 Task: Look for space in São Bento do Sul, Brazil from 15th June, 2023 to 21st June, 2023 for 5 adults in price range Rs.14000 to Rs.25000. Place can be entire place with 3 bedrooms having 3 beds and 3 bathrooms. Property type can be house. Booking option can be shelf check-in. Required host language is Spanish.
Action: Mouse moved to (420, 191)
Screenshot: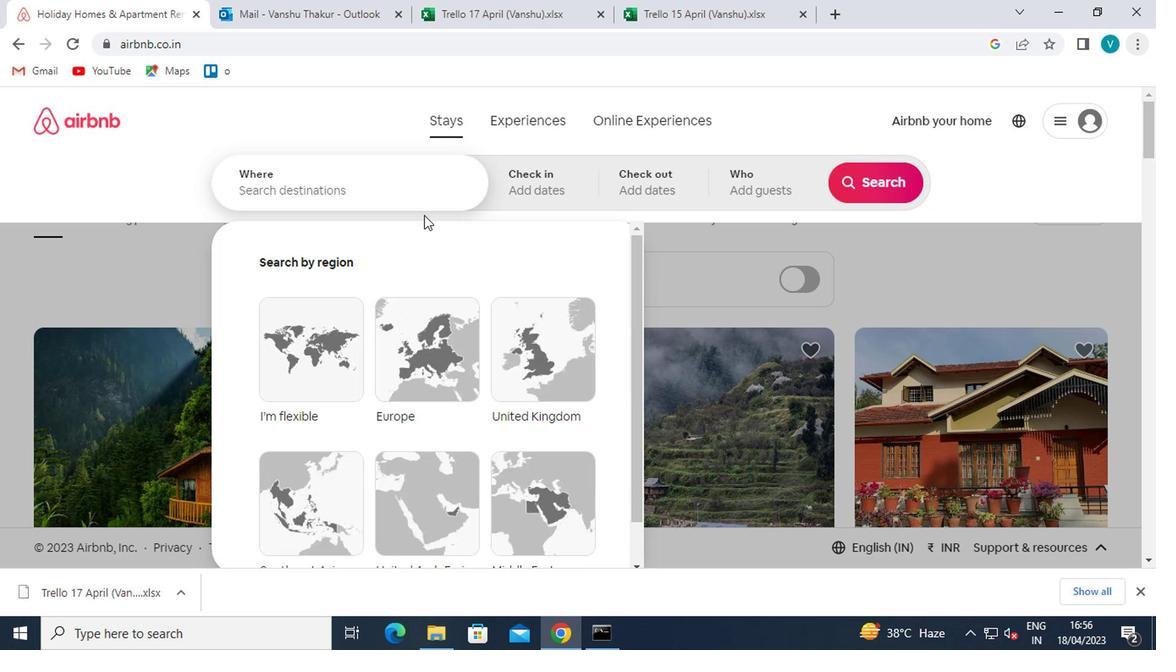 
Action: Mouse pressed left at (420, 191)
Screenshot: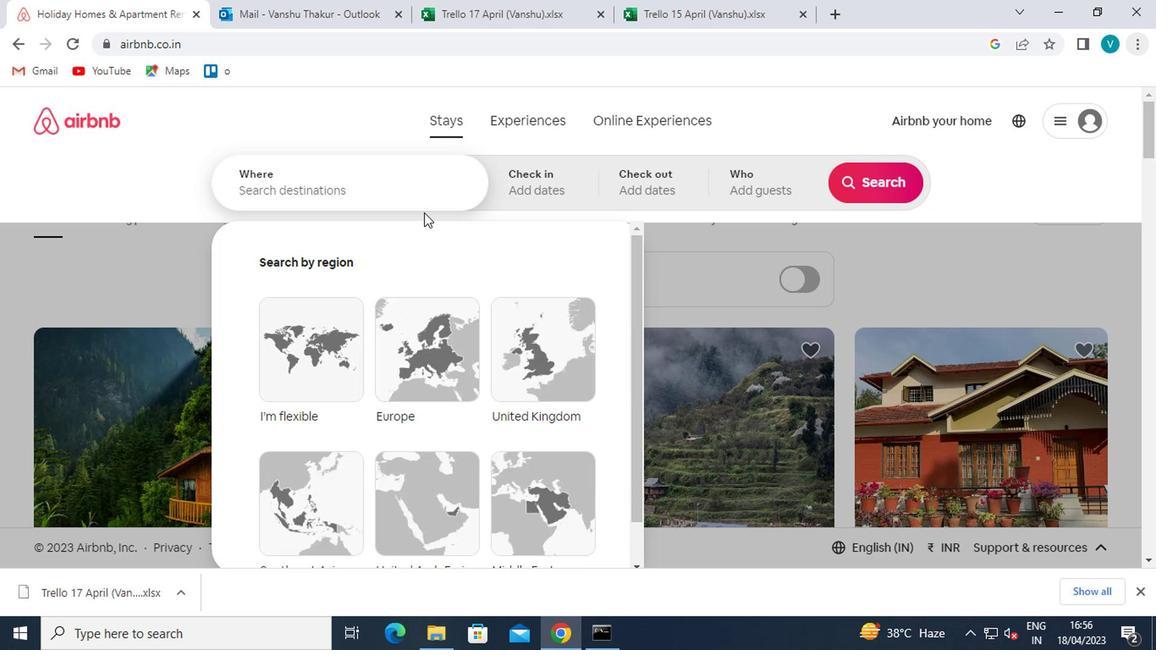 
Action: Mouse moved to (418, 192)
Screenshot: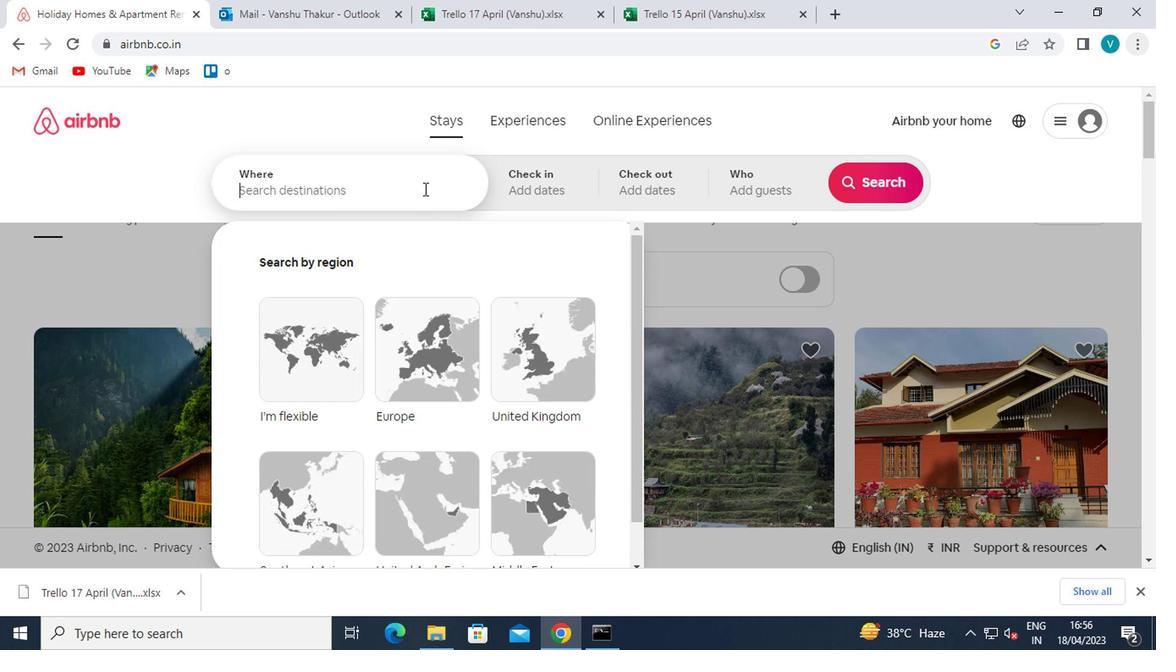 
Action: Key pressed <Key.shift>SAO<Key.space><Key.shift>N<Key.backspace><Key.shift>BEM<Key.backspace>NTO<Key.space>
Screenshot: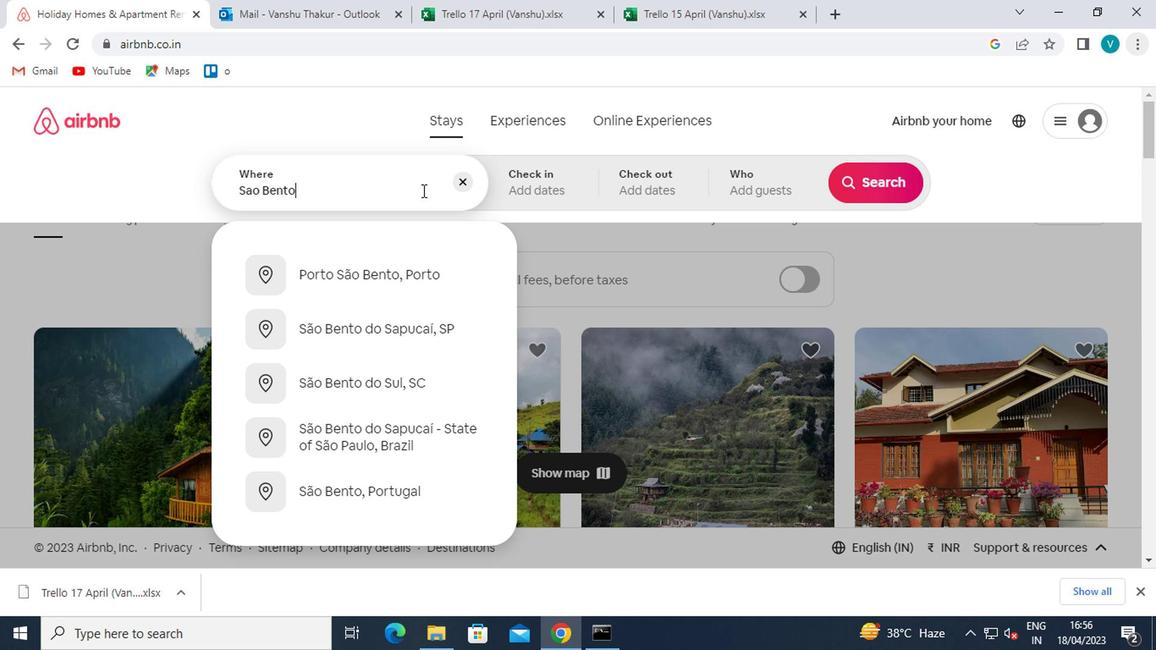 
Action: Mouse moved to (429, 331)
Screenshot: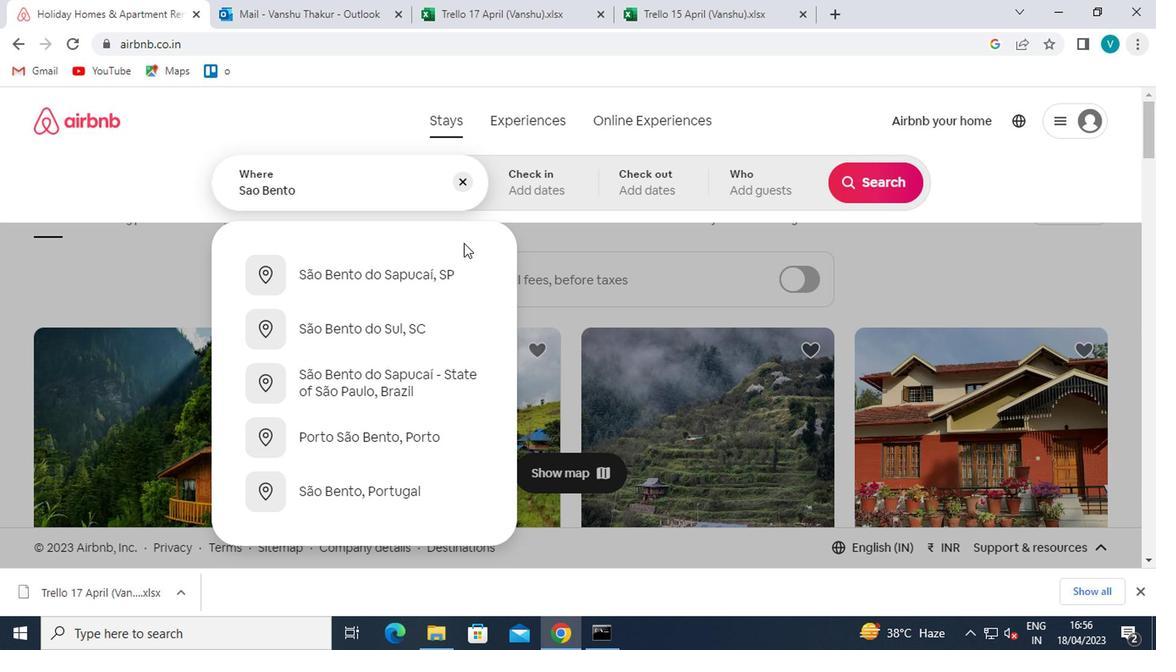 
Action: Mouse pressed left at (429, 331)
Screenshot: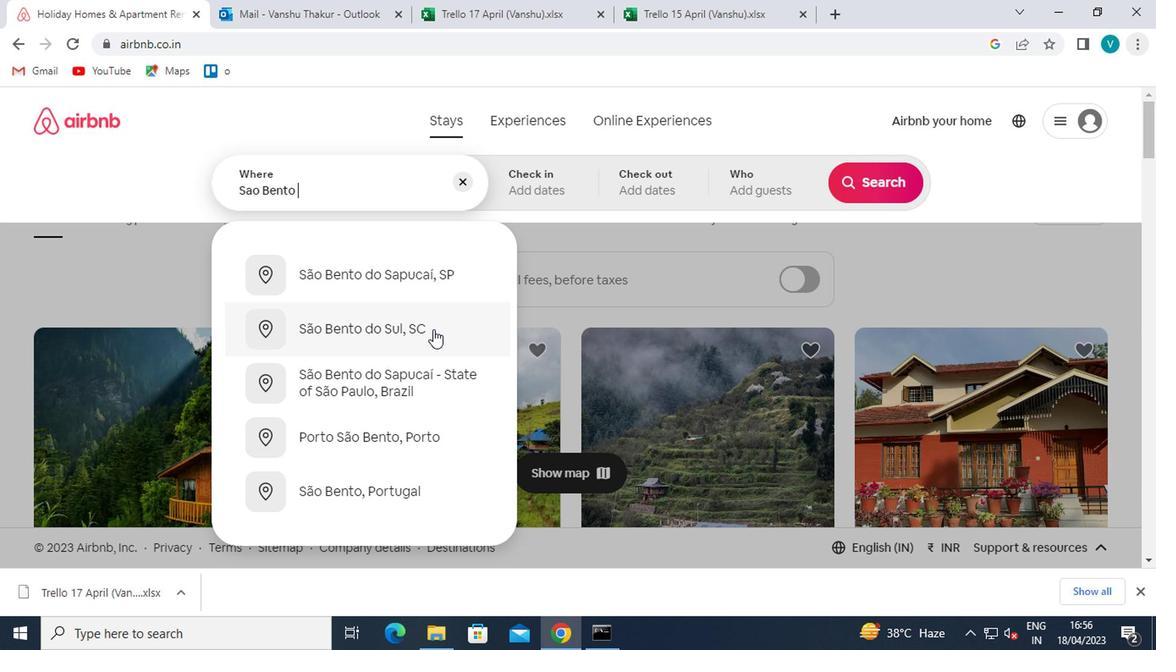 
Action: Mouse moved to (860, 315)
Screenshot: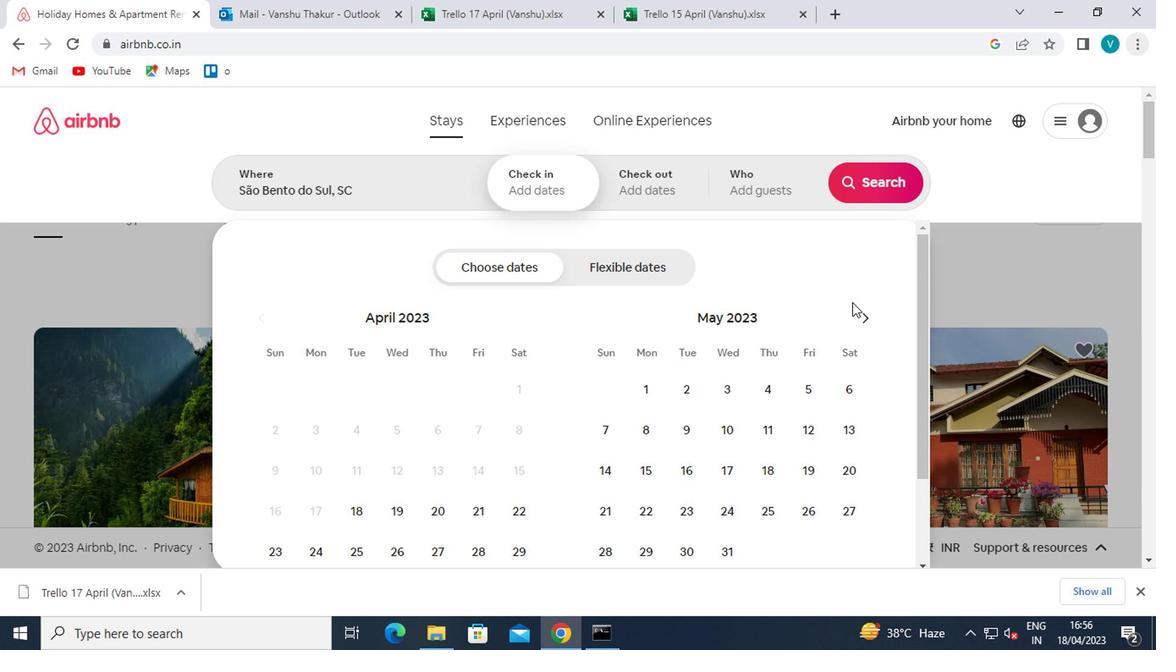 
Action: Mouse pressed left at (860, 315)
Screenshot: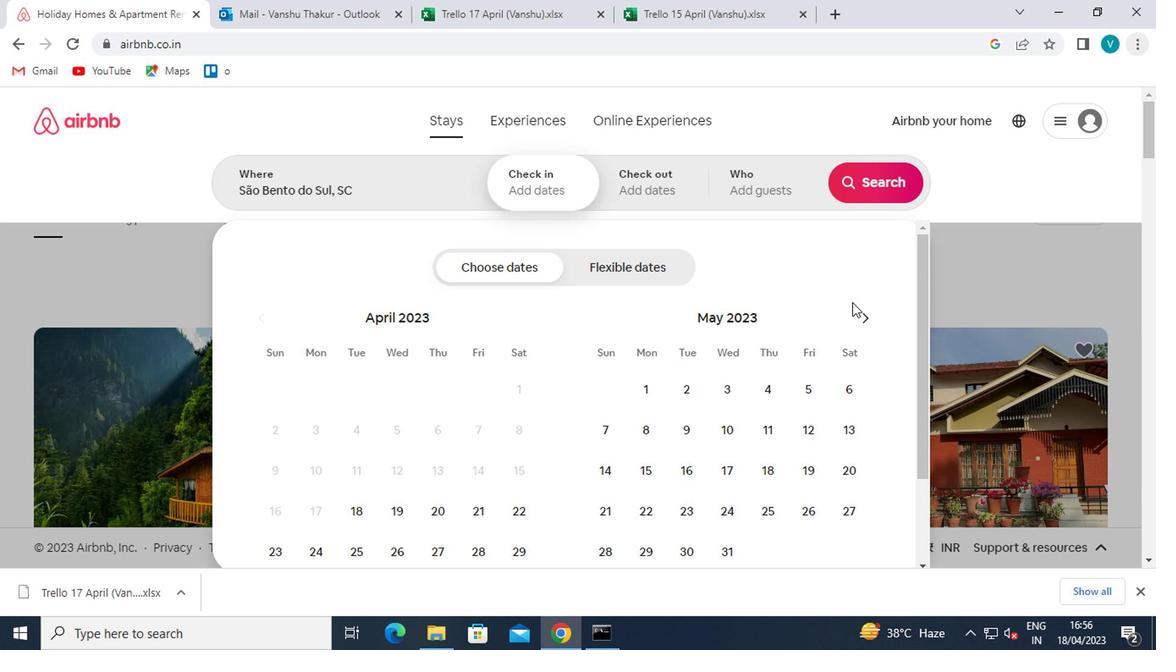 
Action: Mouse moved to (762, 466)
Screenshot: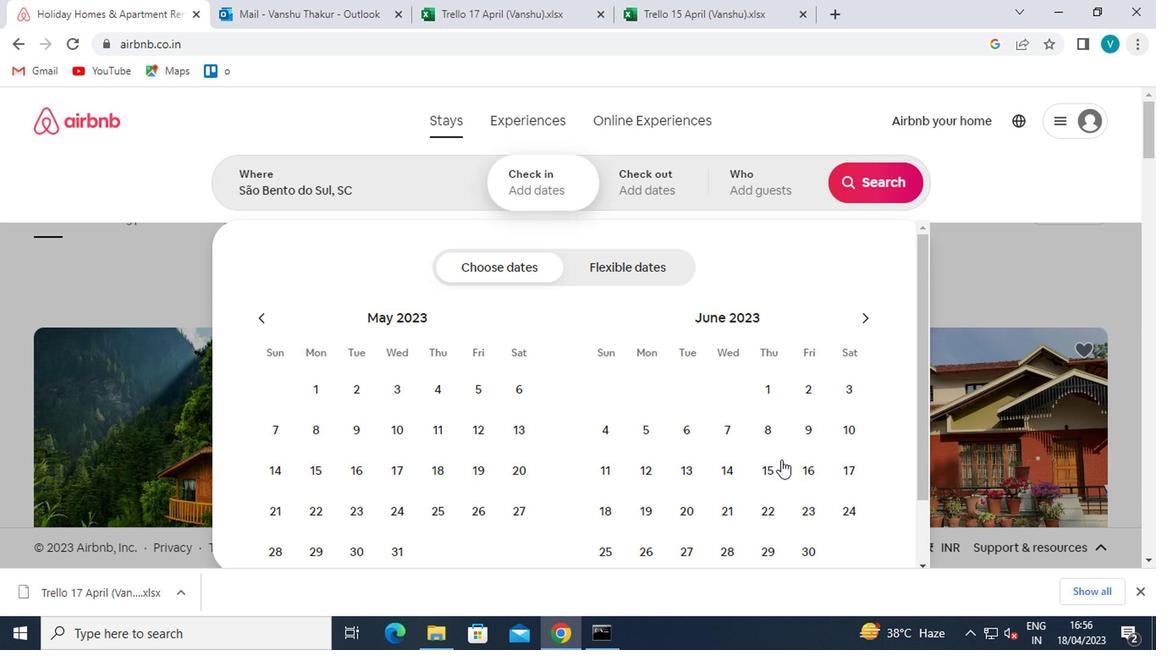 
Action: Mouse pressed left at (762, 466)
Screenshot: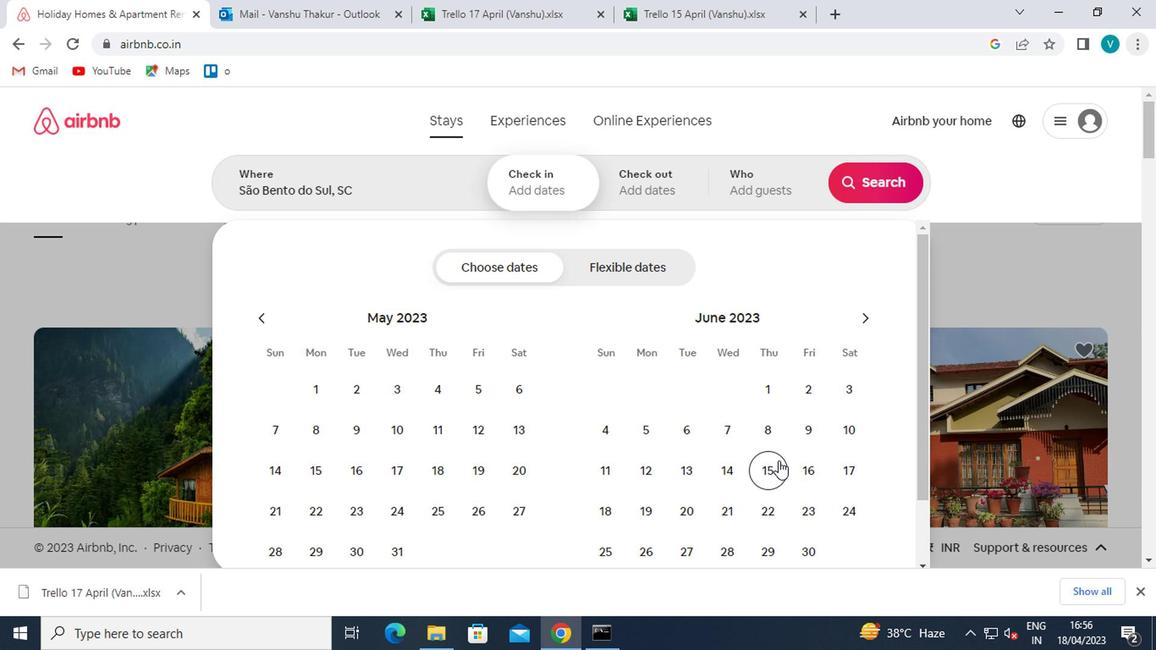 
Action: Mouse moved to (737, 506)
Screenshot: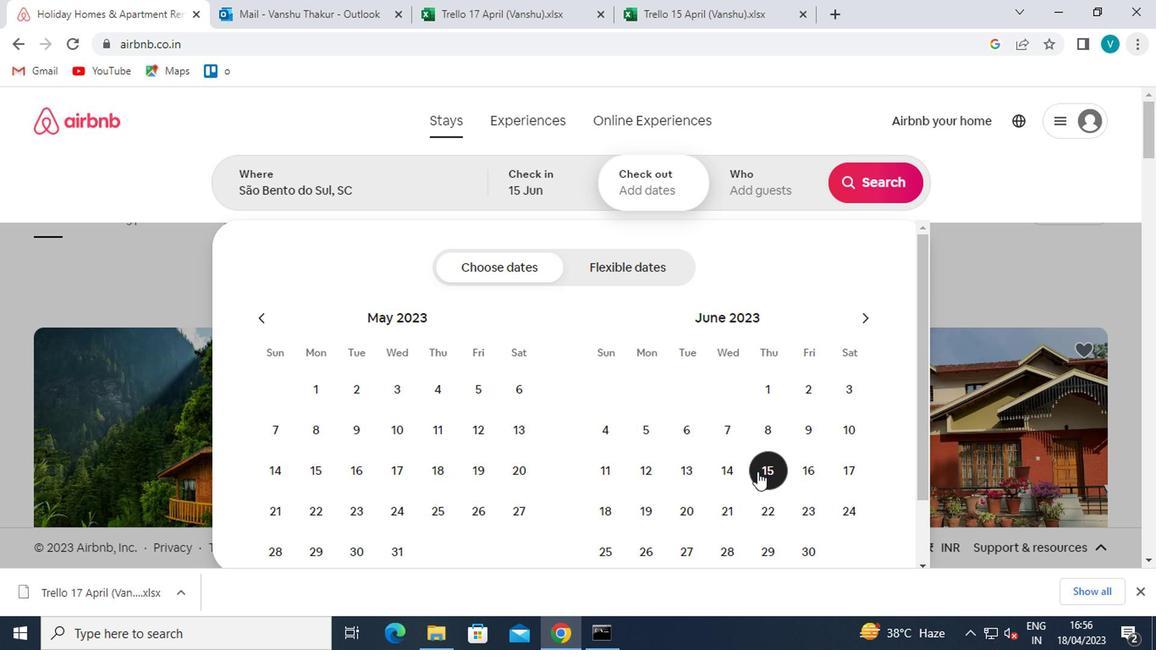 
Action: Mouse pressed left at (737, 506)
Screenshot: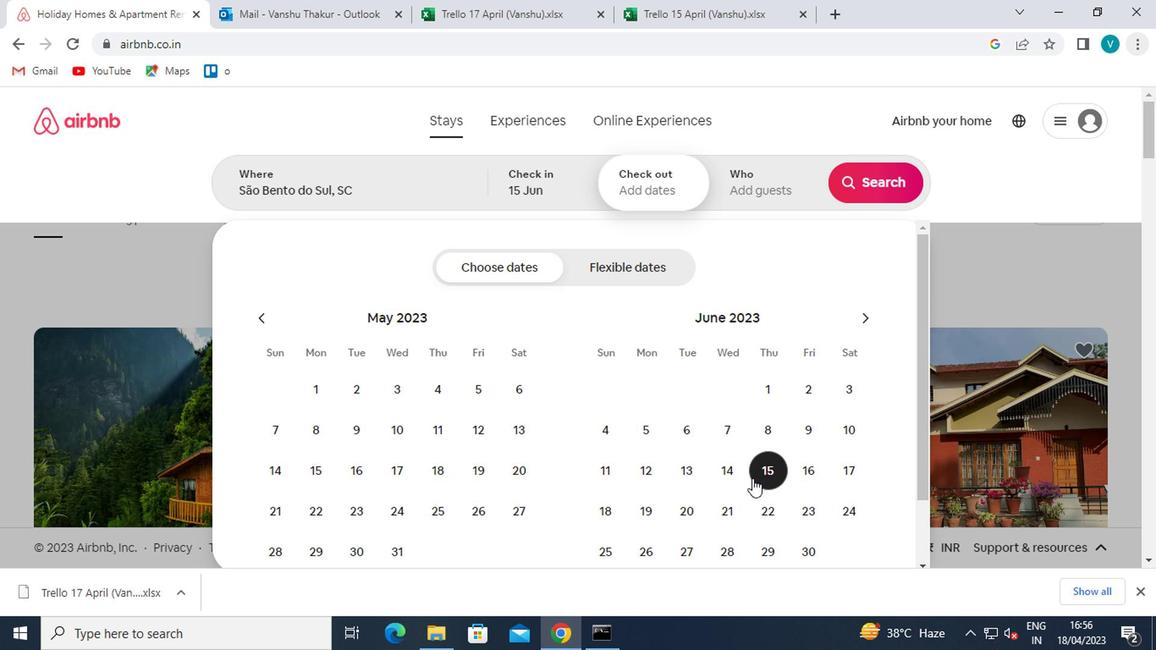 
Action: Mouse moved to (777, 179)
Screenshot: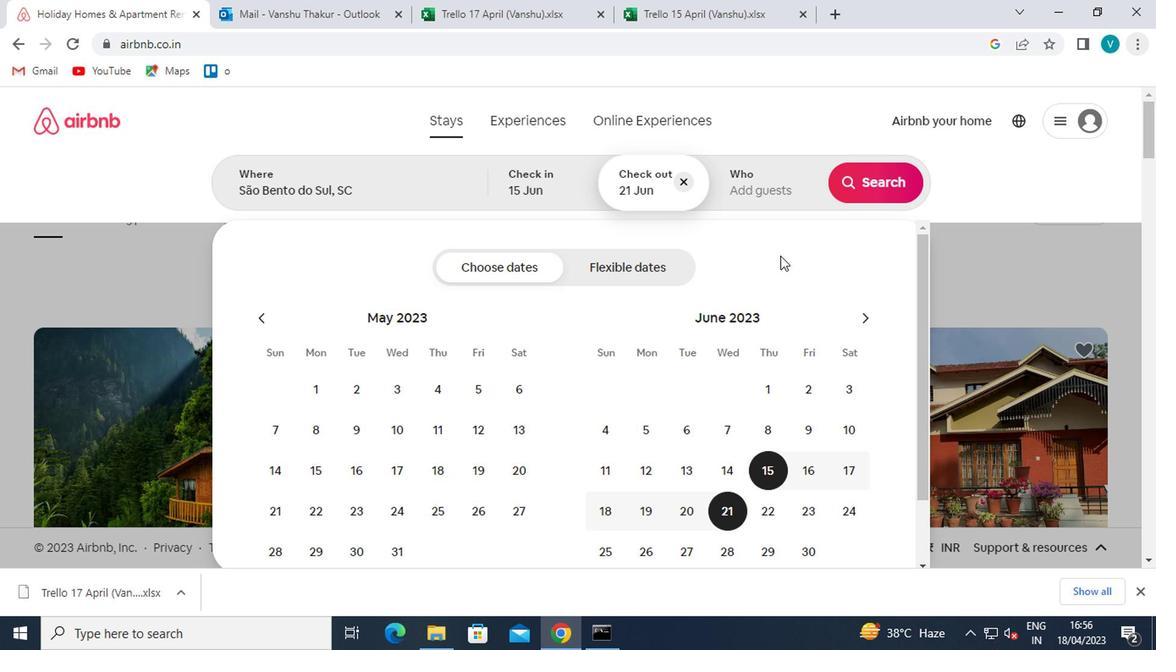 
Action: Mouse pressed left at (777, 179)
Screenshot: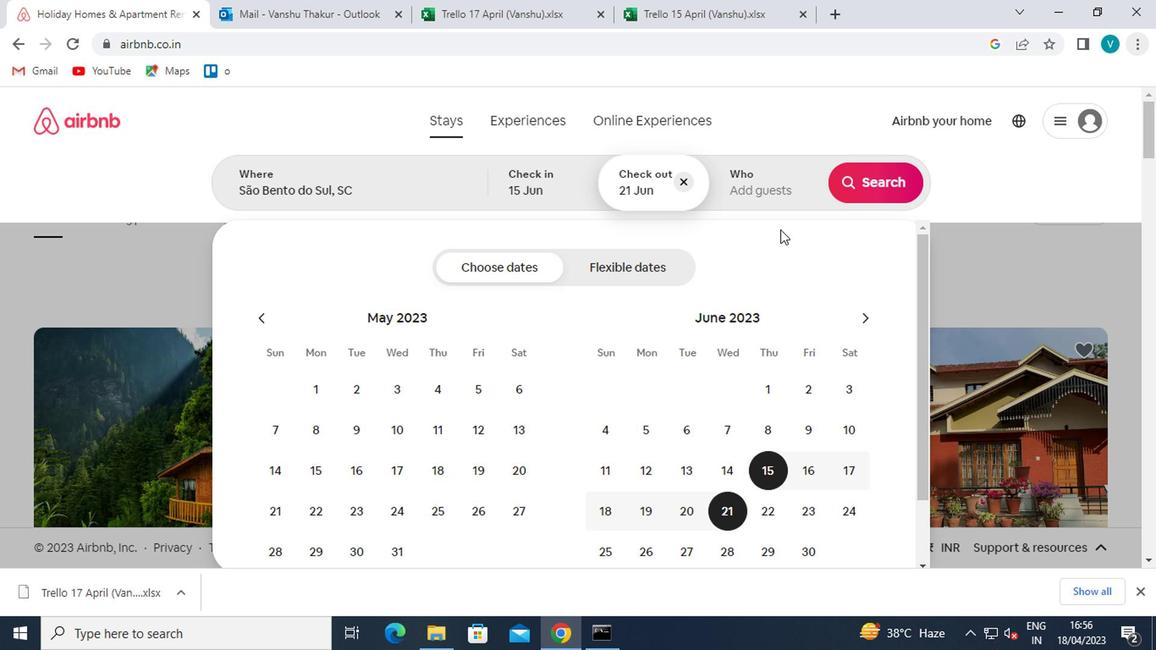 
Action: Mouse moved to (887, 265)
Screenshot: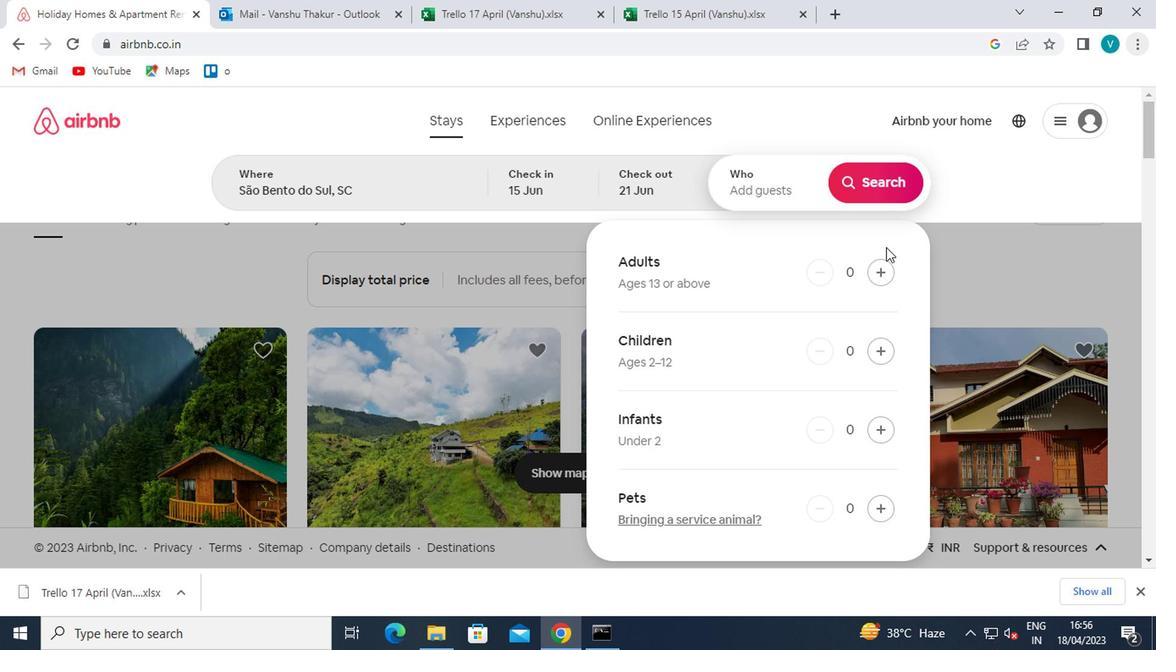 
Action: Mouse pressed left at (887, 265)
Screenshot: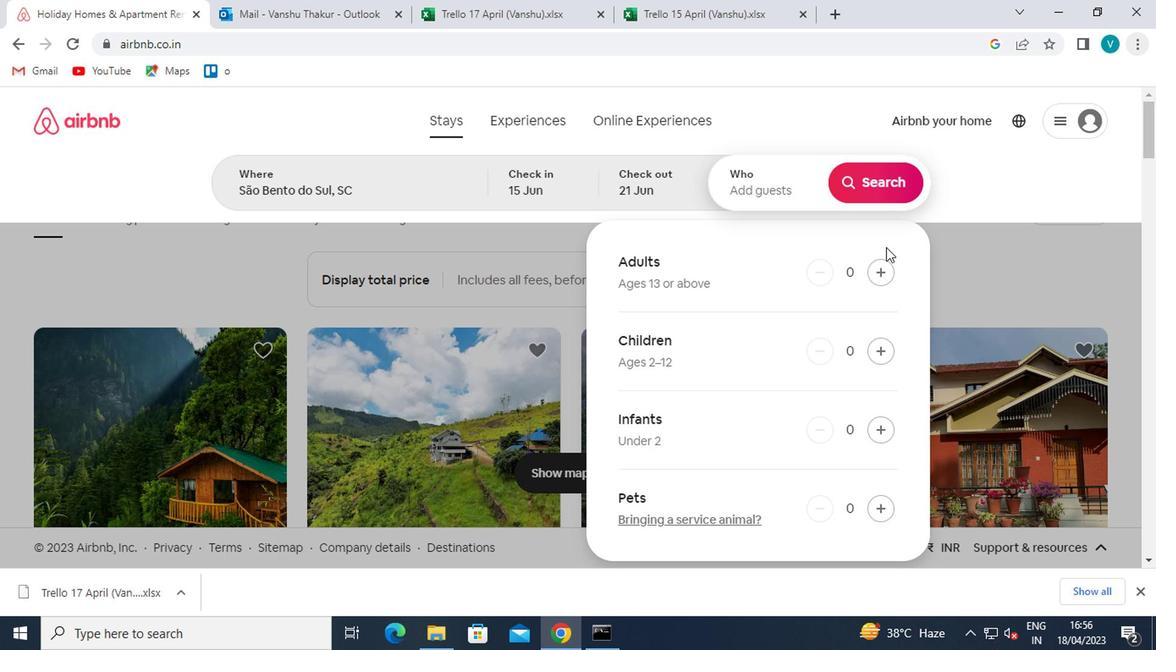
Action: Mouse moved to (885, 266)
Screenshot: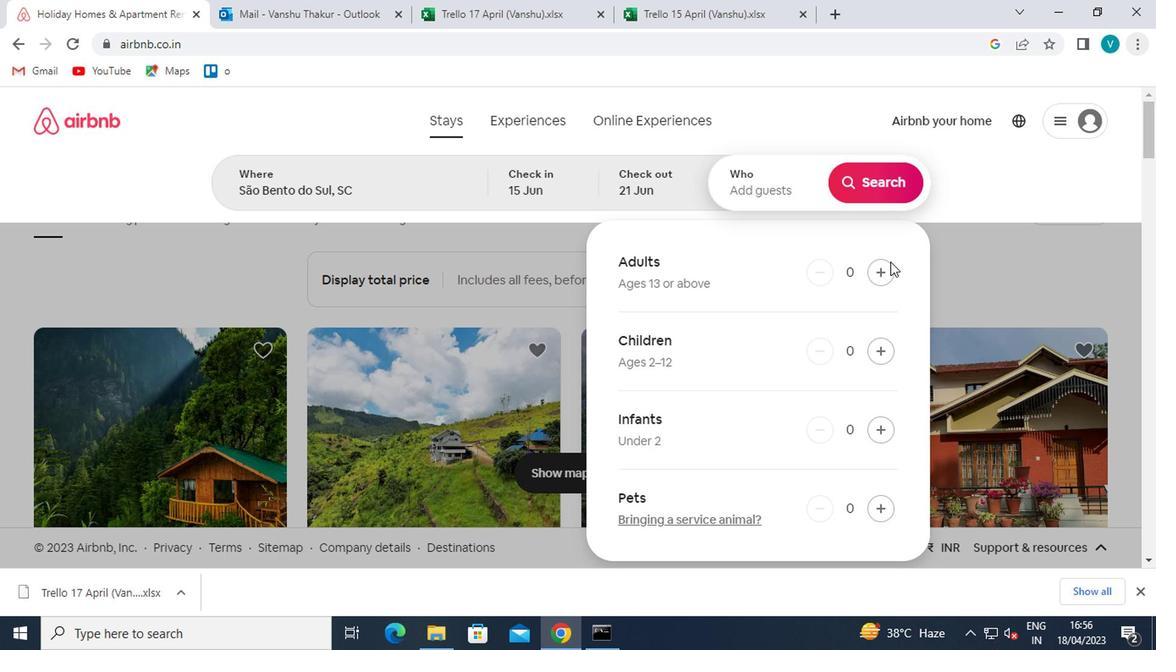 
Action: Mouse pressed left at (885, 266)
Screenshot: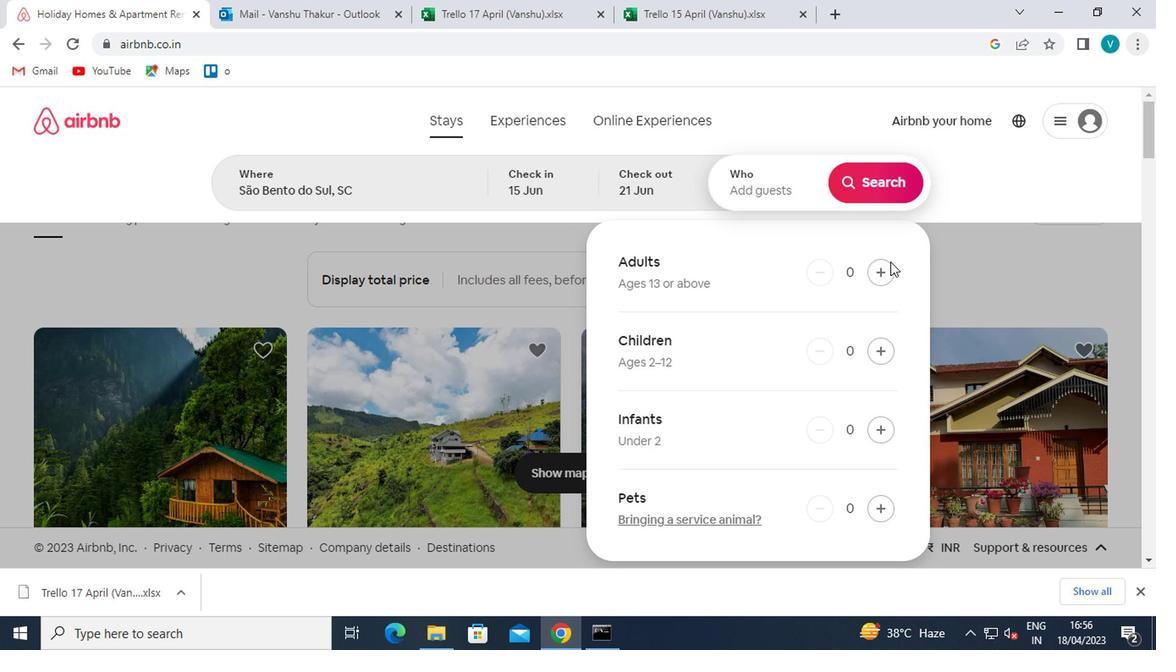 
Action: Mouse pressed left at (885, 266)
Screenshot: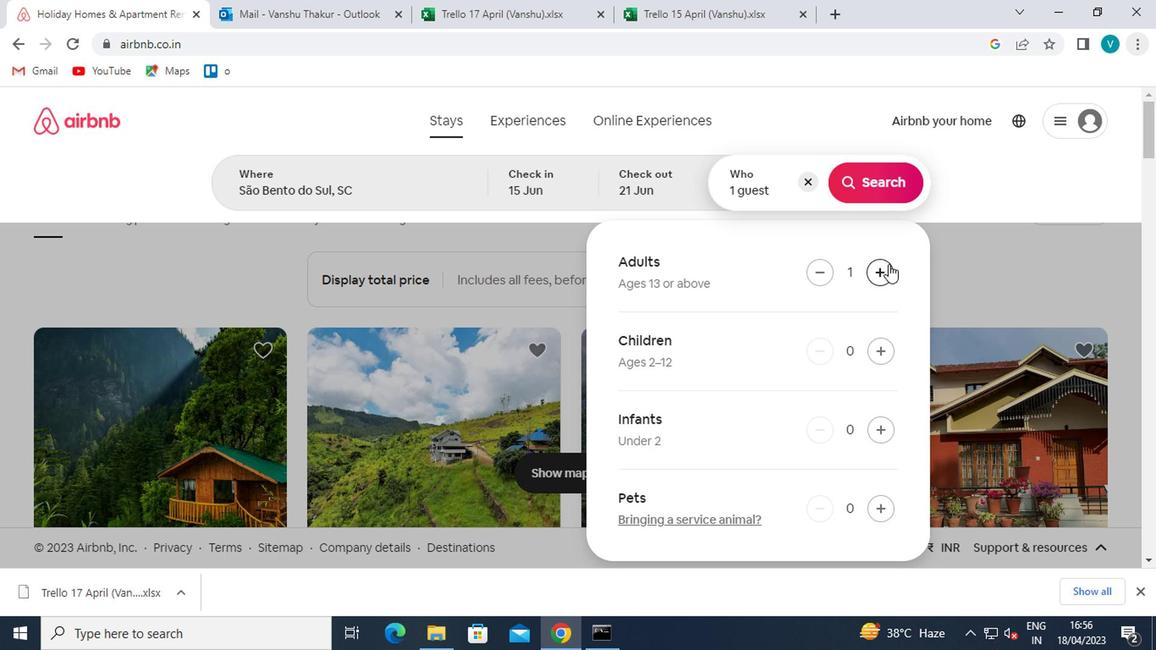 
Action: Mouse pressed left at (885, 266)
Screenshot: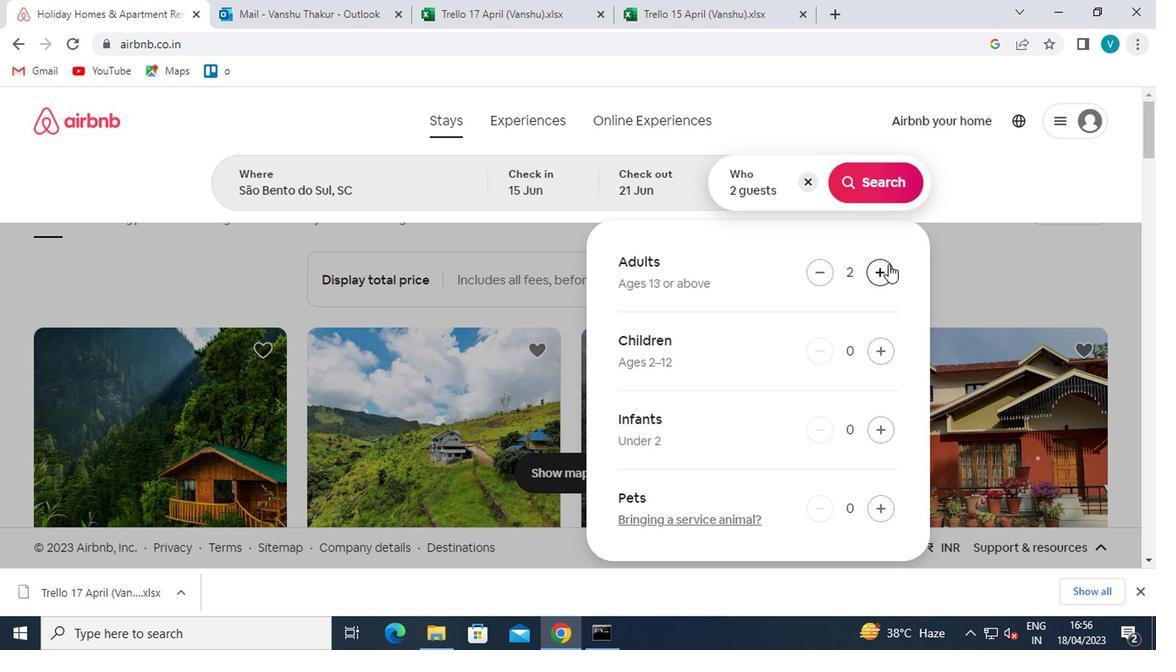 
Action: Mouse pressed left at (885, 266)
Screenshot: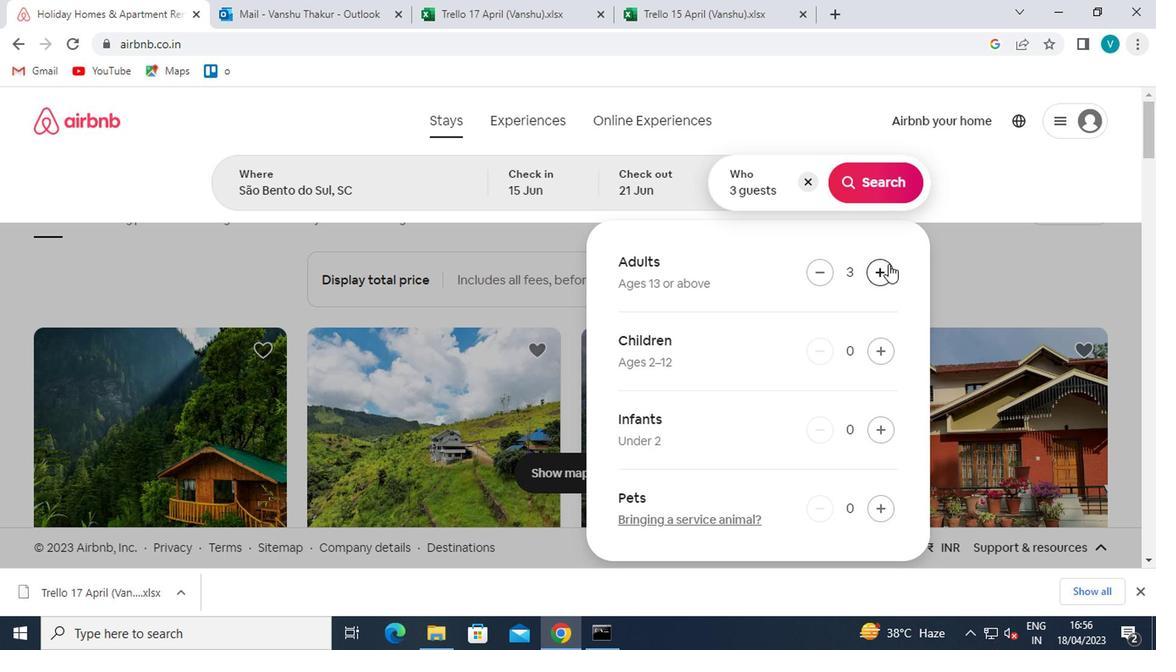 
Action: Mouse moved to (884, 179)
Screenshot: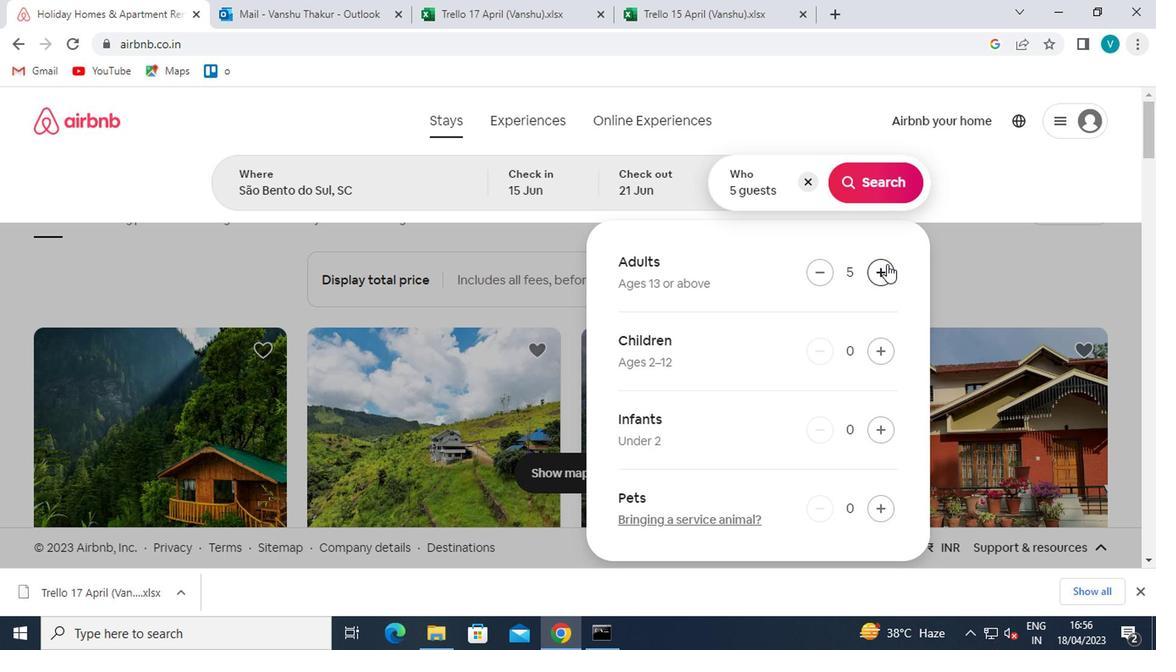
Action: Mouse pressed left at (884, 179)
Screenshot: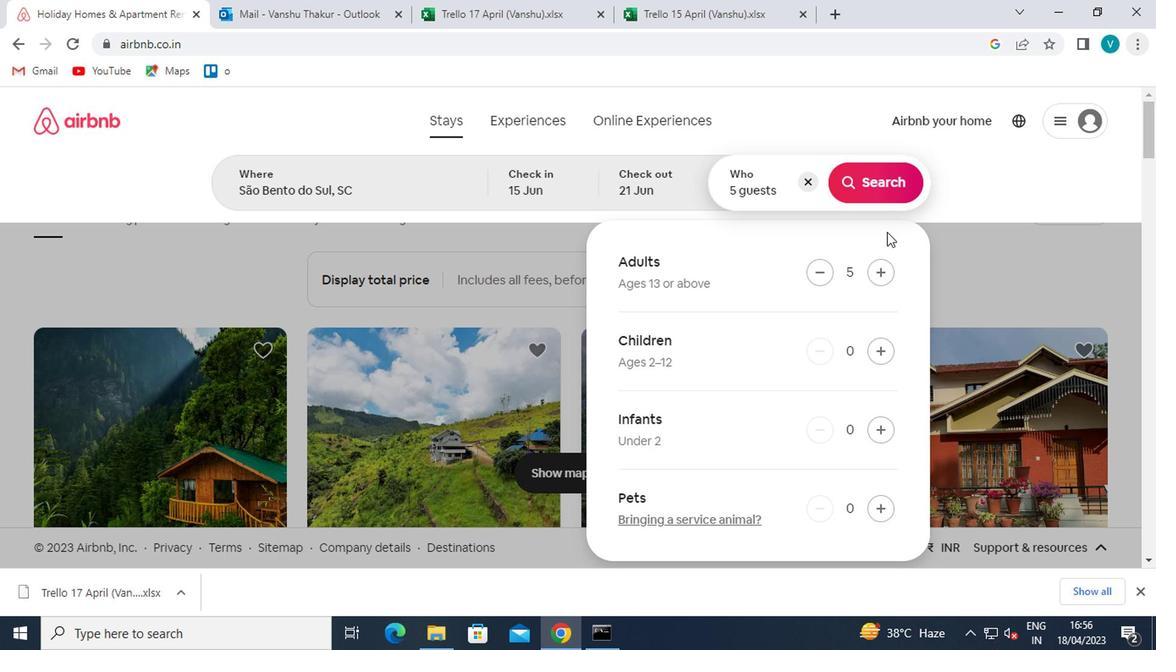 
Action: Mouse moved to (1071, 188)
Screenshot: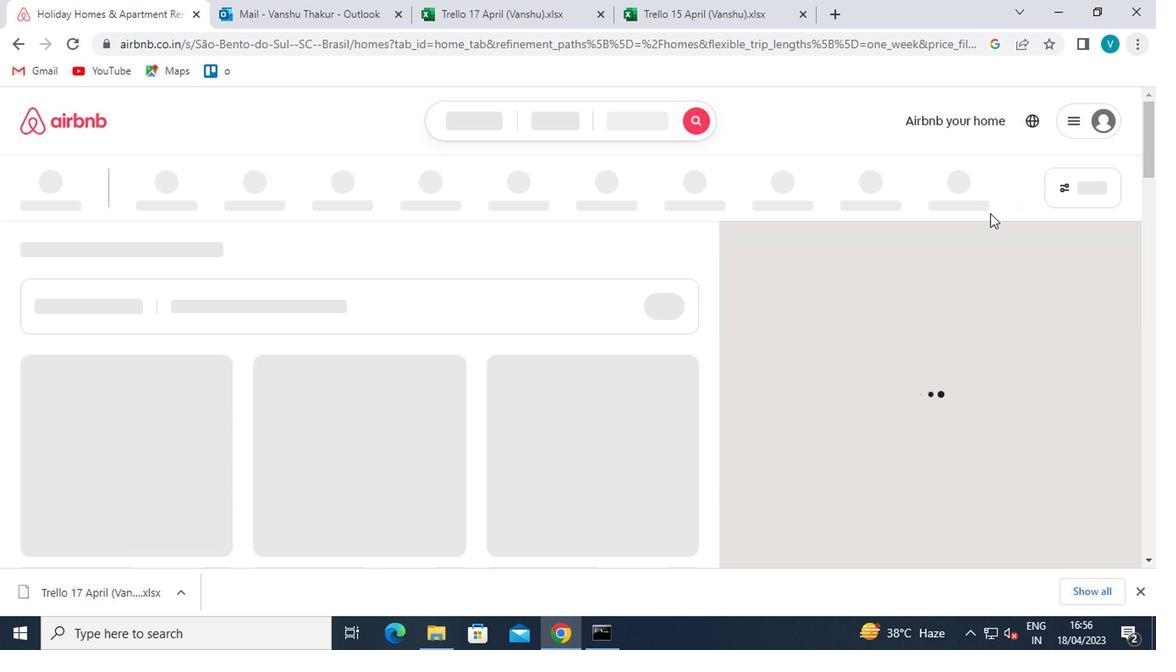 
Action: Mouse pressed left at (1071, 188)
Screenshot: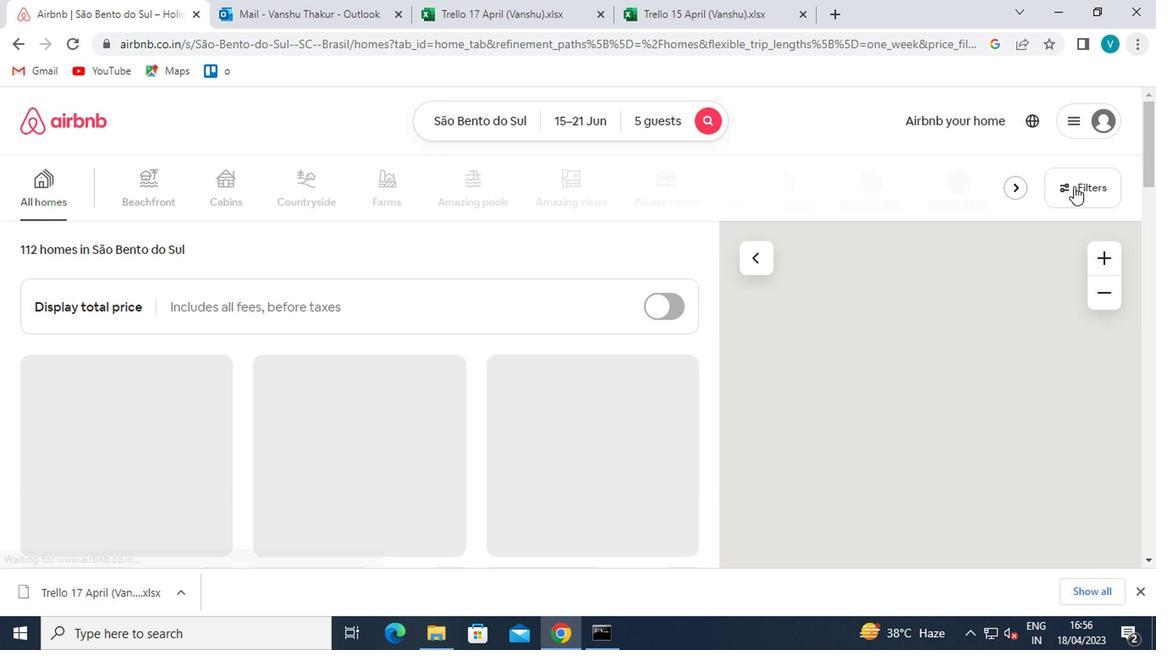 
Action: Mouse moved to (405, 397)
Screenshot: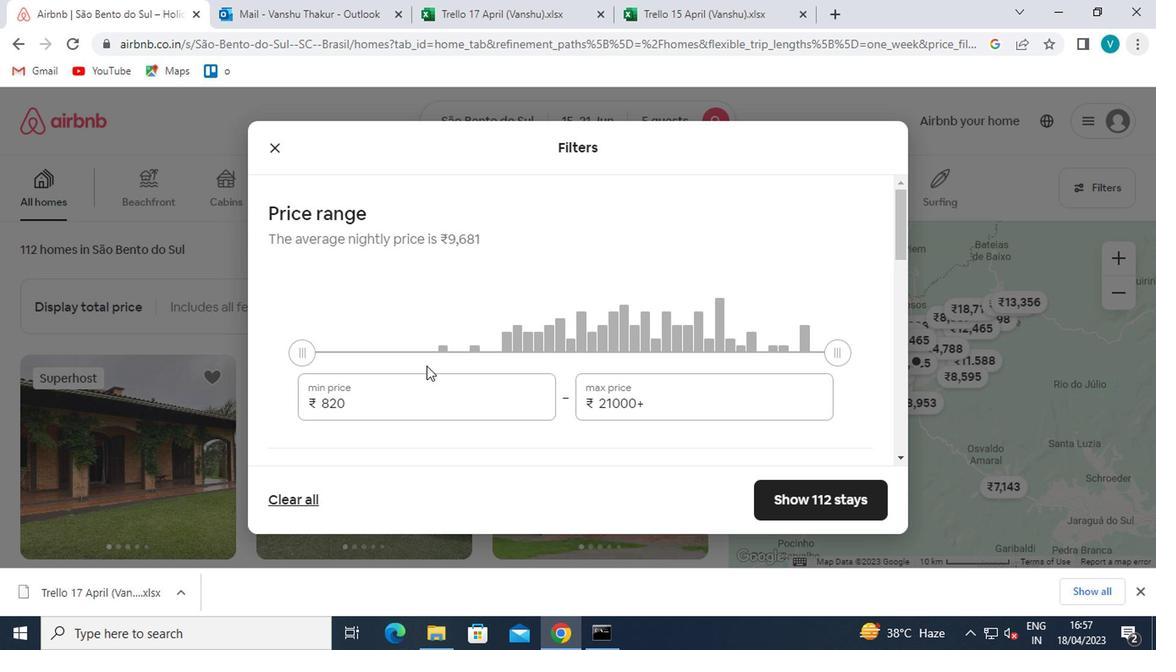 
Action: Mouse pressed left at (405, 397)
Screenshot: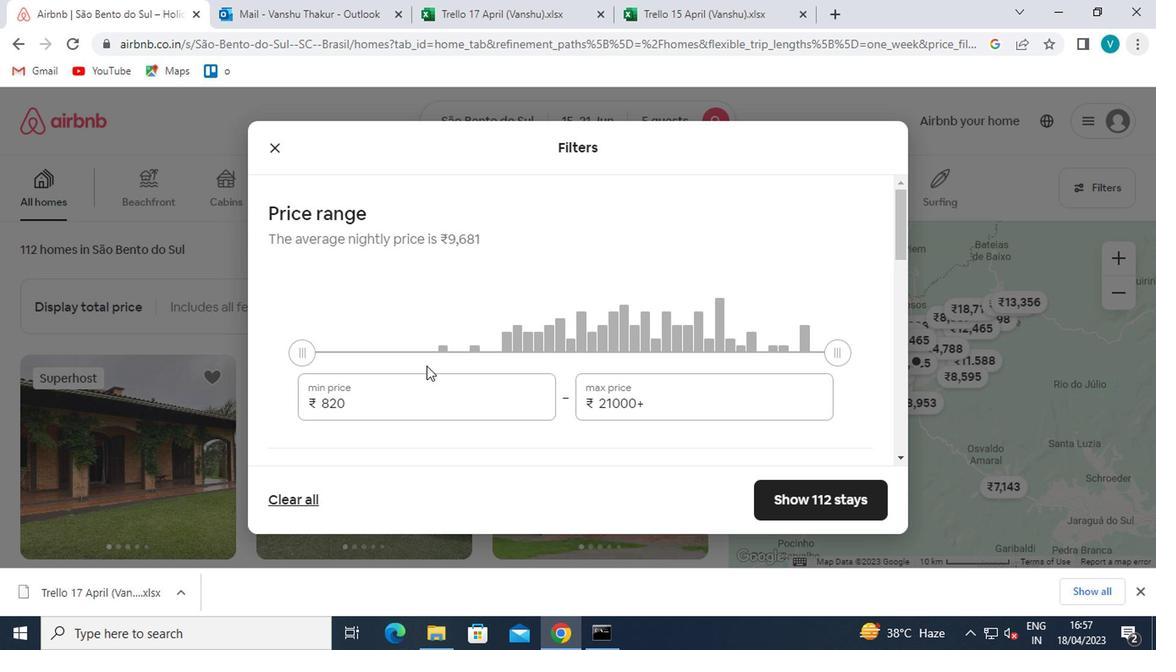 
Action: Mouse moved to (400, 403)
Screenshot: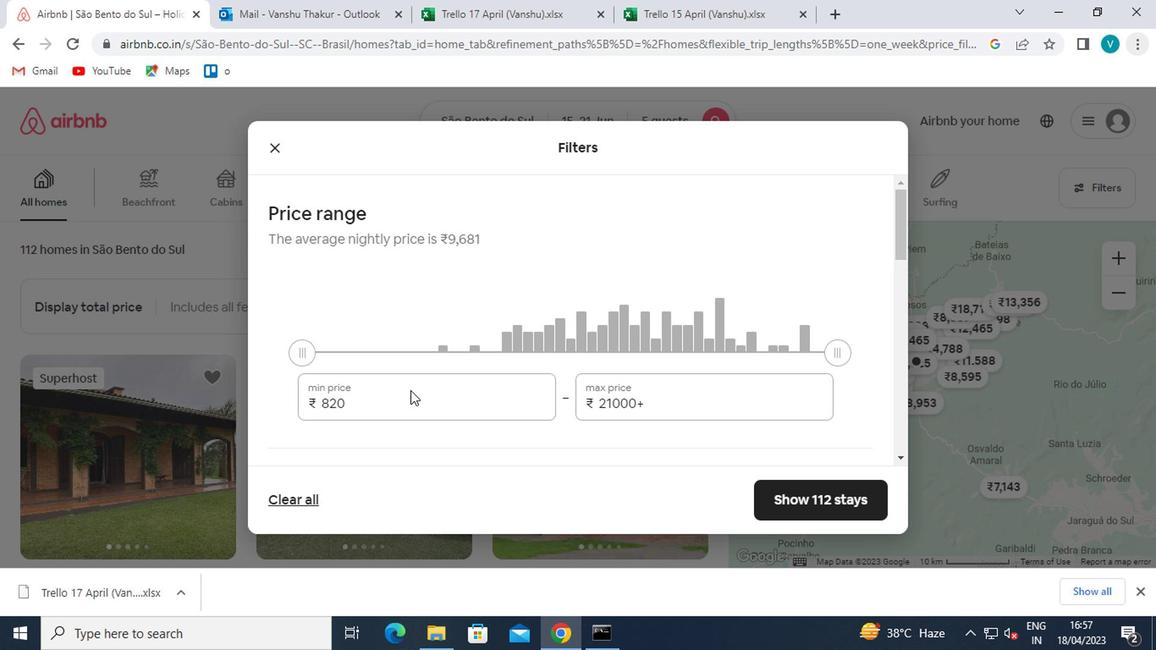 
Action: Key pressed <Key.backspace><Key.backspace><Key.backspace>14000
Screenshot: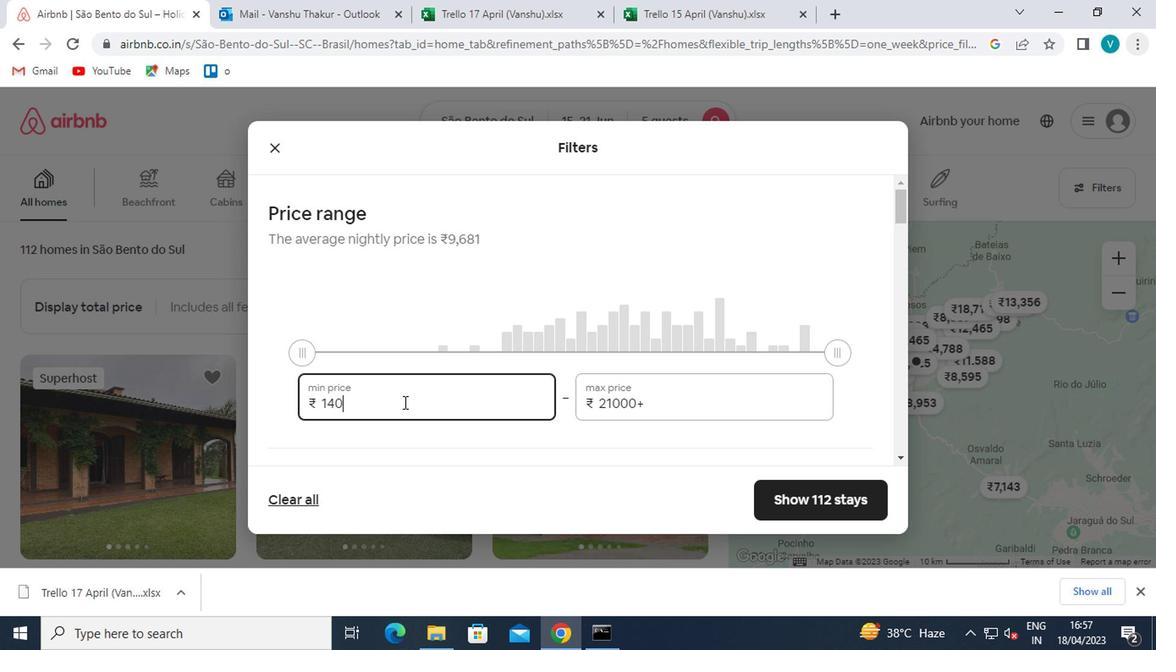 
Action: Mouse moved to (650, 414)
Screenshot: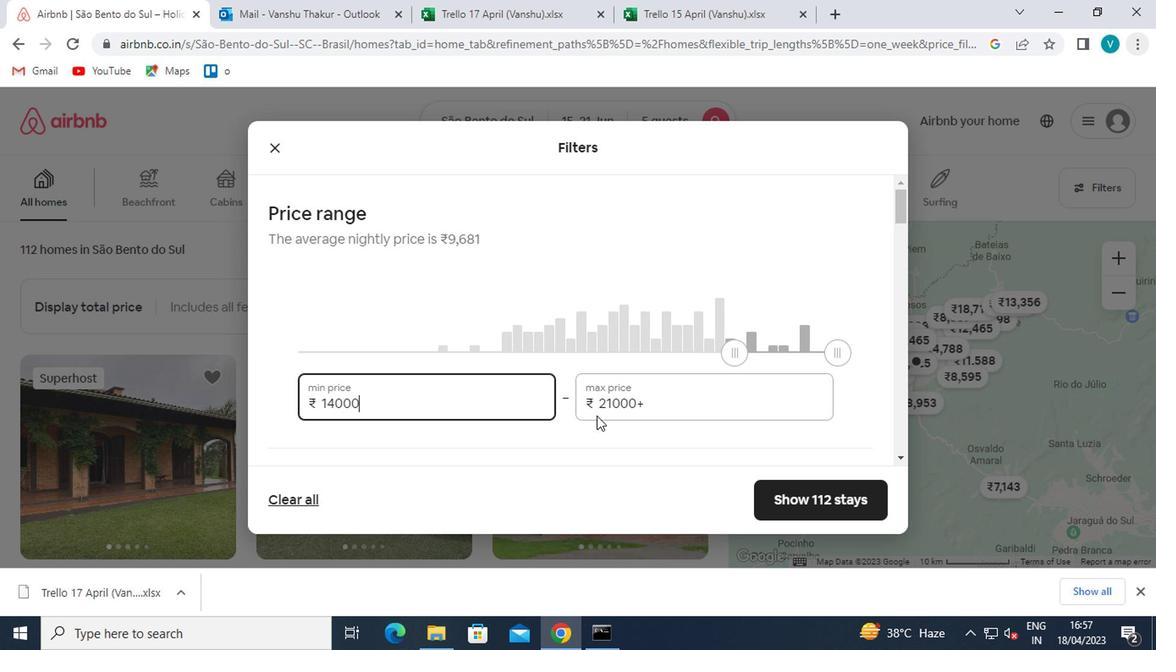 
Action: Mouse pressed left at (650, 414)
Screenshot: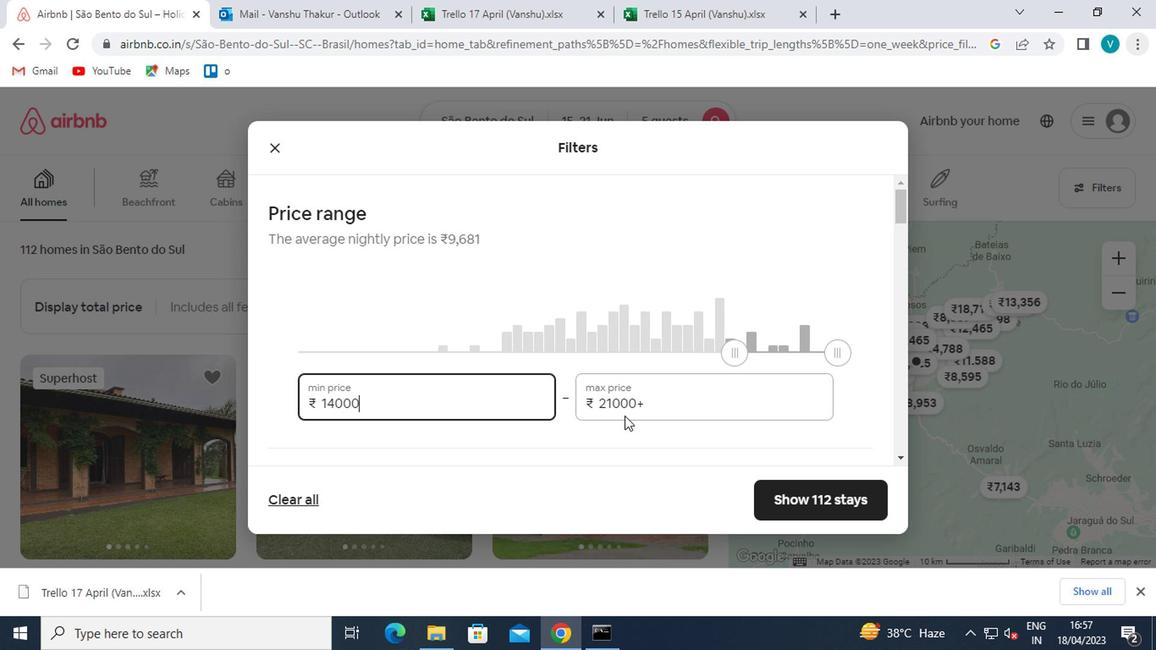 
Action: Mouse moved to (632, 401)
Screenshot: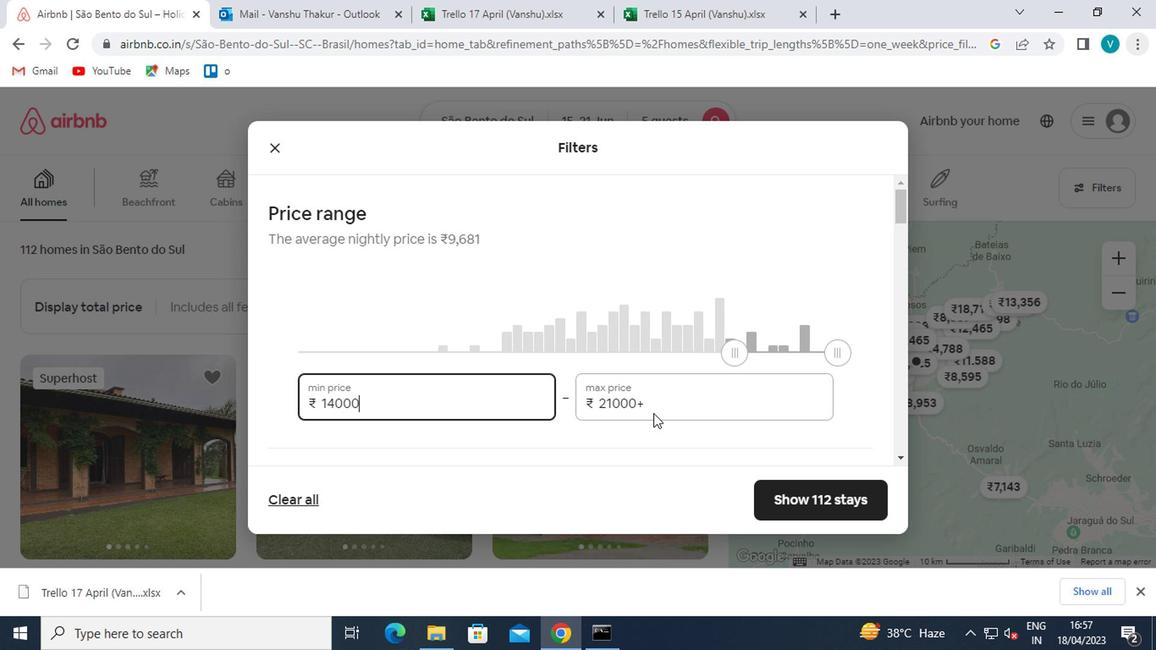 
Action: Key pressed <Key.backspace><Key.backspace><Key.backspace><Key.backspace><Key.backspace><Key.backspace>3<Key.backspace>25000
Screenshot: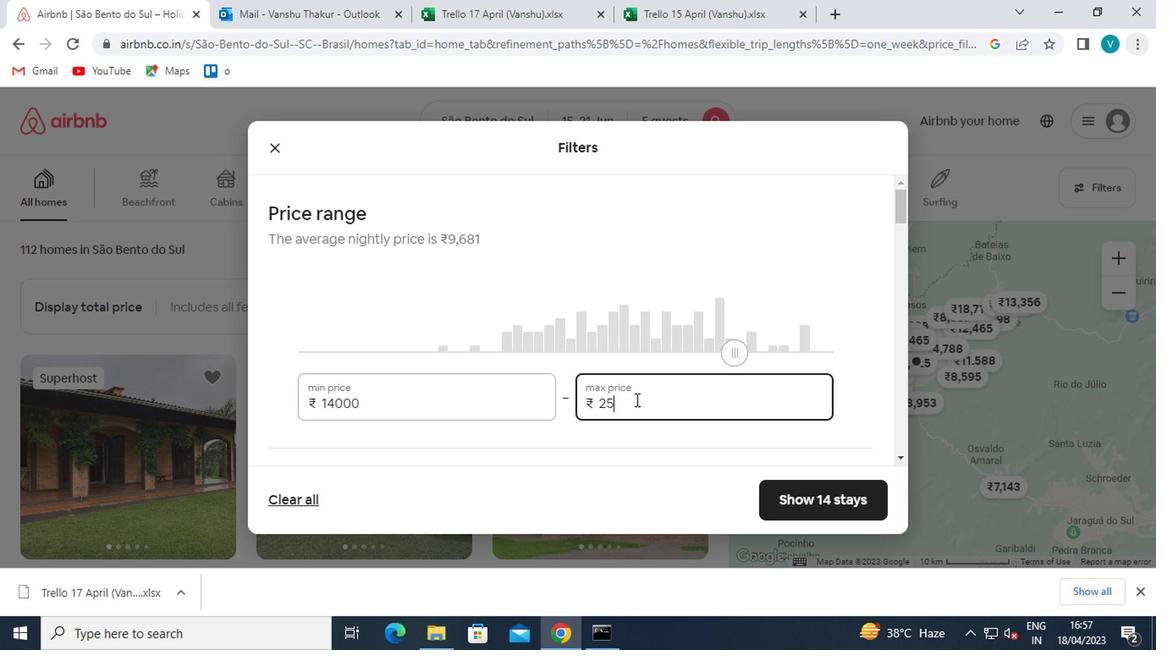 
Action: Mouse moved to (683, 439)
Screenshot: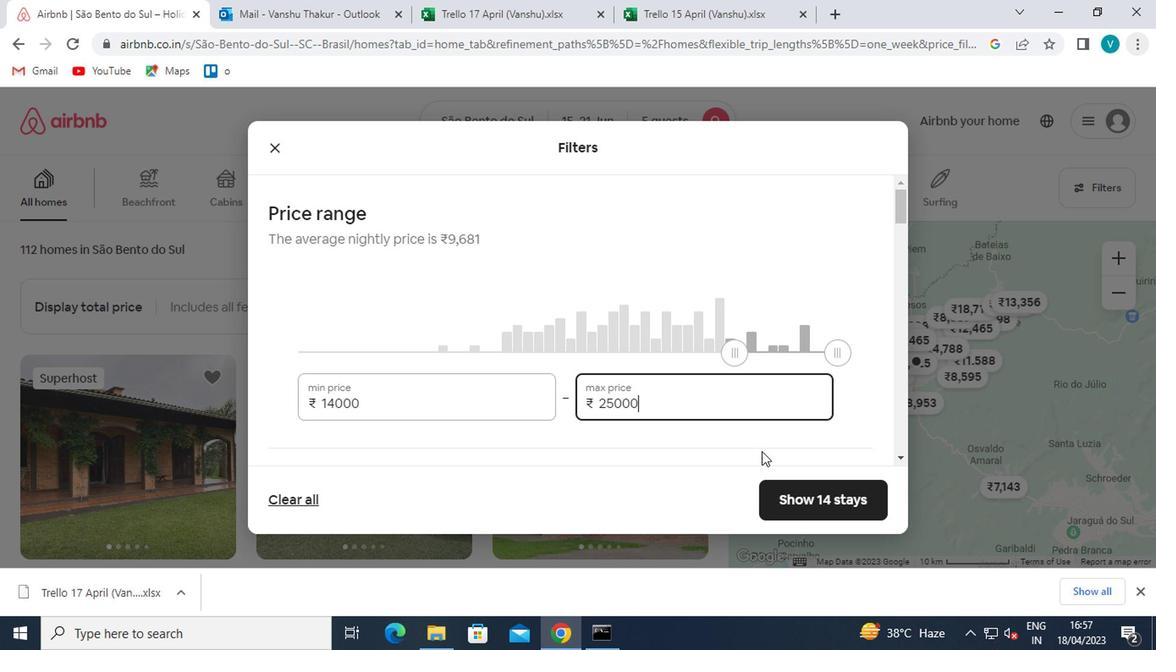 
Action: Mouse scrolled (683, 439) with delta (0, 0)
Screenshot: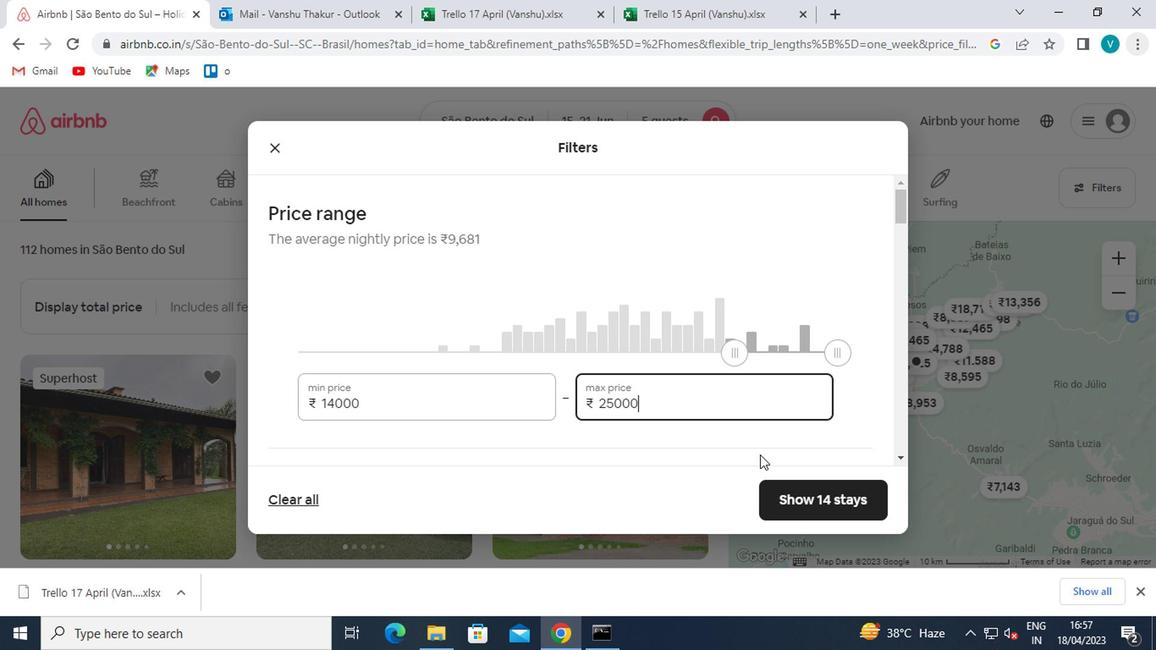 
Action: Mouse scrolled (683, 439) with delta (0, 0)
Screenshot: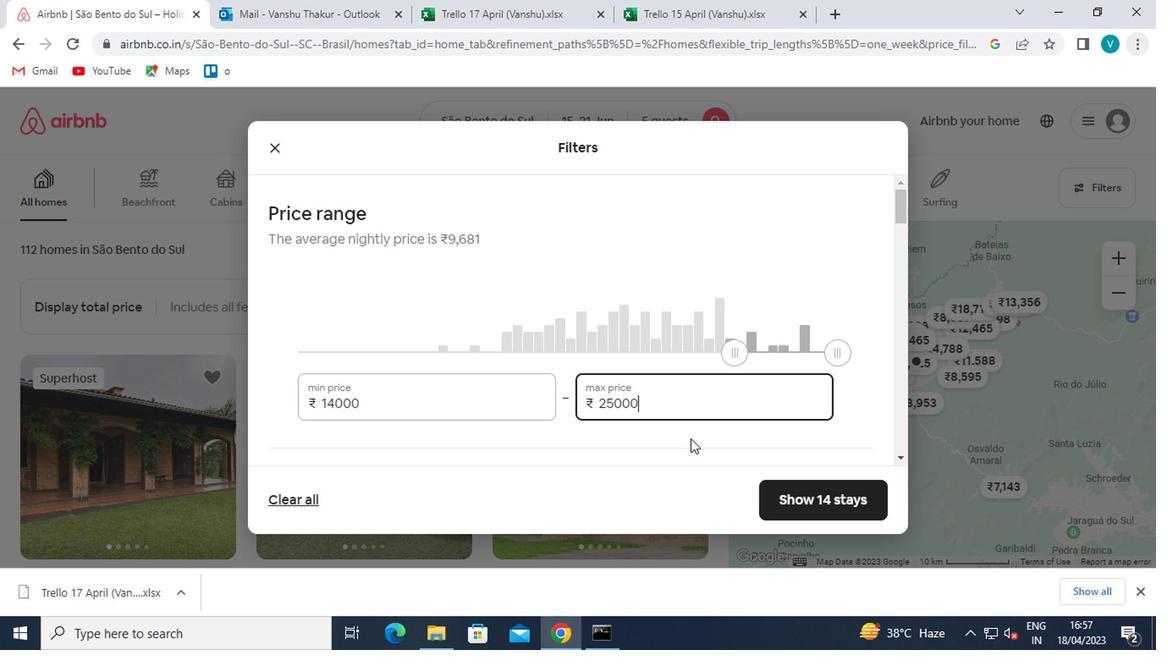 
Action: Mouse moved to (270, 369)
Screenshot: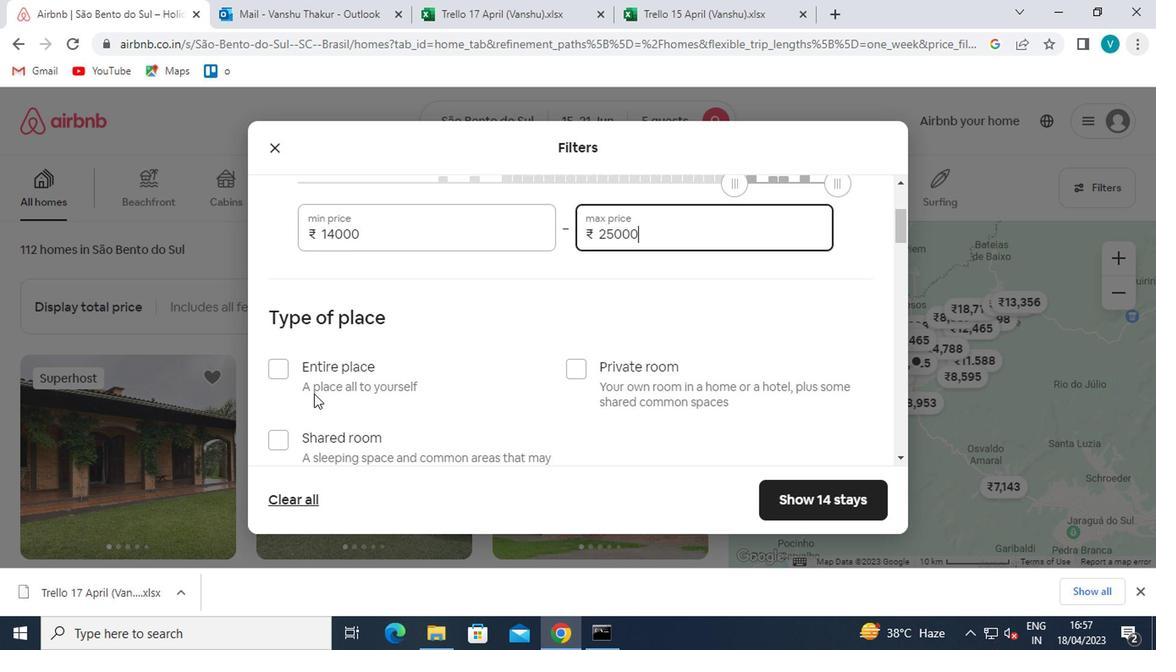 
Action: Mouse pressed left at (270, 369)
Screenshot: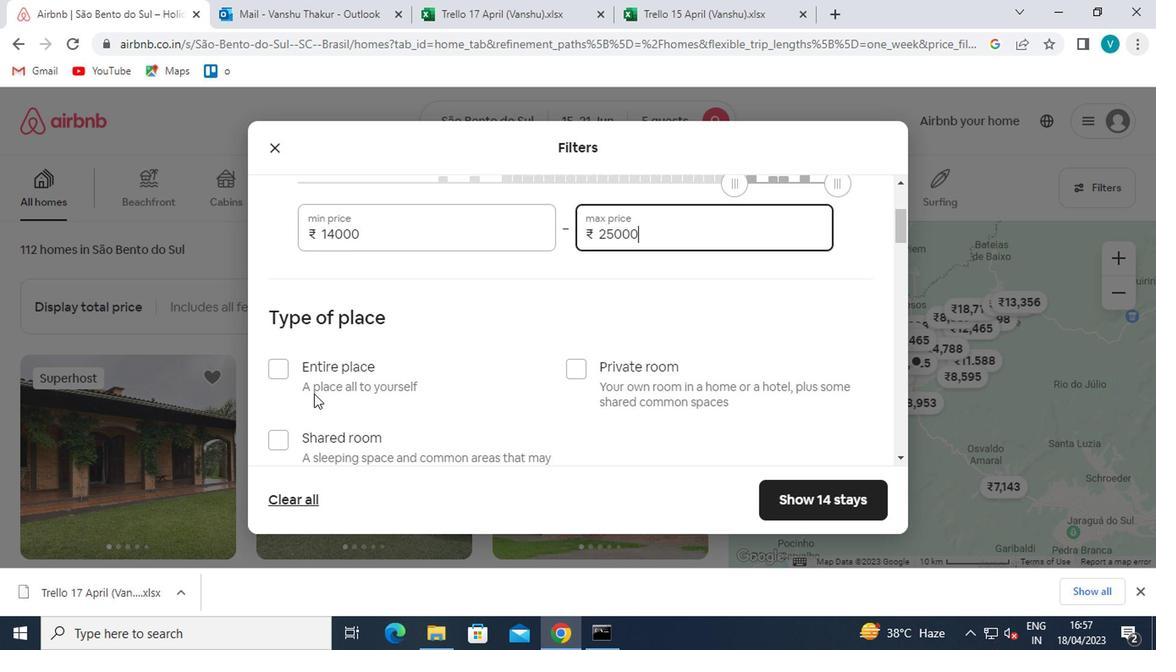 
Action: Mouse moved to (285, 372)
Screenshot: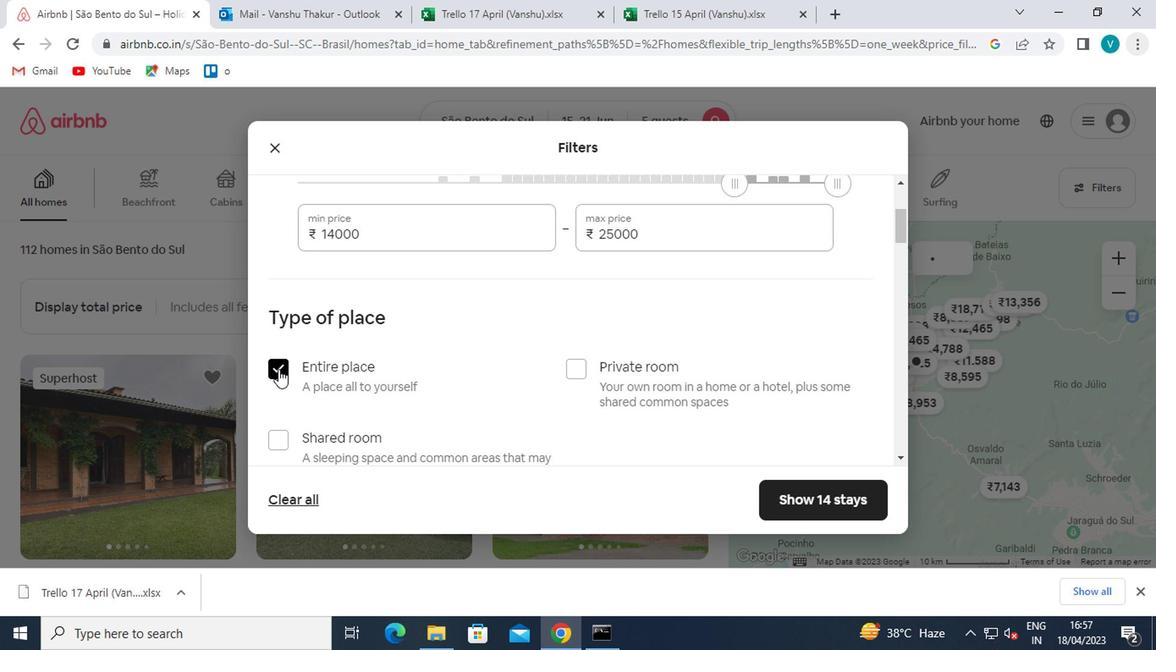 
Action: Mouse scrolled (285, 371) with delta (0, 0)
Screenshot: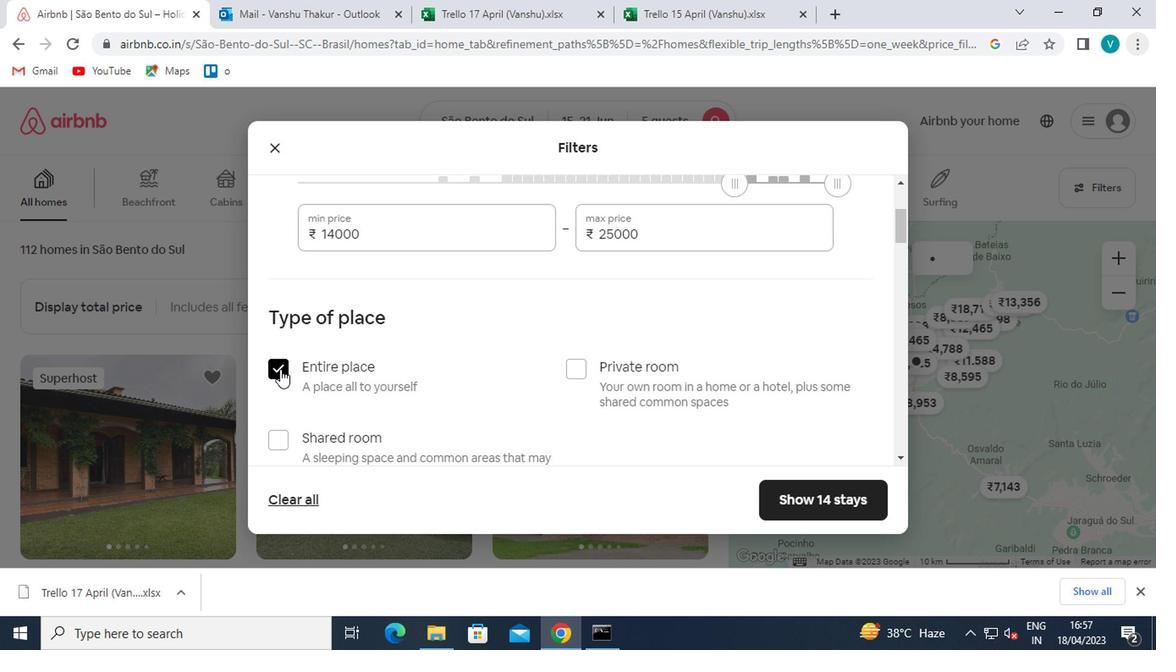 
Action: Mouse moved to (286, 373)
Screenshot: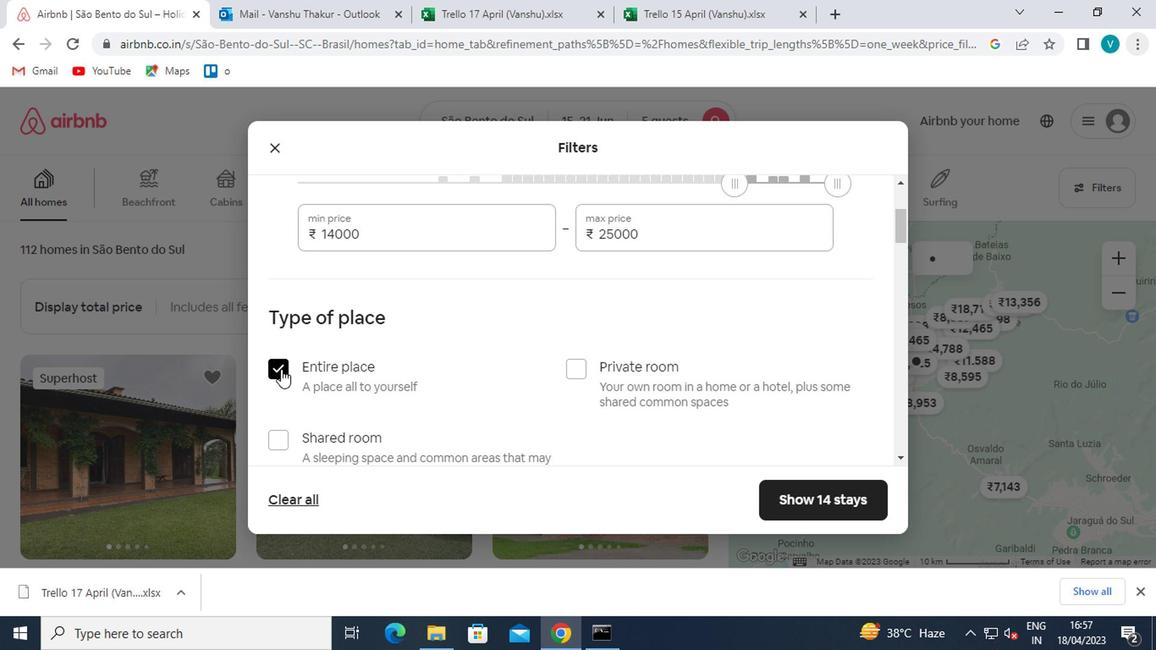 
Action: Mouse scrolled (286, 372) with delta (0, -1)
Screenshot: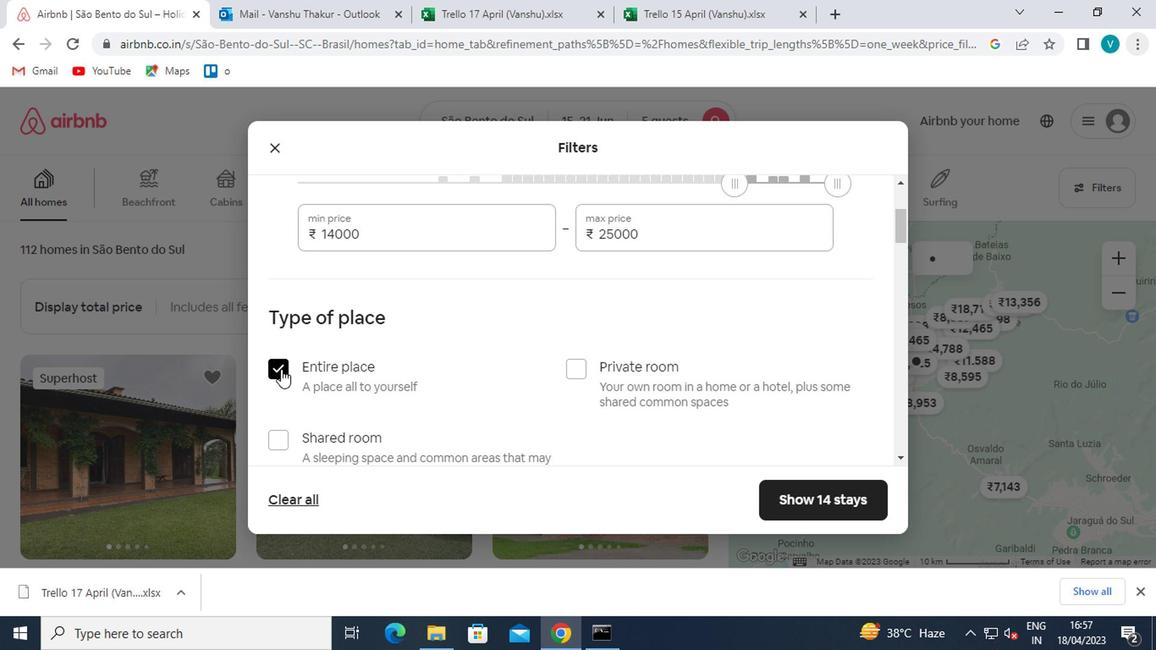 
Action: Mouse moved to (328, 385)
Screenshot: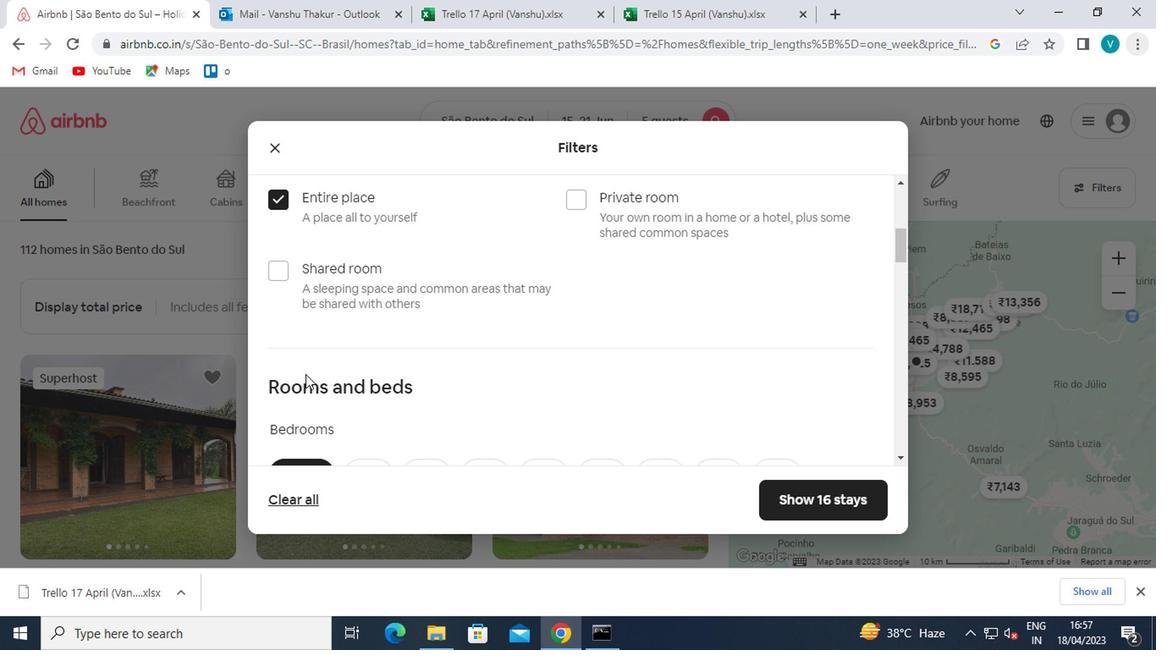 
Action: Mouse scrolled (328, 384) with delta (0, 0)
Screenshot: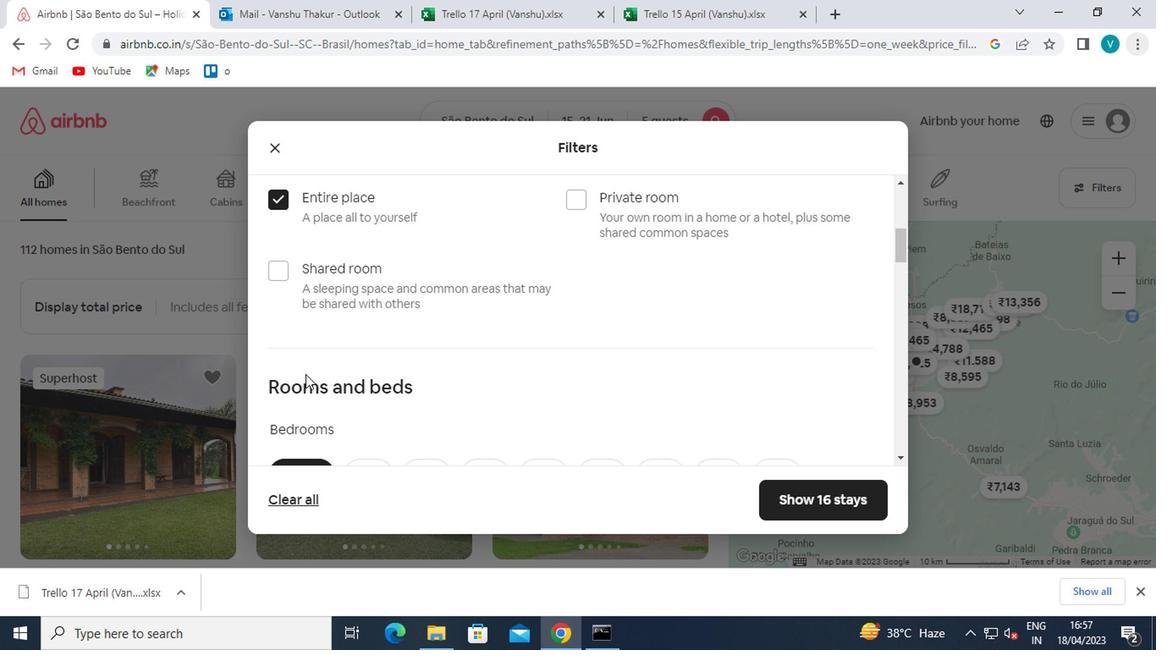 
Action: Mouse moved to (329, 386)
Screenshot: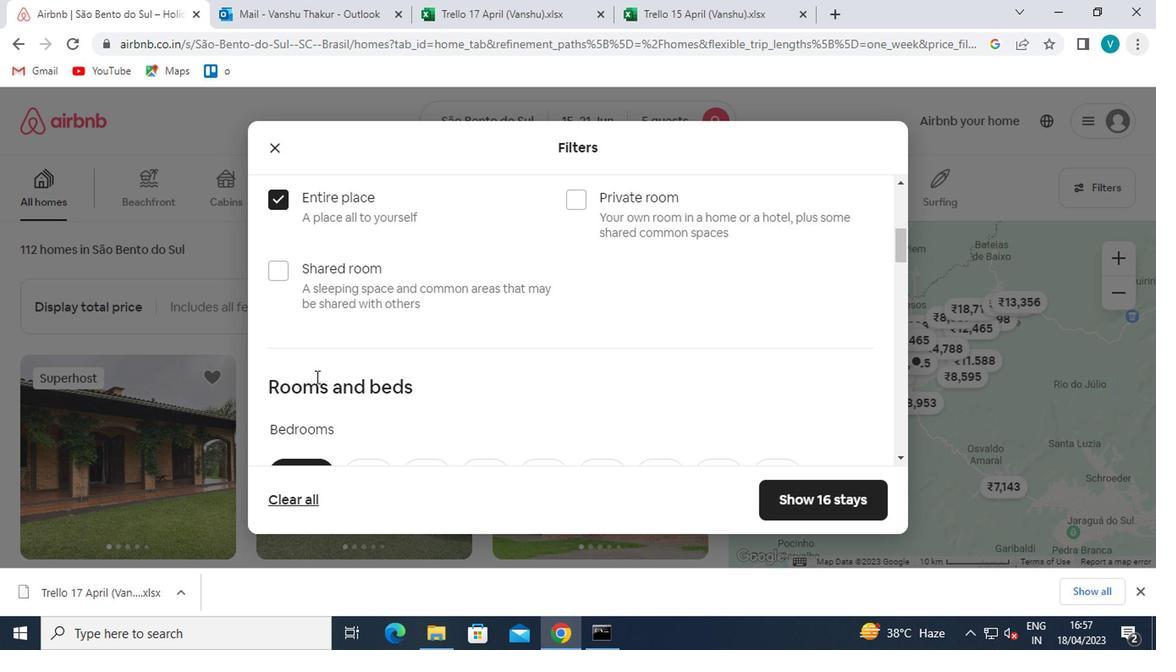 
Action: Mouse scrolled (329, 385) with delta (0, -1)
Screenshot: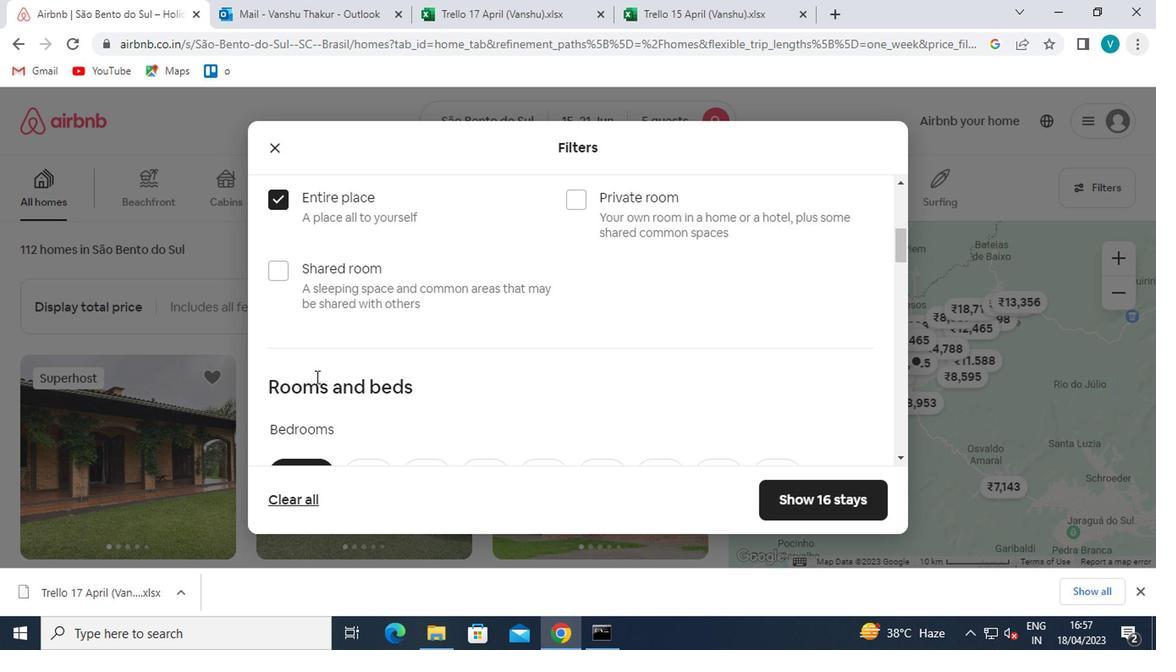 
Action: Mouse moved to (492, 307)
Screenshot: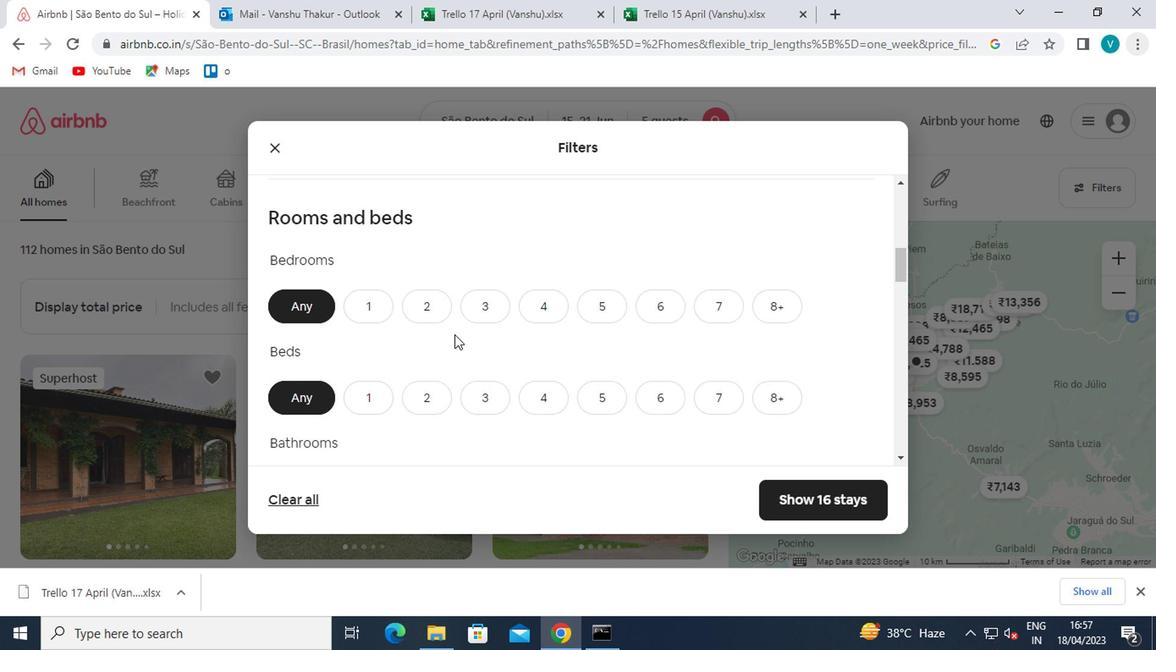 
Action: Mouse pressed left at (492, 307)
Screenshot: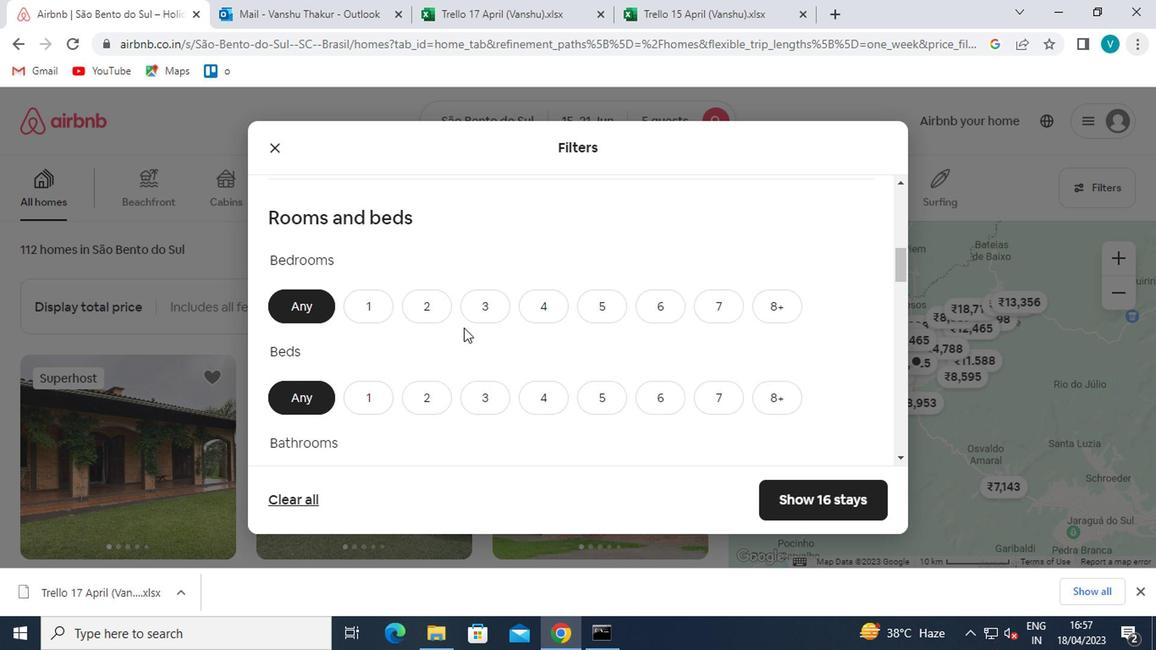 
Action: Mouse moved to (474, 389)
Screenshot: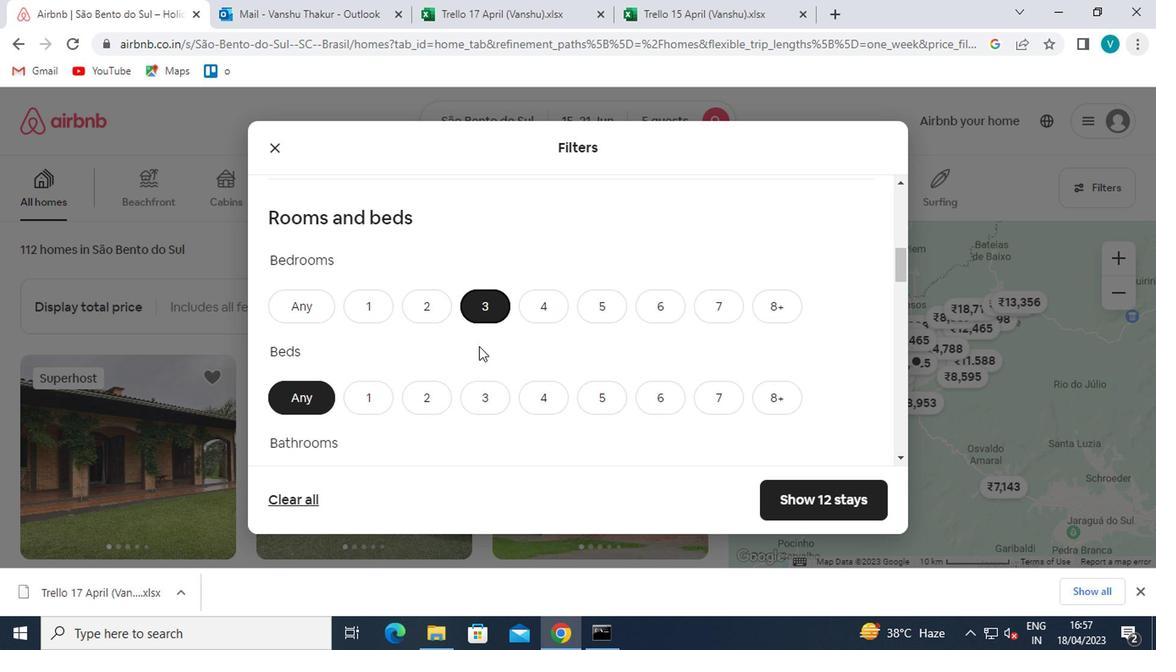 
Action: Mouse pressed left at (474, 389)
Screenshot: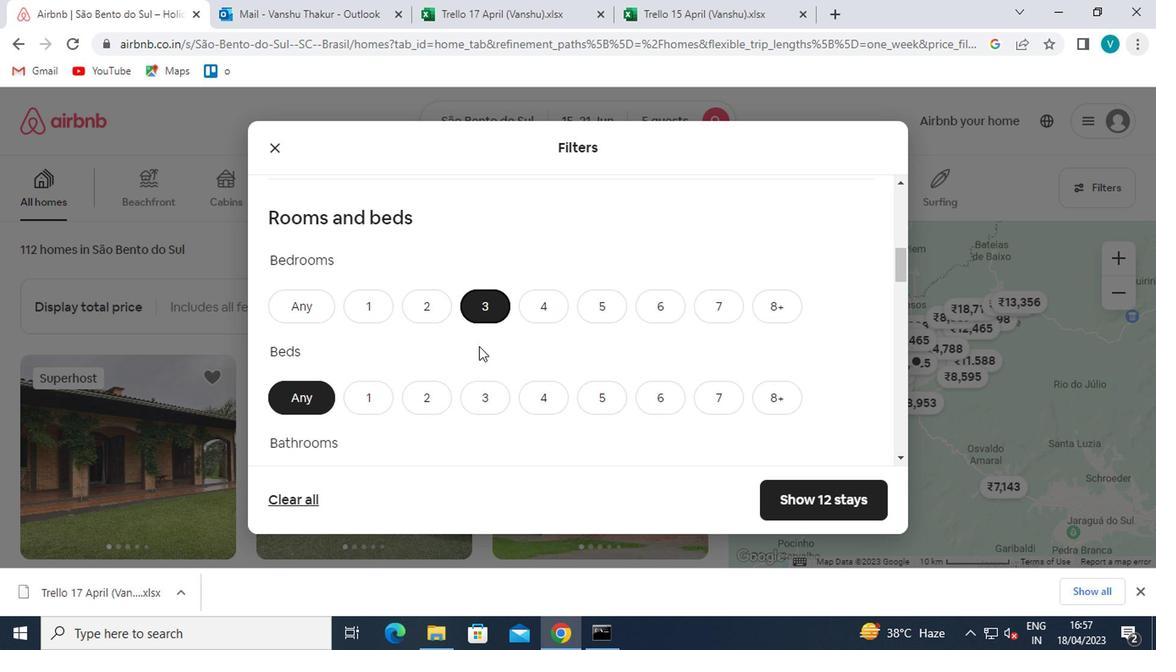 
Action: Mouse scrolled (474, 388) with delta (0, 0)
Screenshot: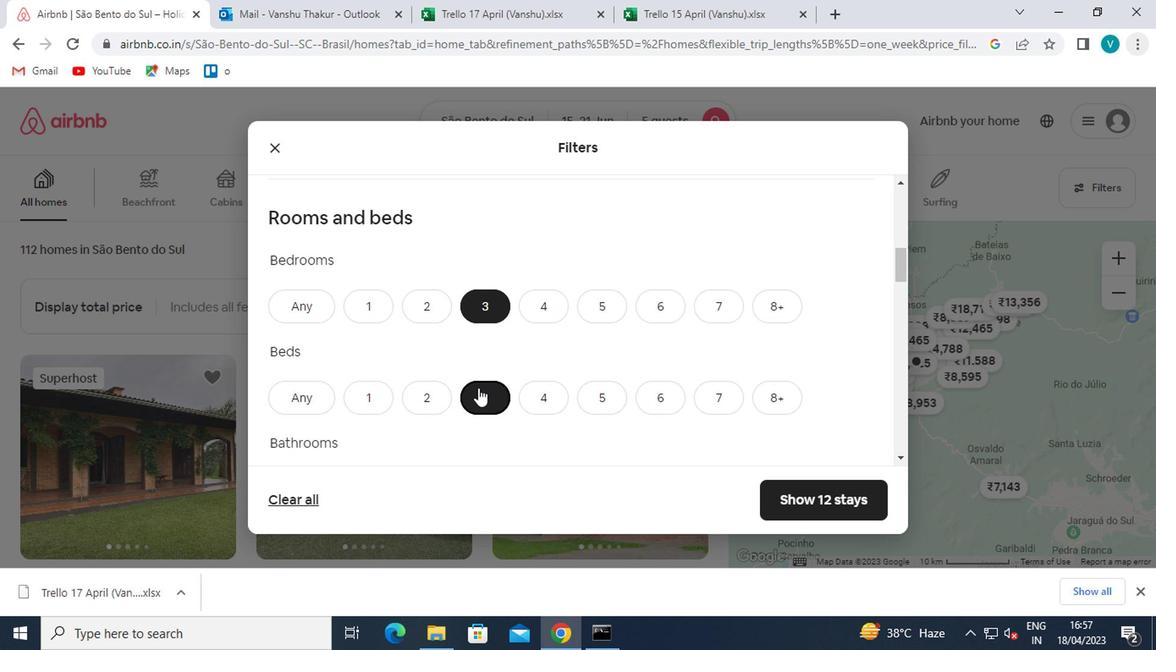 
Action: Mouse scrolled (474, 388) with delta (0, 0)
Screenshot: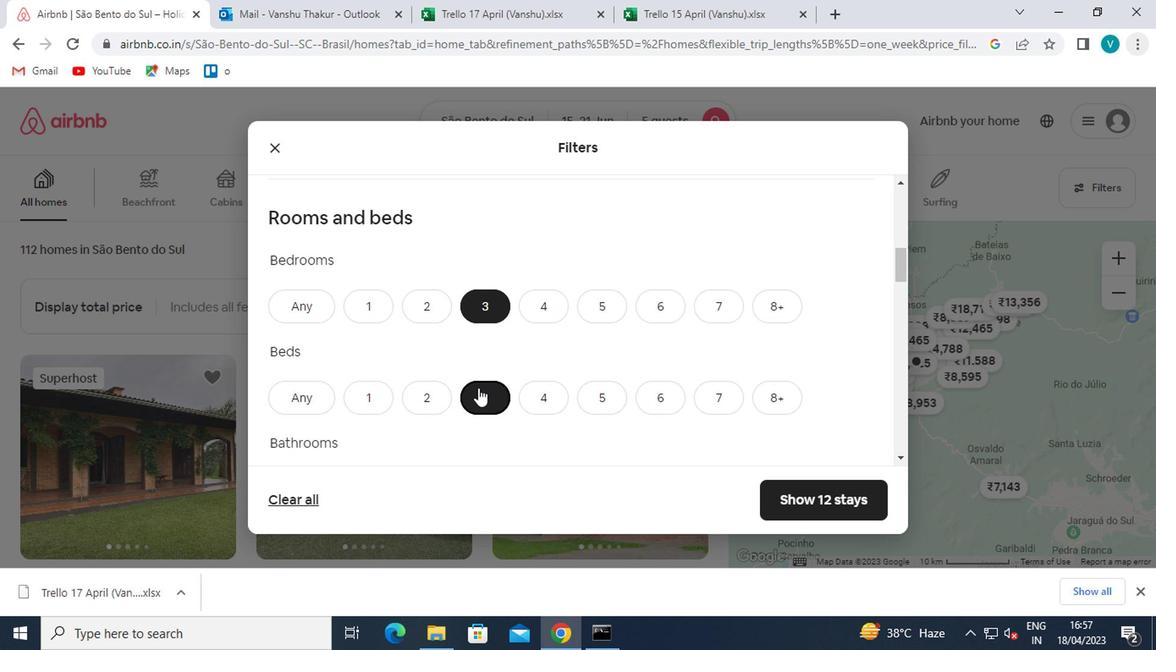 
Action: Mouse moved to (485, 332)
Screenshot: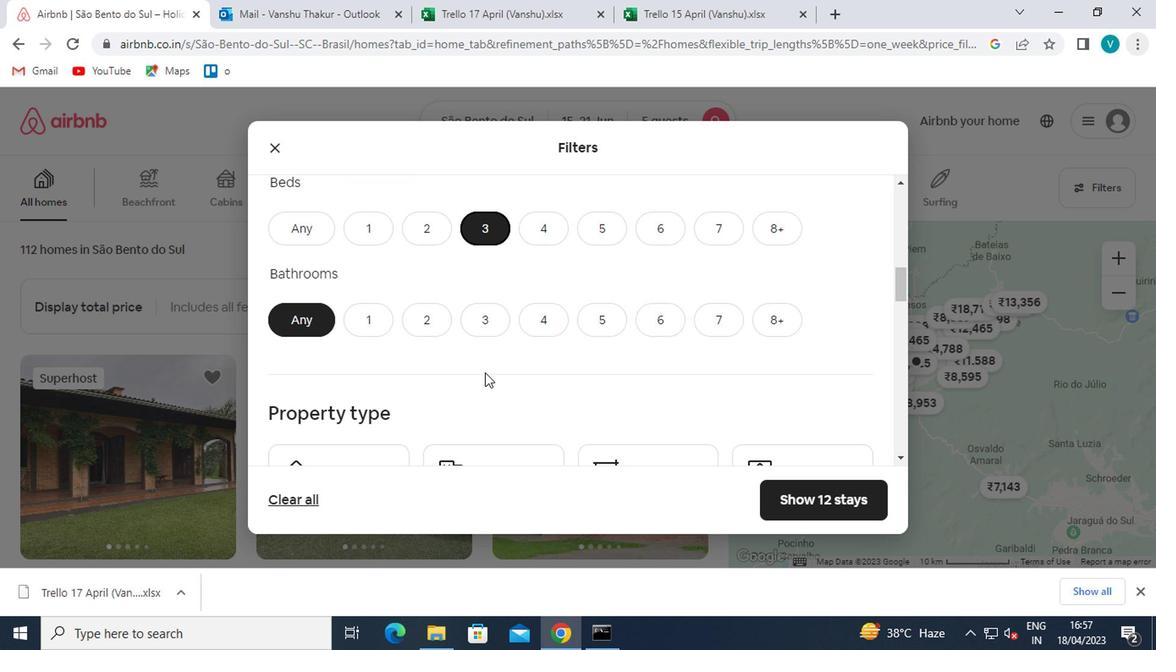 
Action: Mouse pressed left at (485, 332)
Screenshot: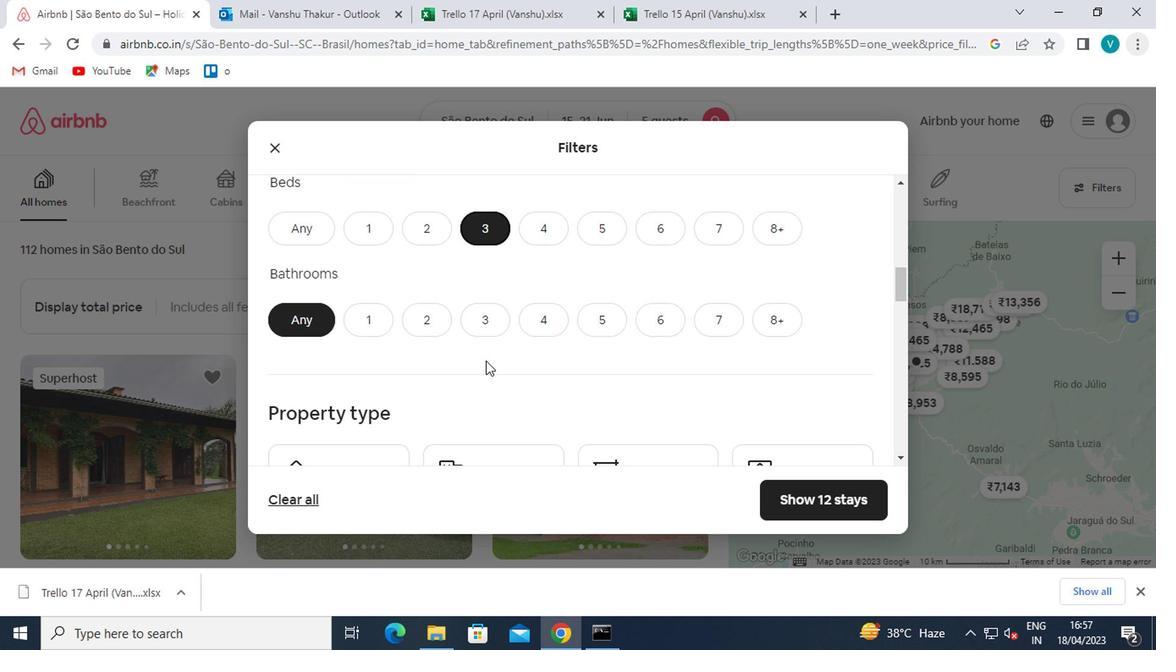 
Action: Mouse moved to (483, 331)
Screenshot: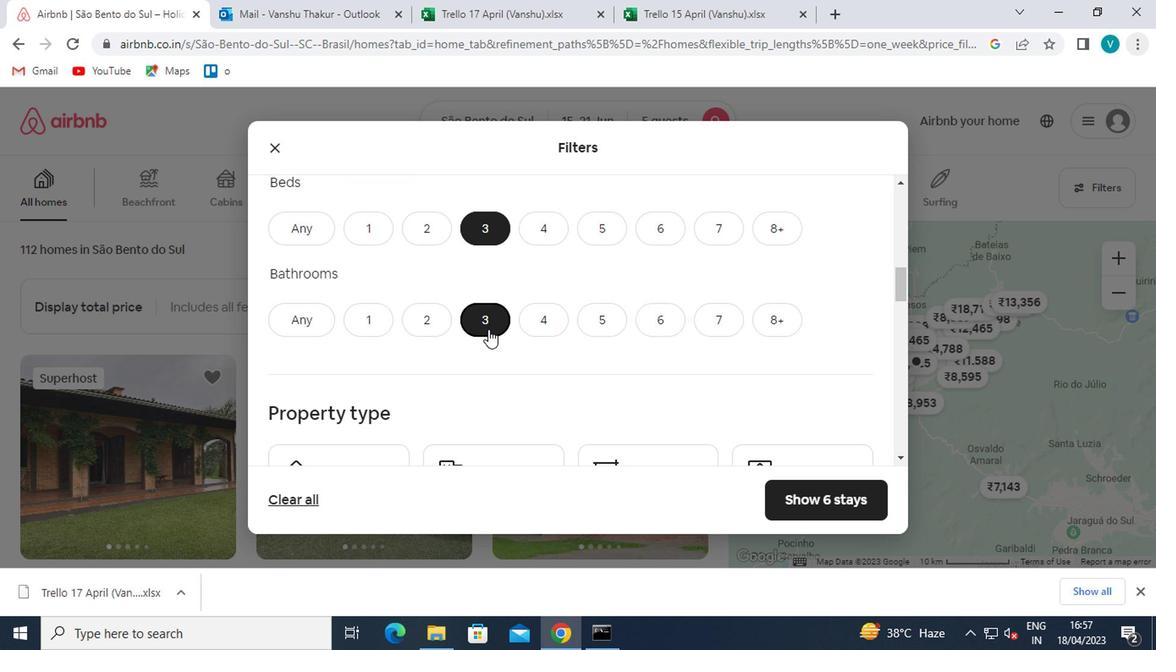 
Action: Mouse scrolled (483, 330) with delta (0, -1)
Screenshot: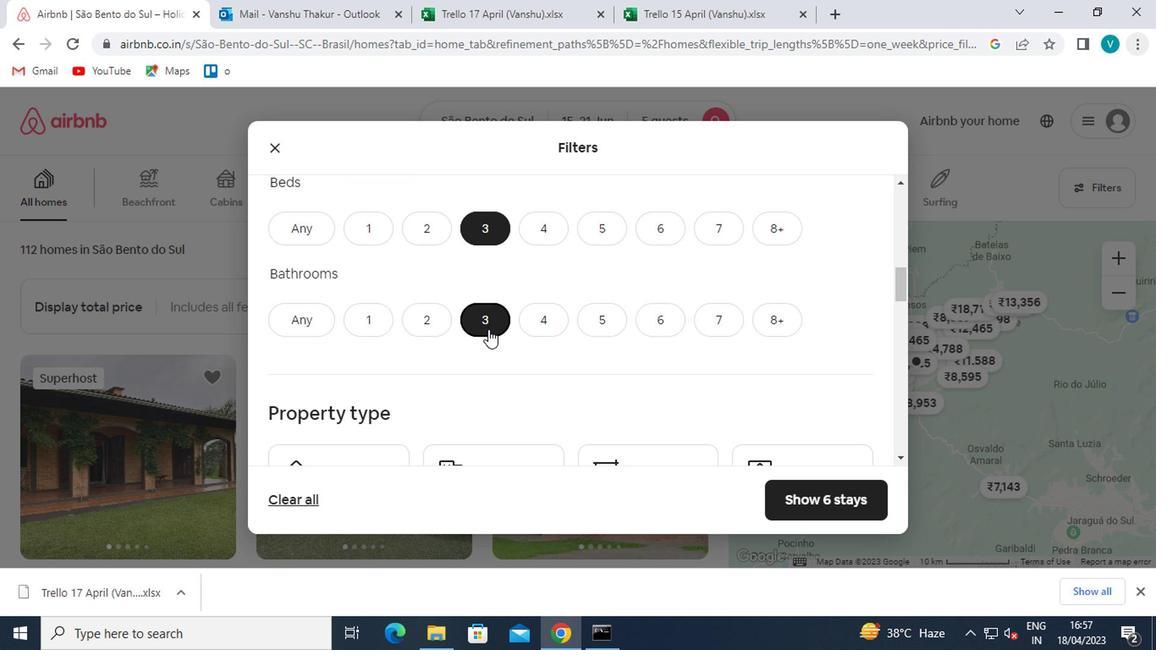 
Action: Mouse moved to (482, 331)
Screenshot: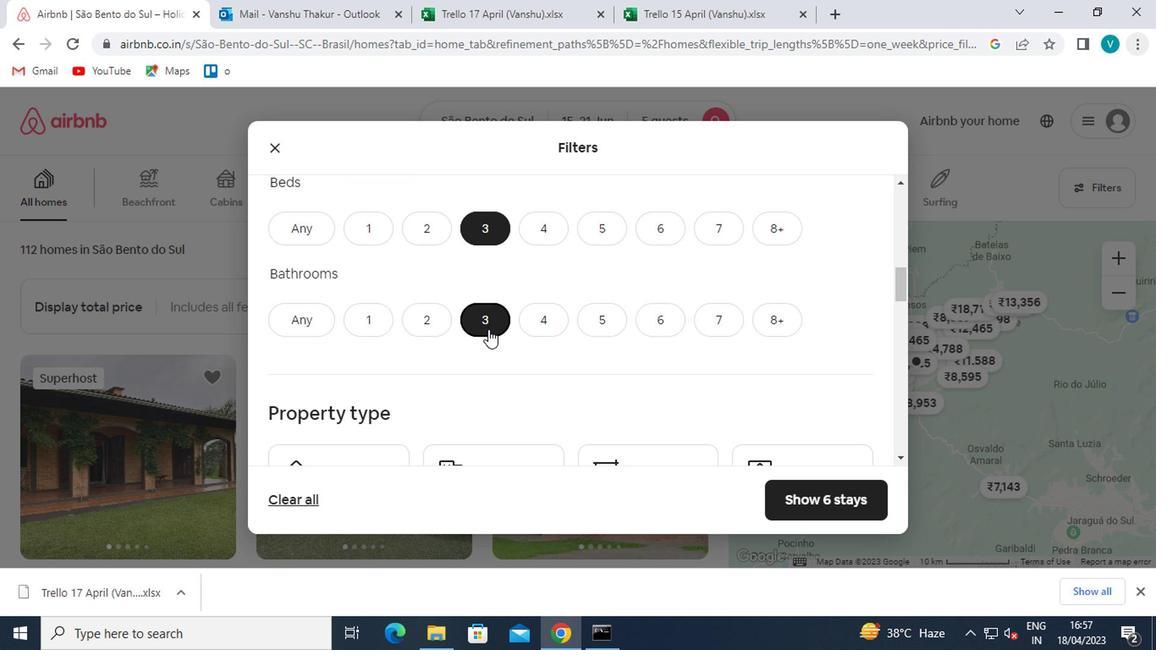 
Action: Mouse scrolled (482, 330) with delta (0, -1)
Screenshot: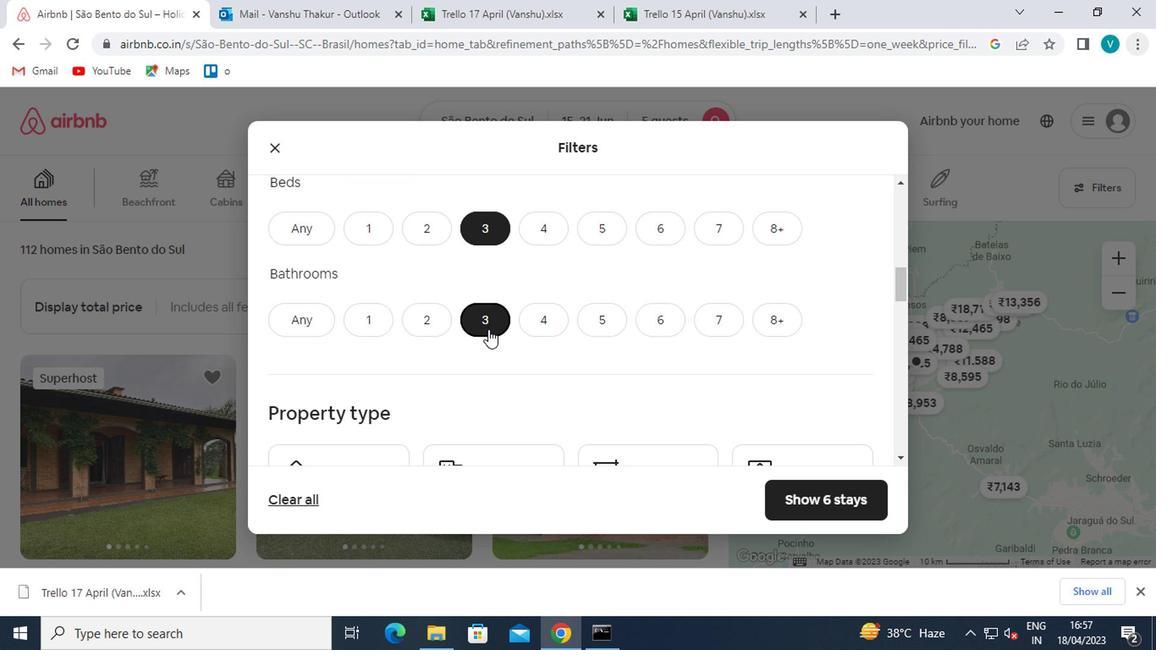 
Action: Mouse moved to (327, 321)
Screenshot: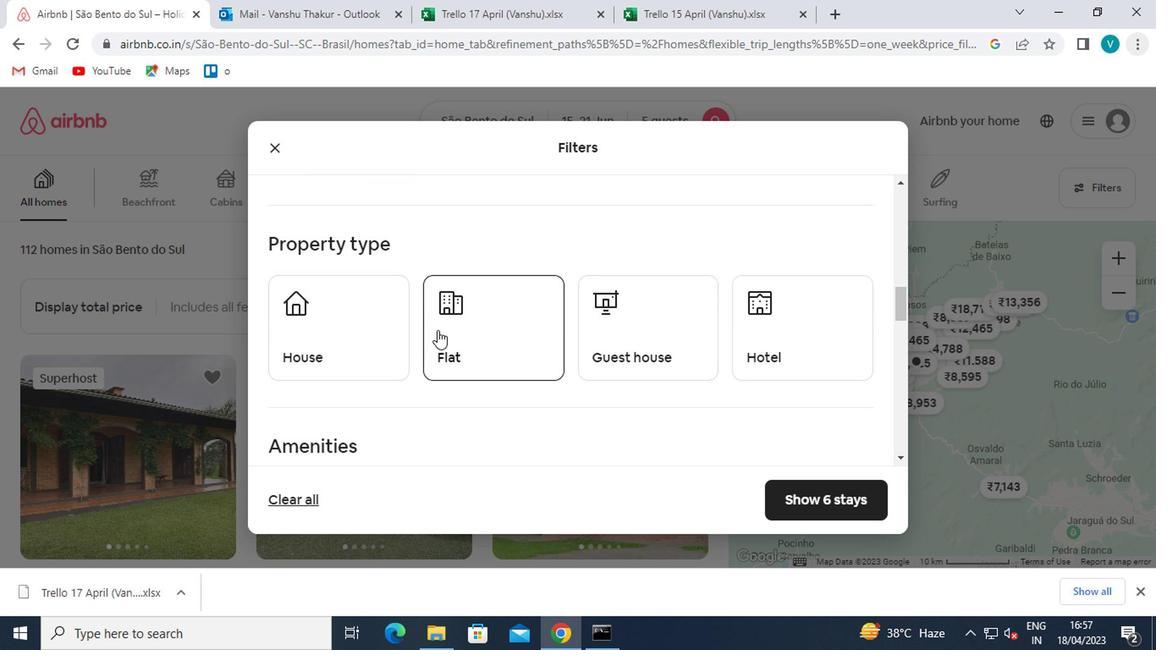 
Action: Mouse pressed left at (327, 321)
Screenshot: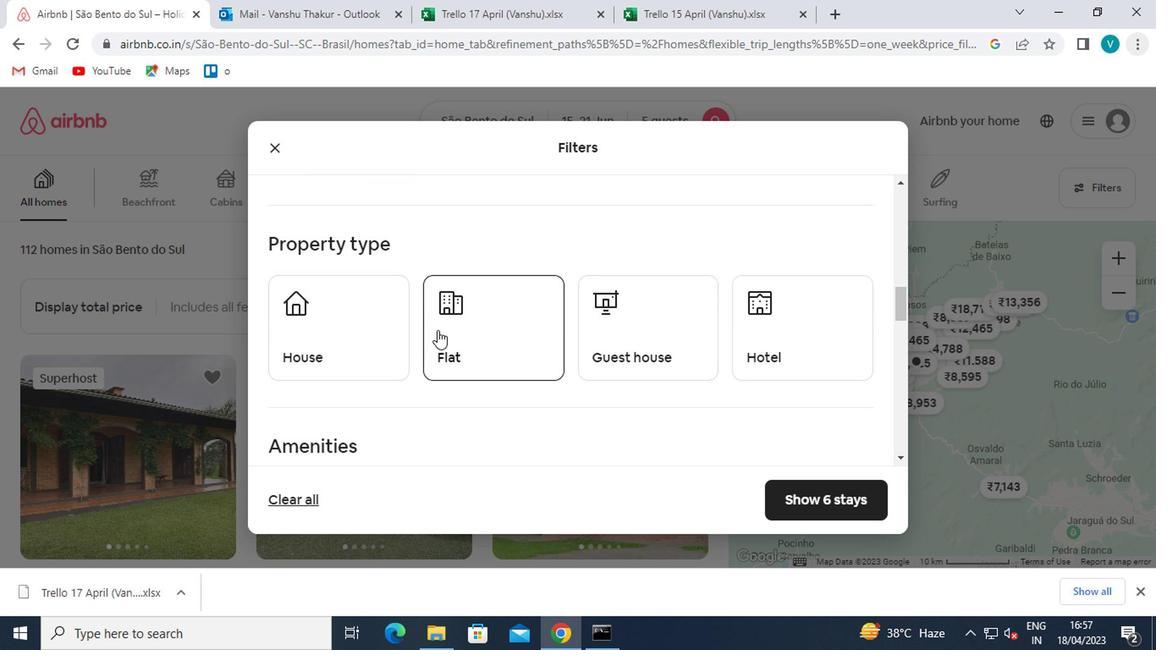 
Action: Mouse moved to (328, 321)
Screenshot: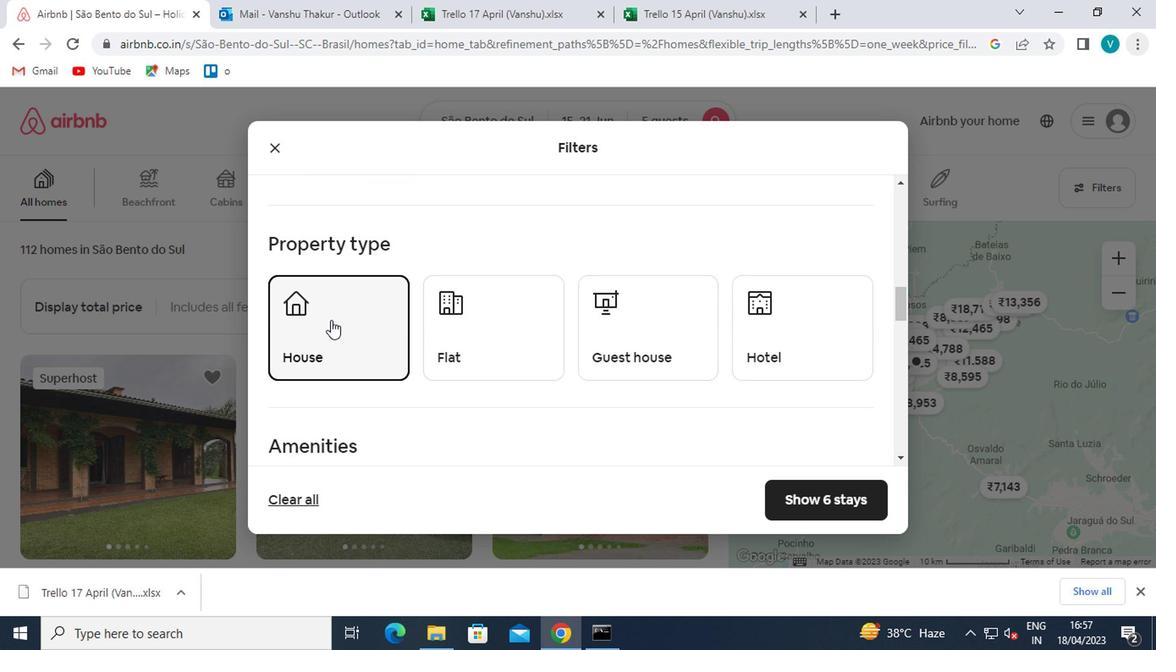 
Action: Mouse scrolled (328, 321) with delta (0, 0)
Screenshot: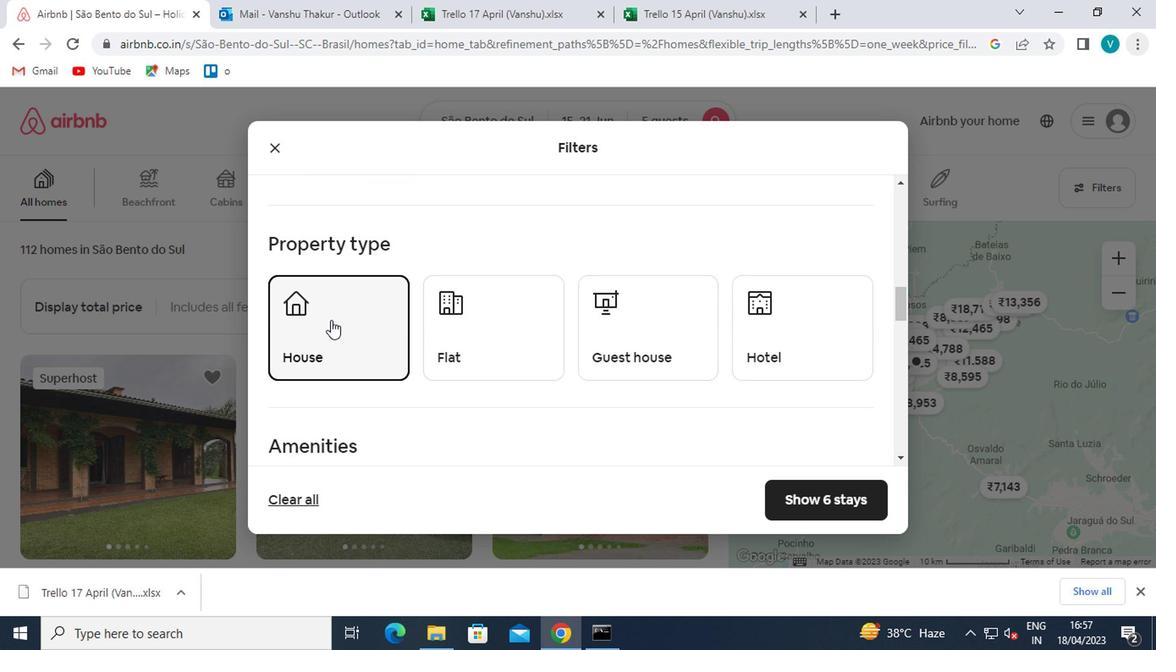 
Action: Mouse moved to (329, 322)
Screenshot: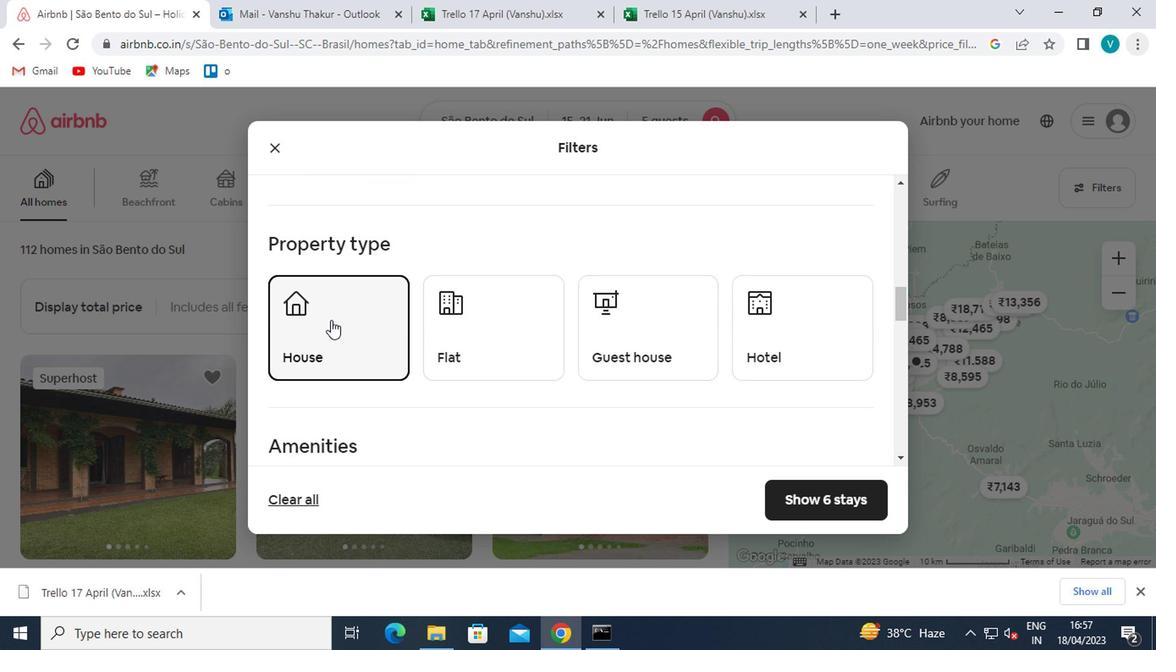 
Action: Mouse scrolled (329, 321) with delta (0, -1)
Screenshot: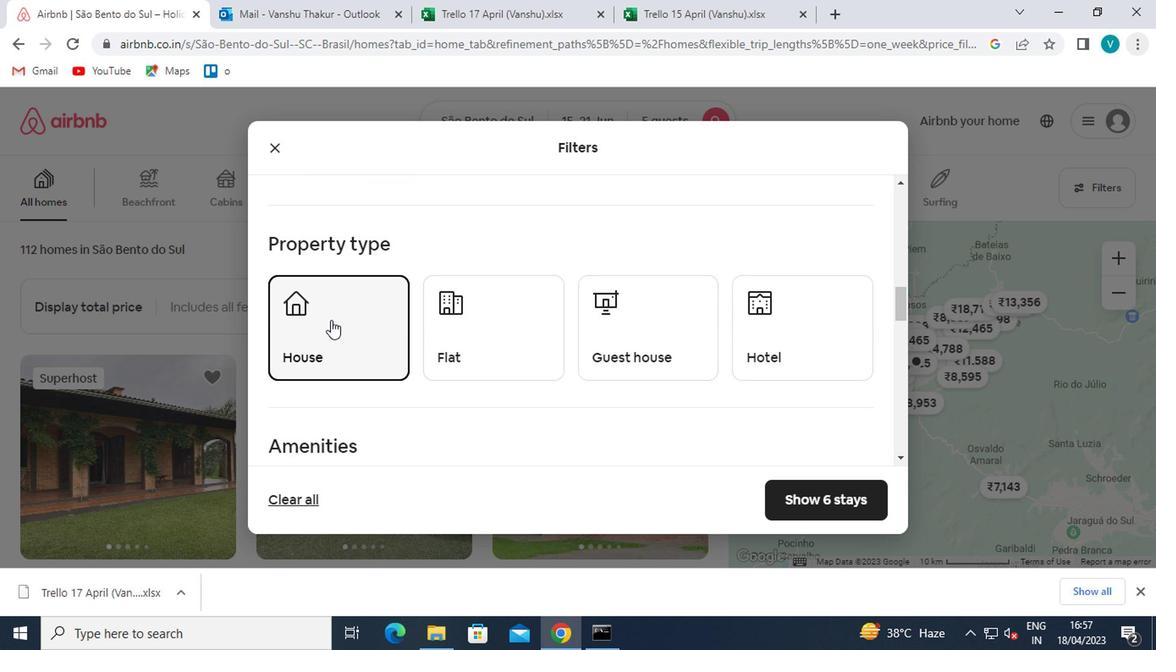 
Action: Mouse moved to (329, 322)
Screenshot: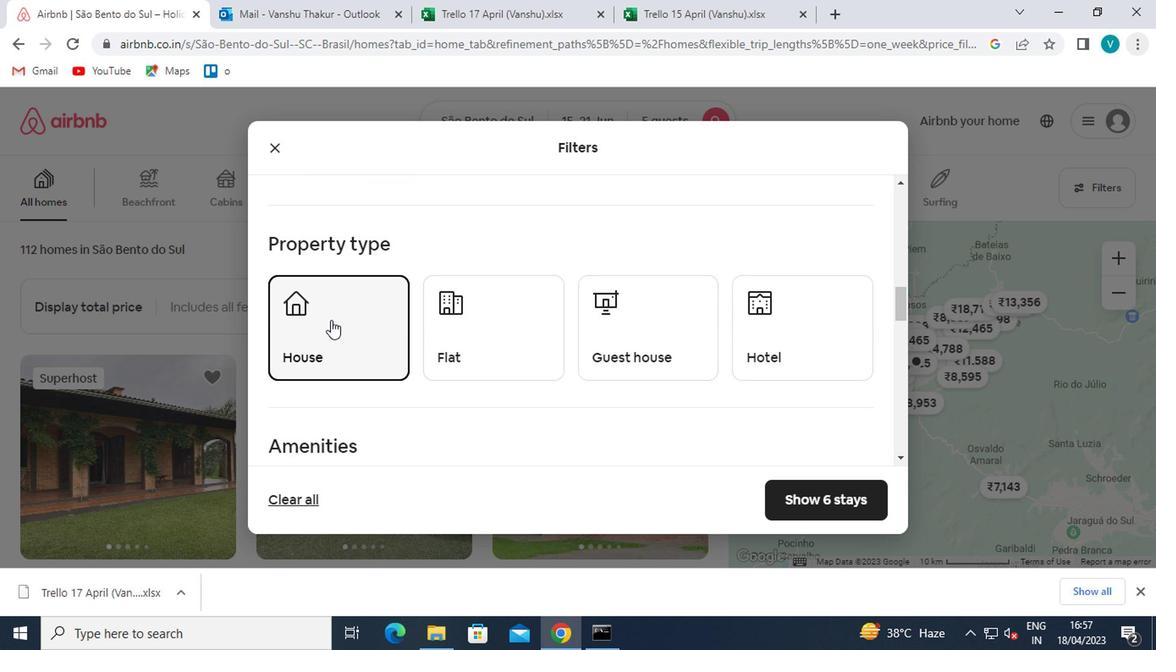 
Action: Mouse scrolled (329, 321) with delta (0, -1)
Screenshot: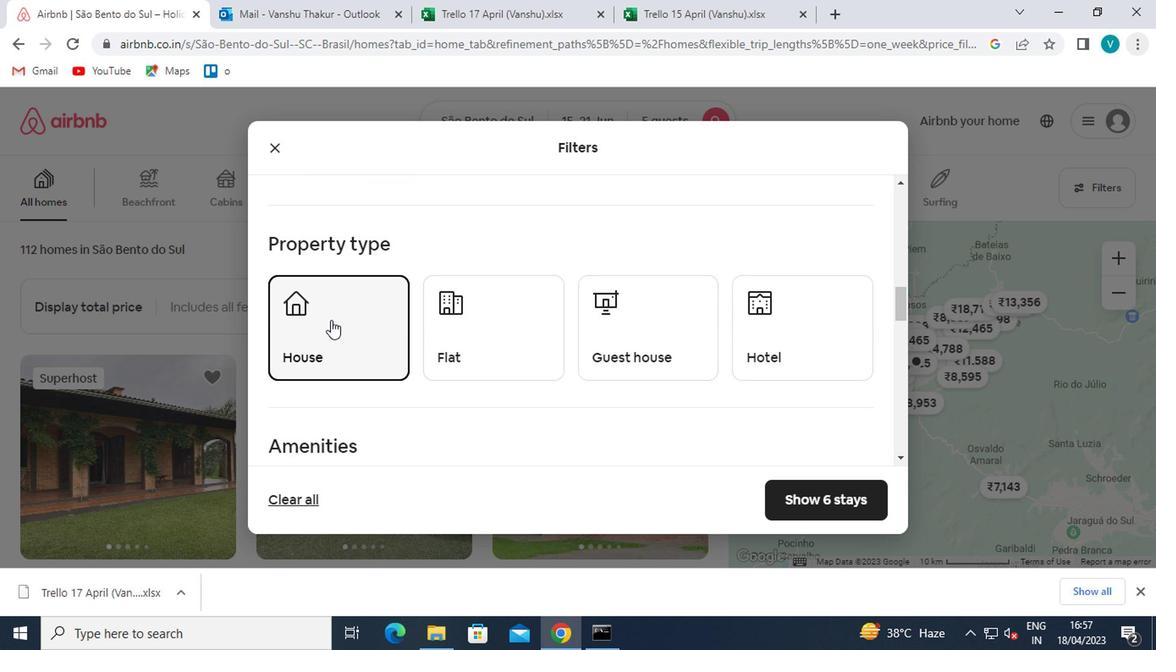 
Action: Mouse moved to (643, 379)
Screenshot: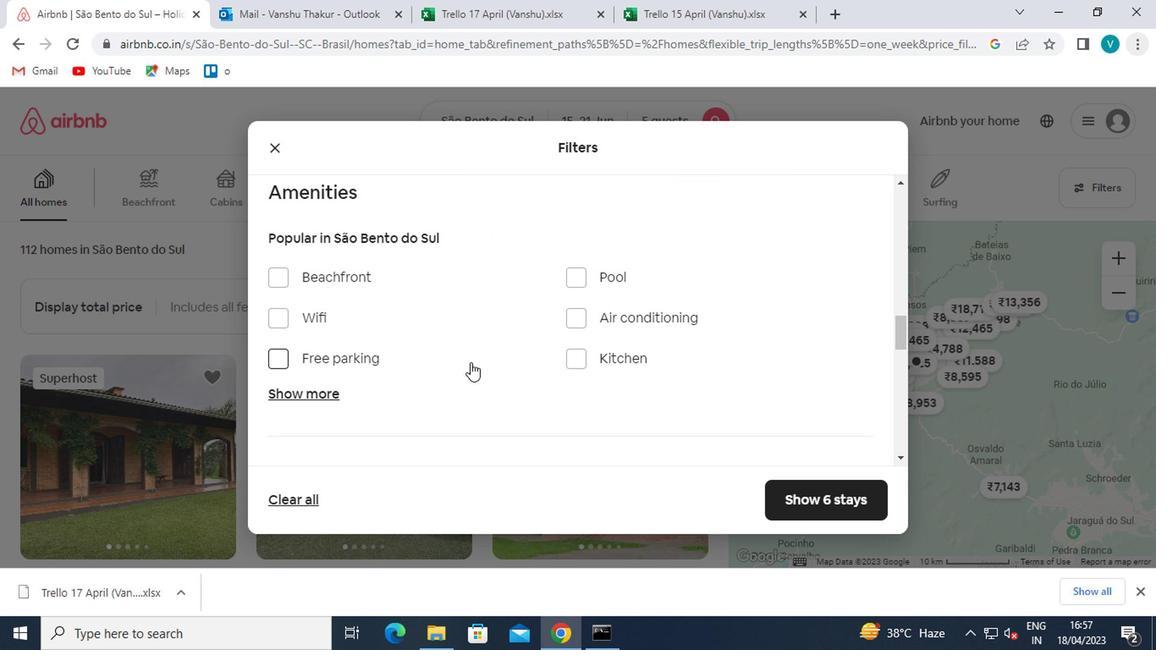 
Action: Mouse scrolled (643, 378) with delta (0, 0)
Screenshot: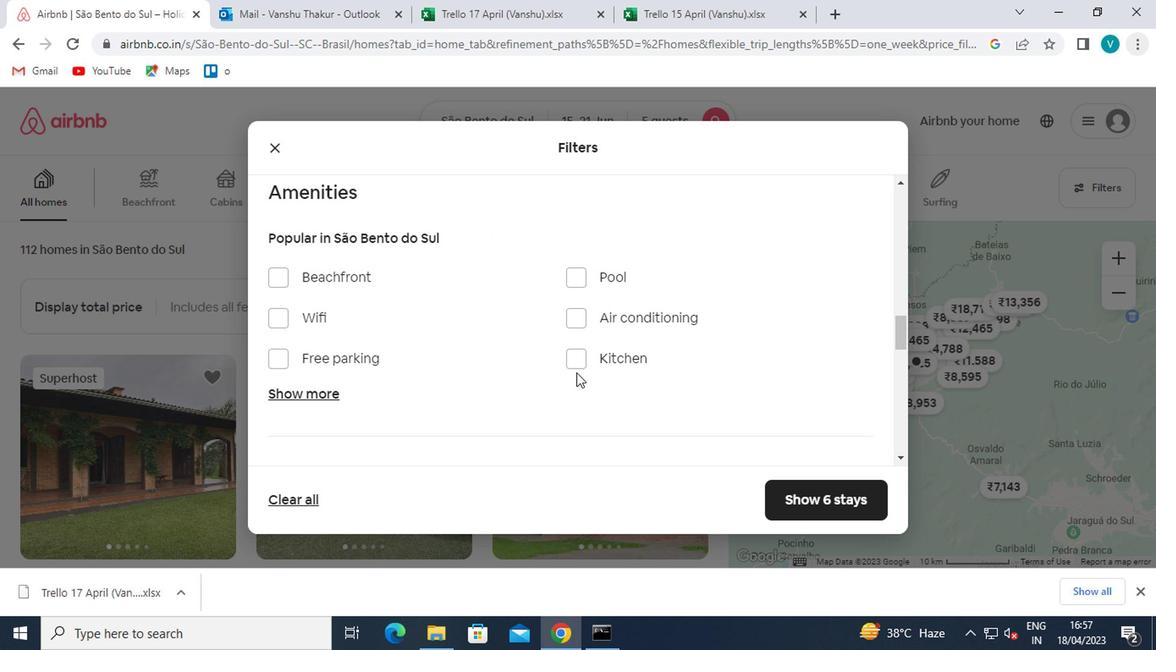 
Action: Mouse moved to (644, 379)
Screenshot: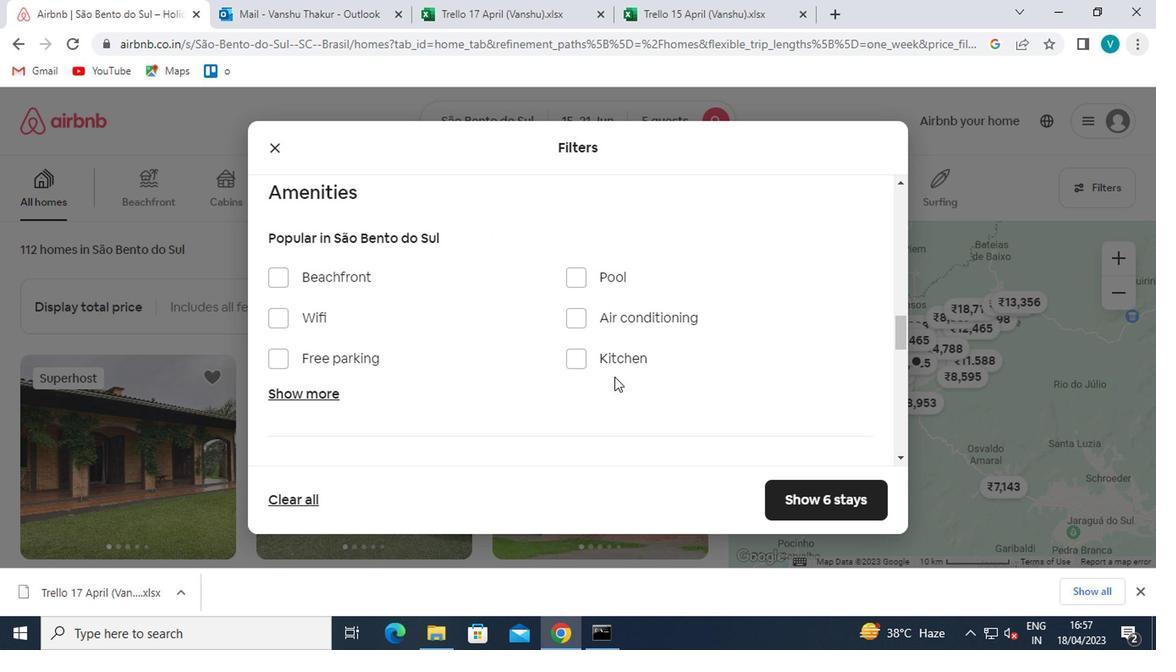 
Action: Mouse scrolled (644, 378) with delta (0, 0)
Screenshot: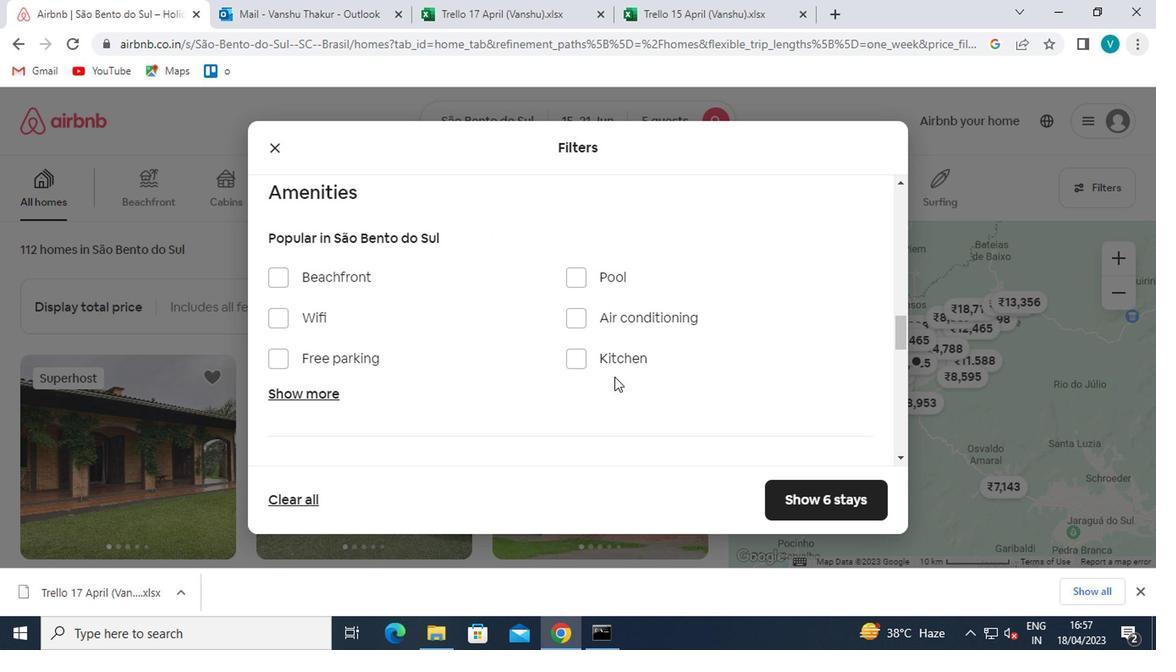 
Action: Mouse moved to (829, 412)
Screenshot: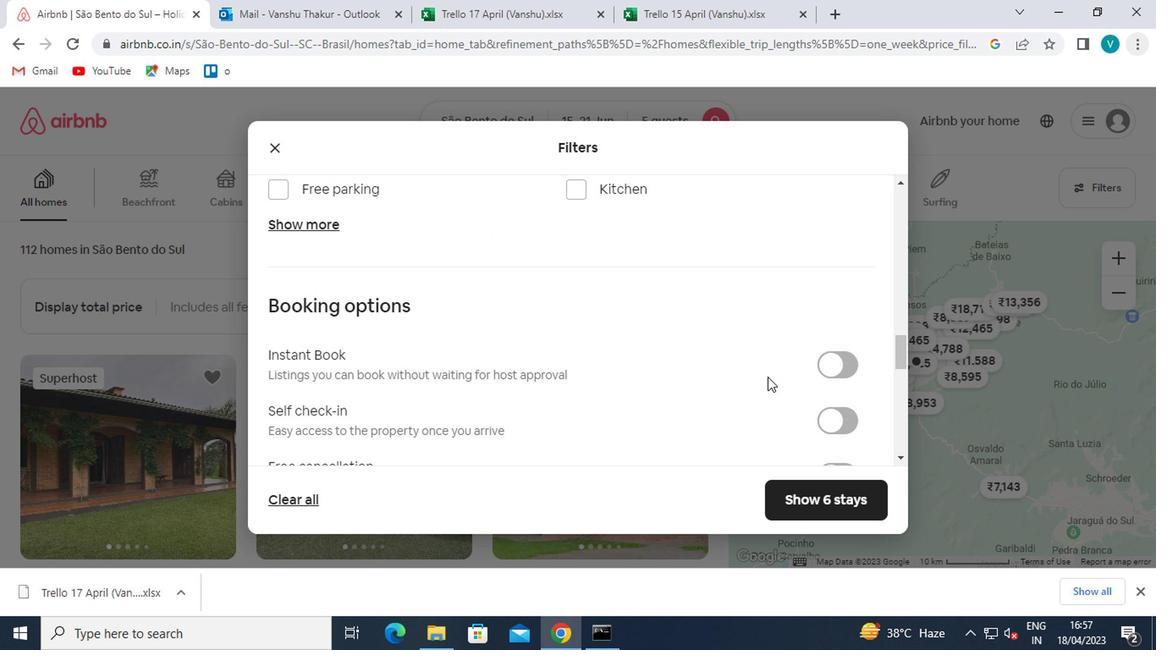 
Action: Mouse pressed left at (829, 412)
Screenshot: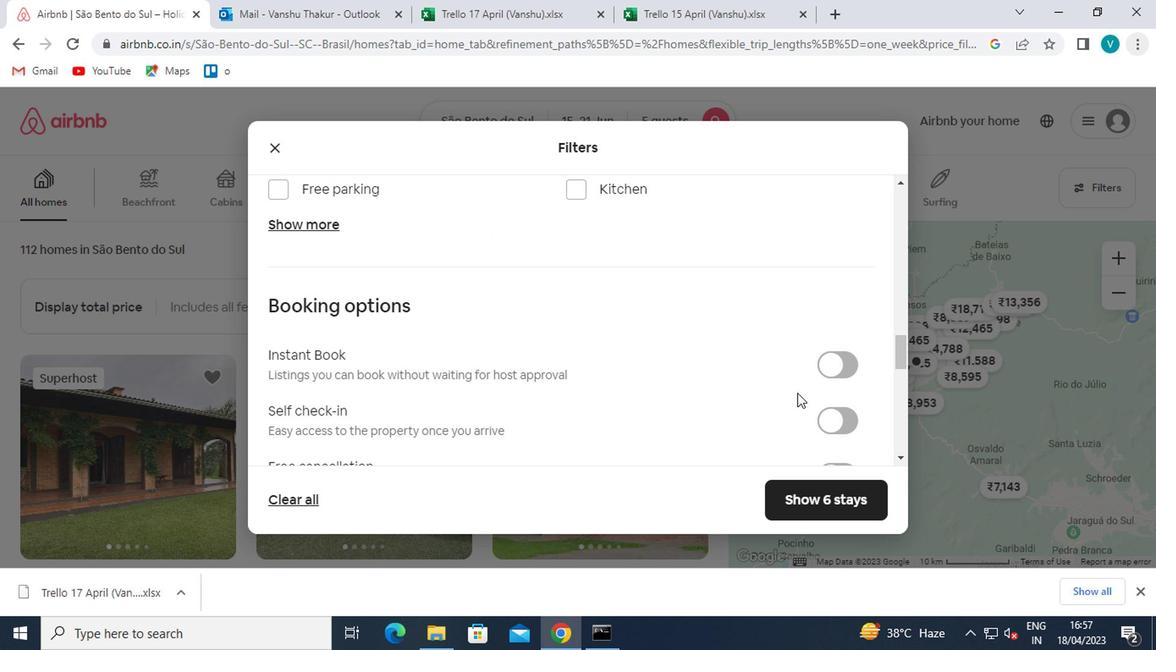 
Action: Mouse moved to (700, 391)
Screenshot: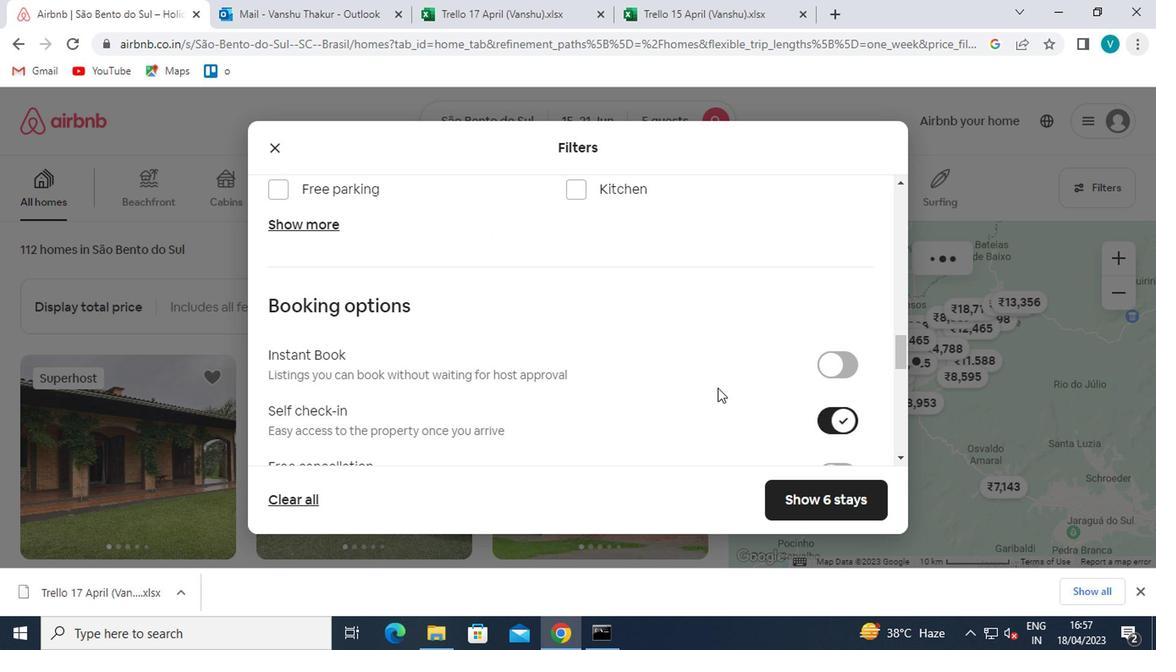 
Action: Mouse scrolled (700, 390) with delta (0, 0)
Screenshot: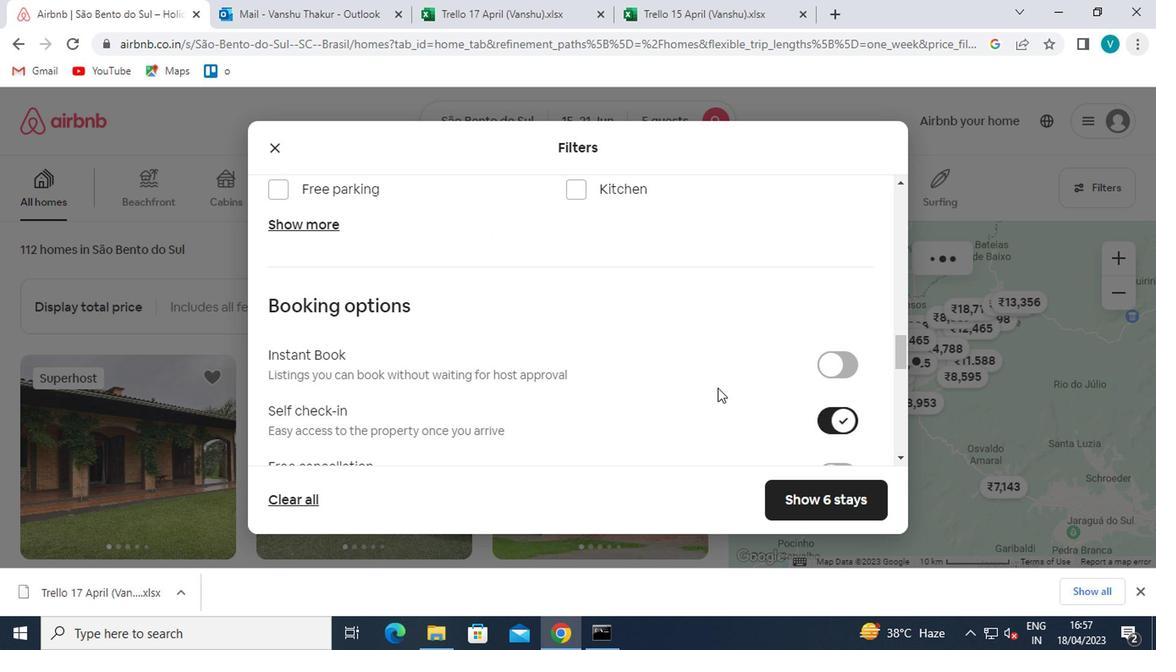 
Action: Mouse moved to (699, 393)
Screenshot: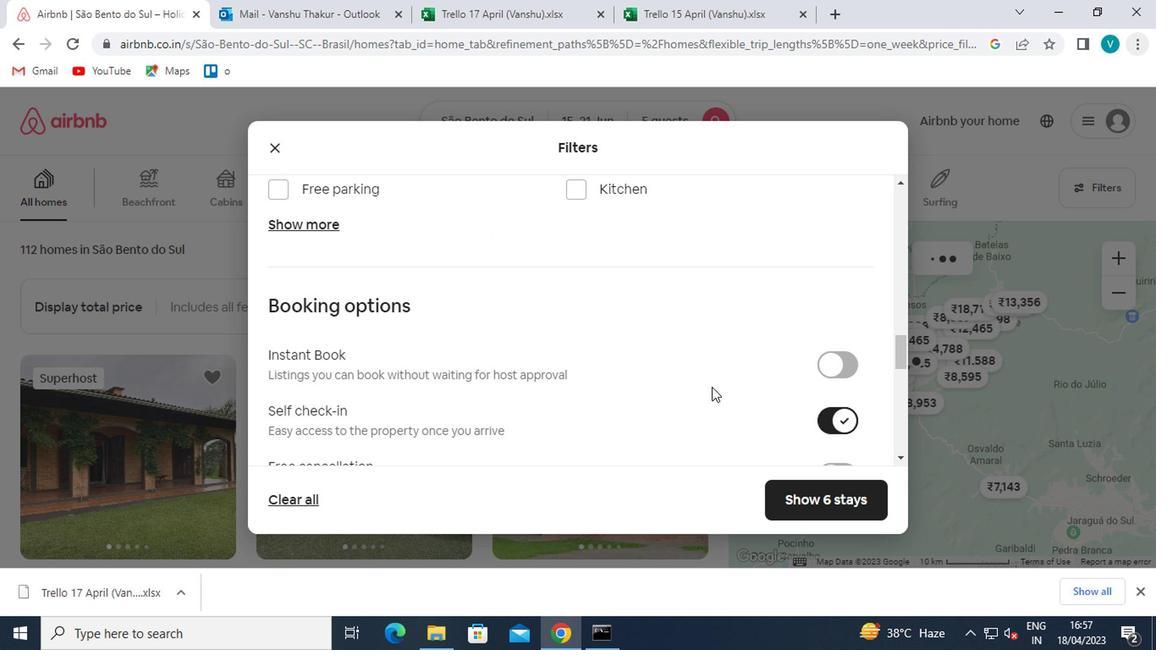 
Action: Mouse scrolled (699, 392) with delta (0, 0)
Screenshot: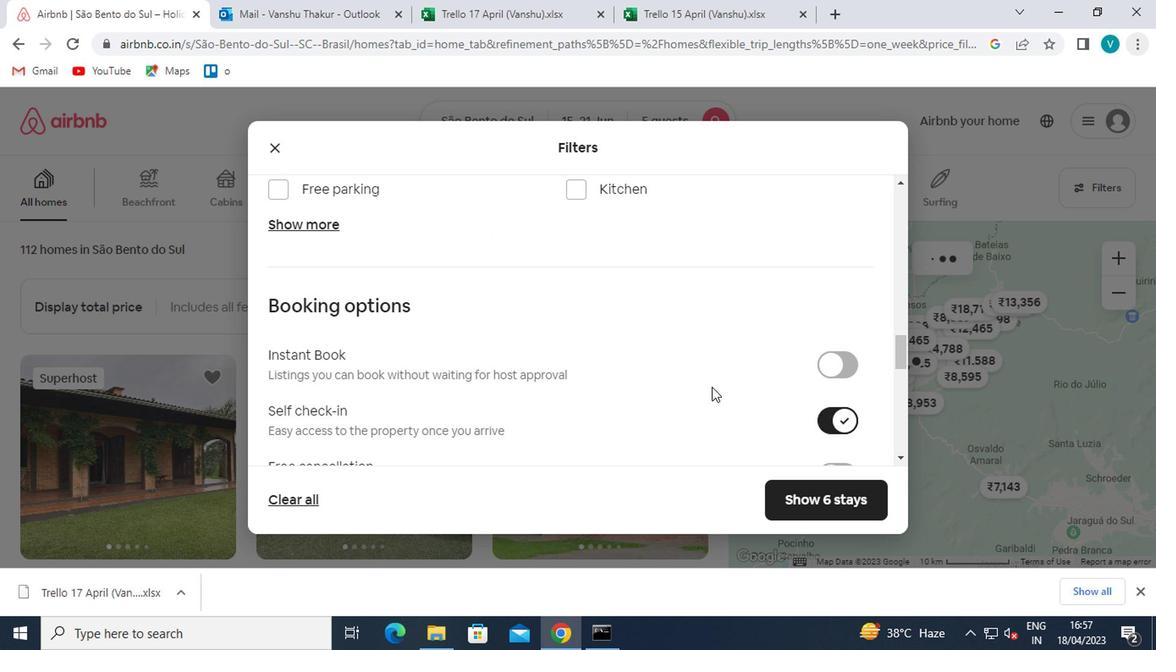 
Action: Mouse moved to (698, 395)
Screenshot: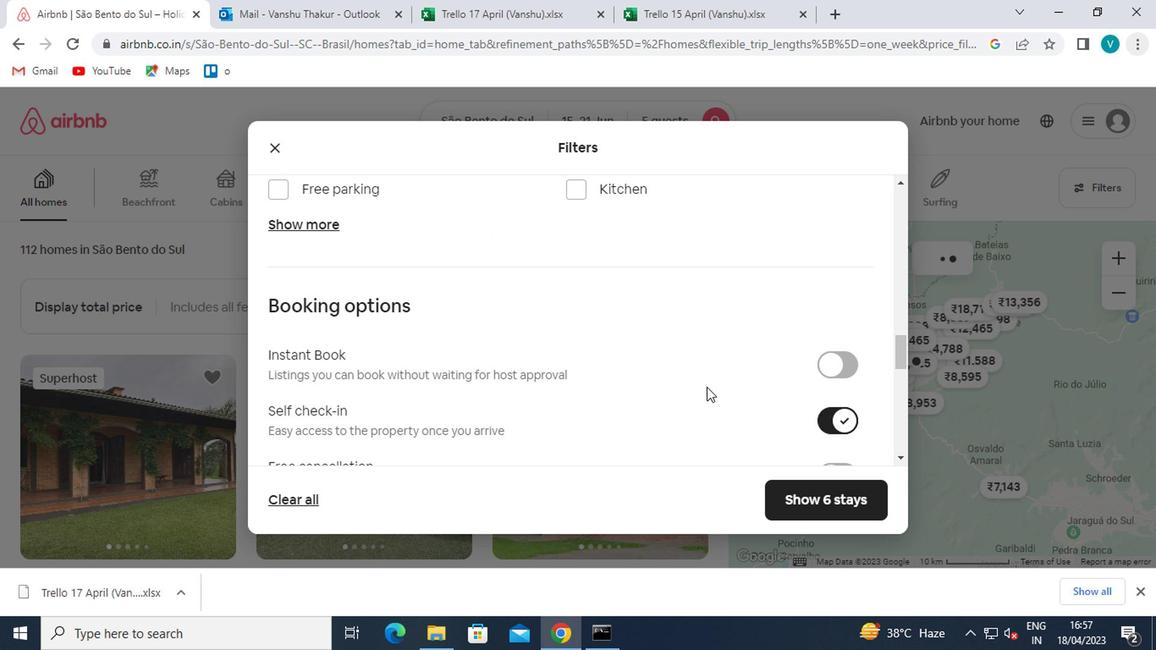 
Action: Mouse scrolled (698, 394) with delta (0, 0)
Screenshot: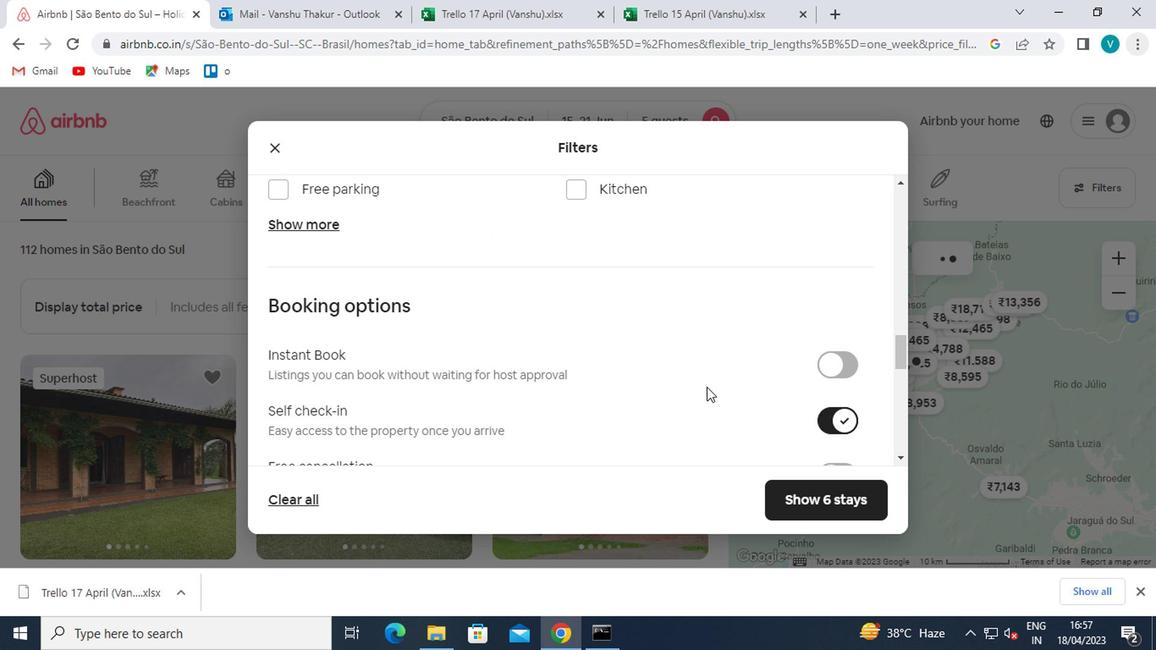 
Action: Mouse moved to (694, 398)
Screenshot: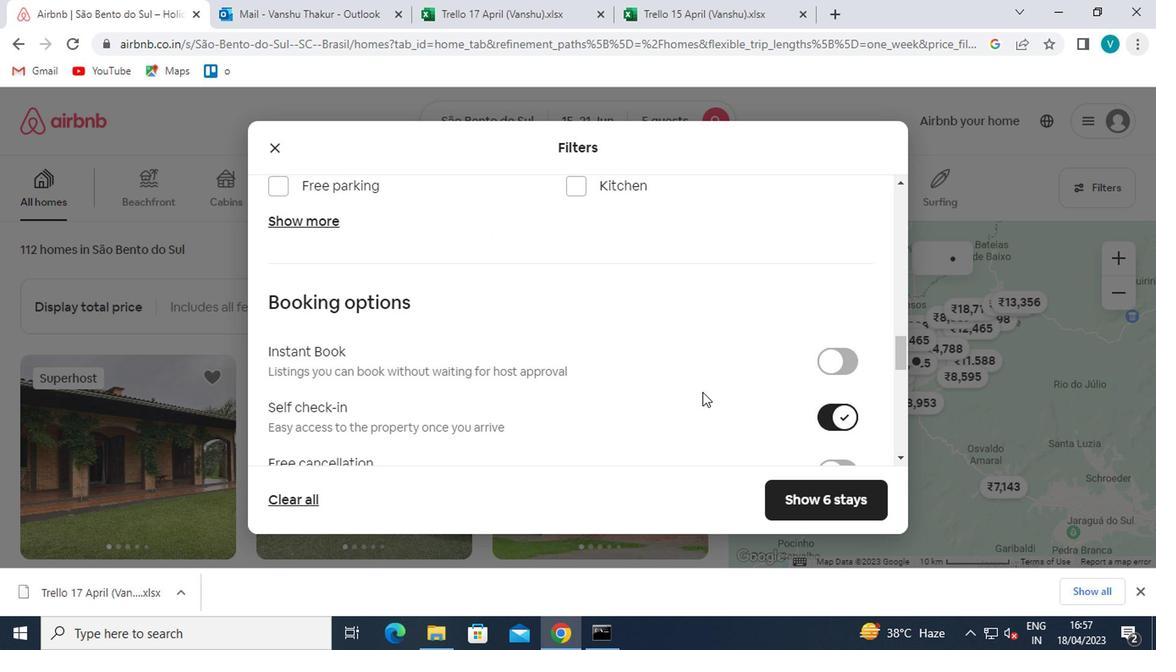 
Action: Mouse scrolled (694, 397) with delta (0, -1)
Screenshot: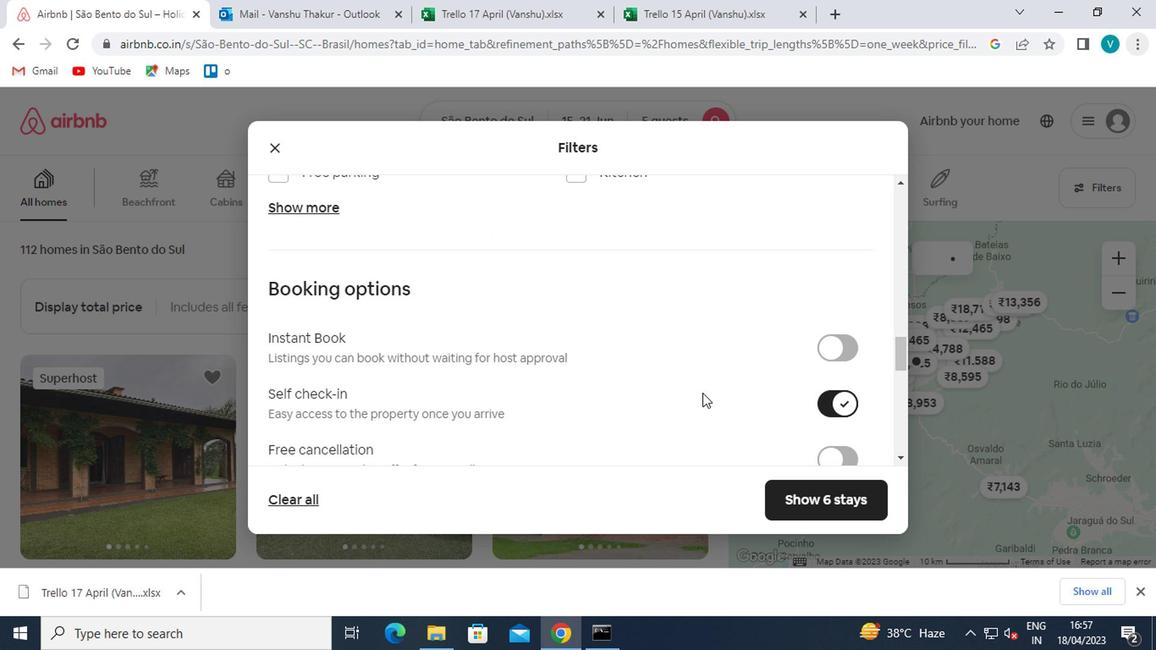 
Action: Mouse moved to (692, 398)
Screenshot: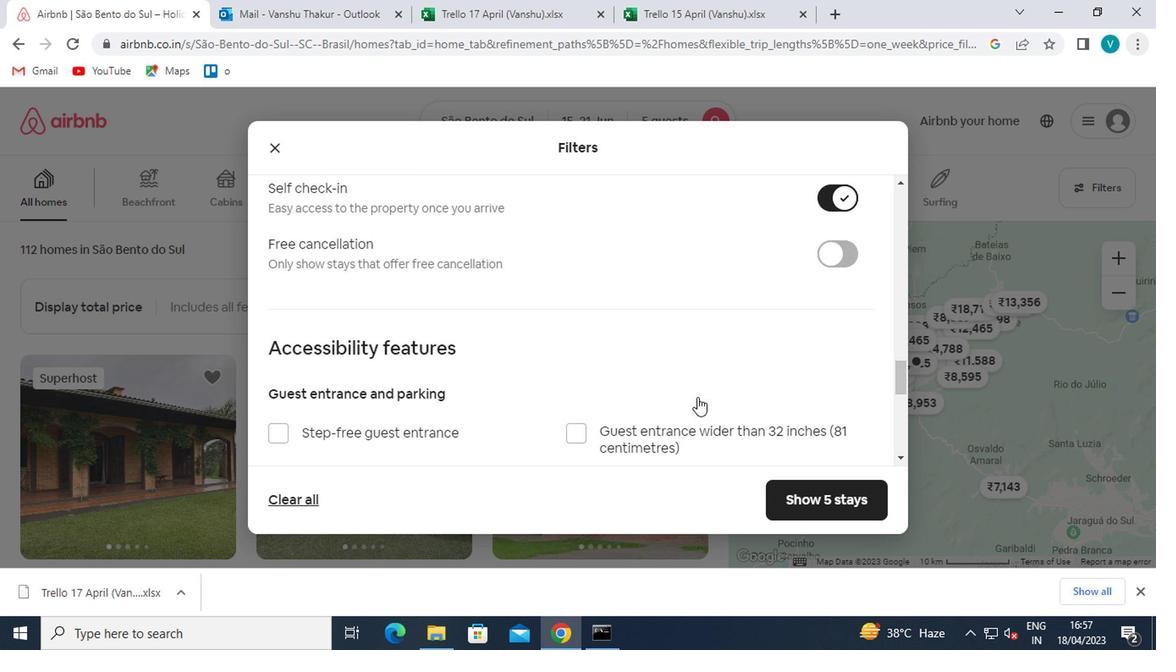 
Action: Mouse scrolled (692, 397) with delta (0, -1)
Screenshot: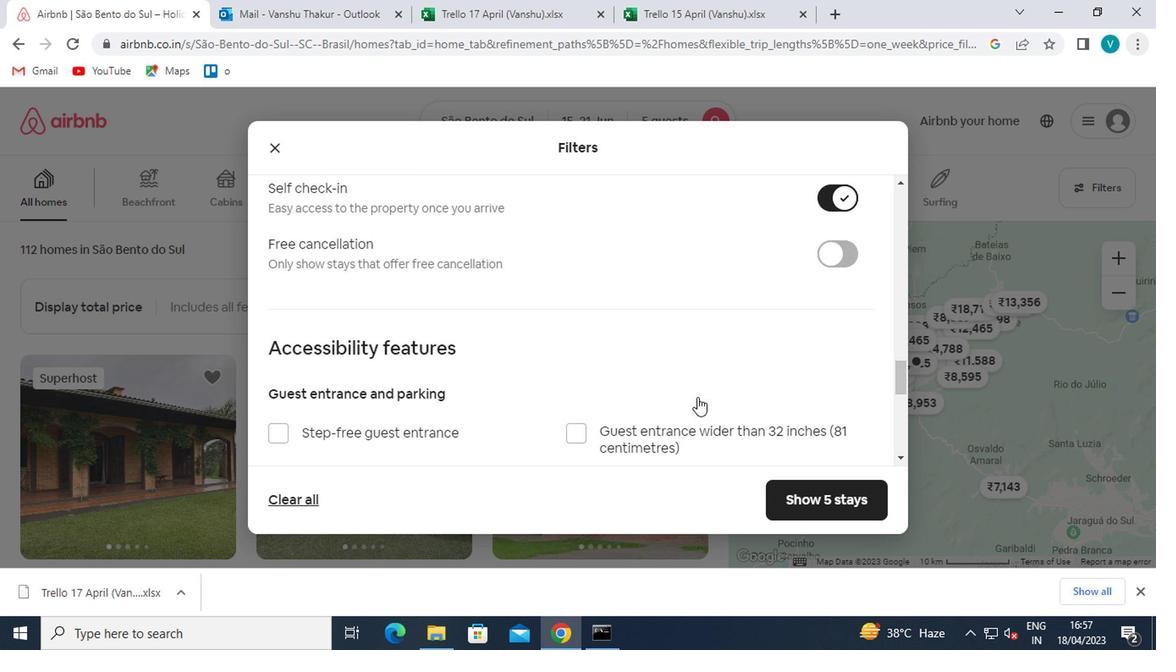 
Action: Mouse moved to (675, 403)
Screenshot: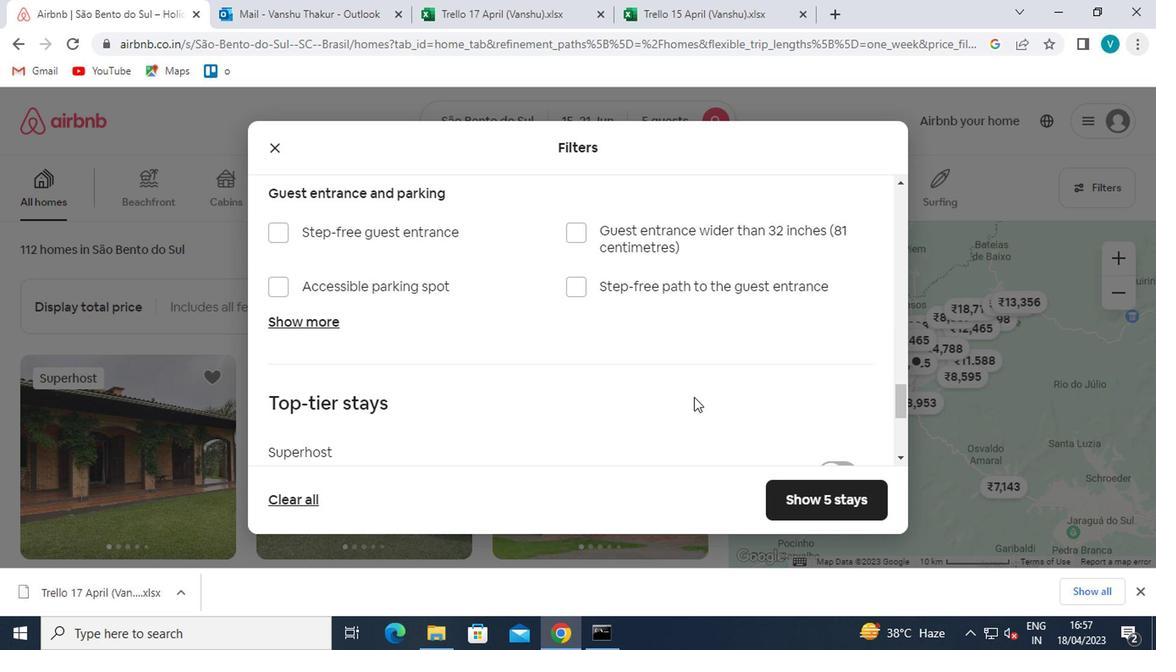 
Action: Mouse scrolled (675, 403) with delta (0, 0)
Screenshot: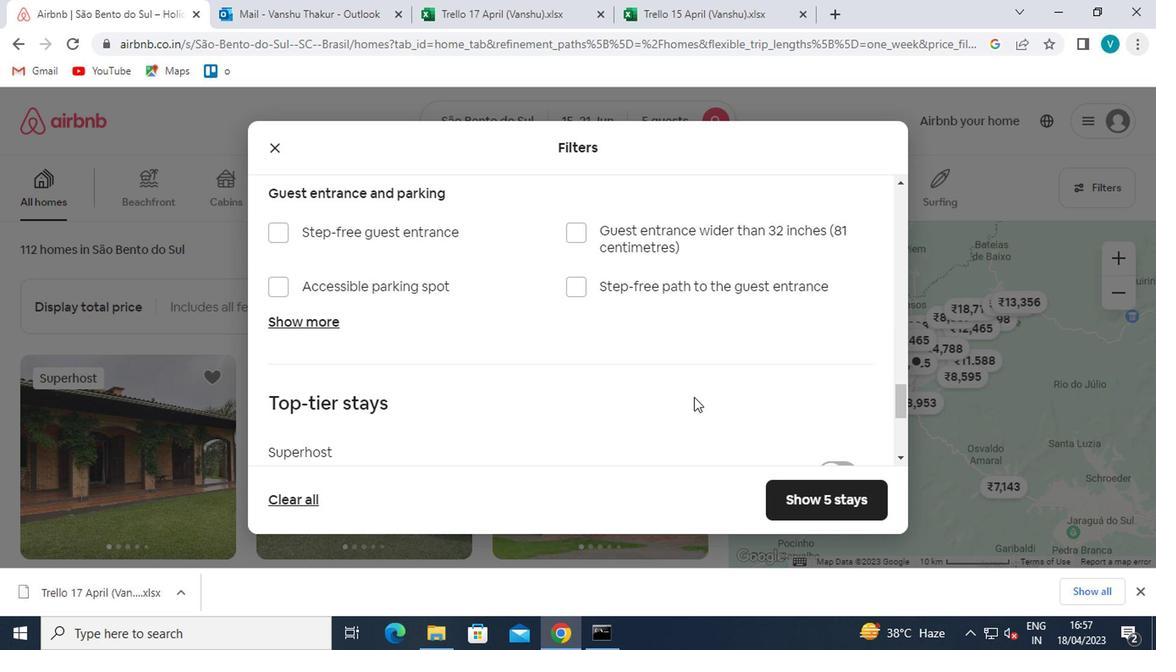 
Action: Mouse moved to (646, 411)
Screenshot: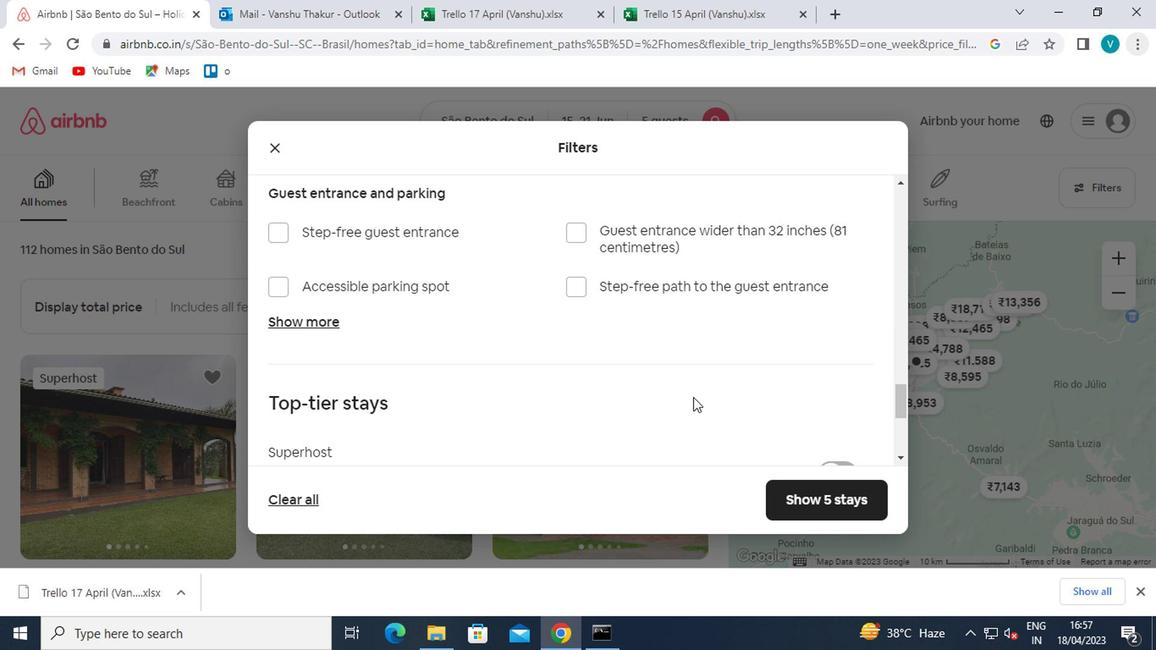
Action: Mouse scrolled (646, 410) with delta (0, -1)
Screenshot: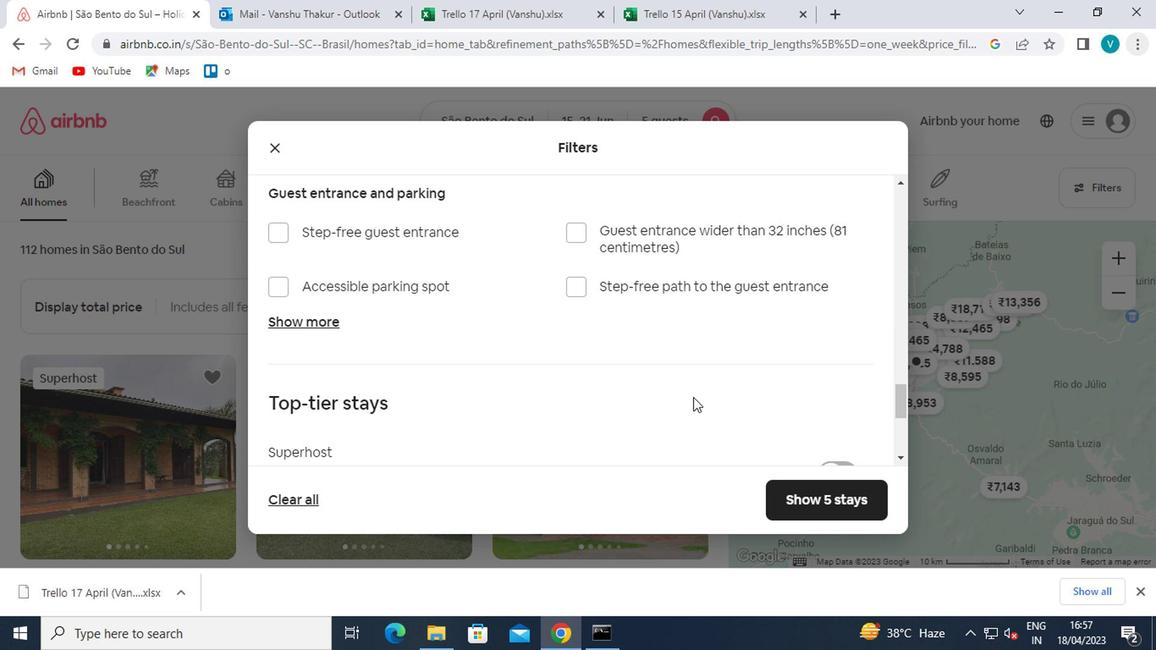 
Action: Mouse moved to (562, 410)
Screenshot: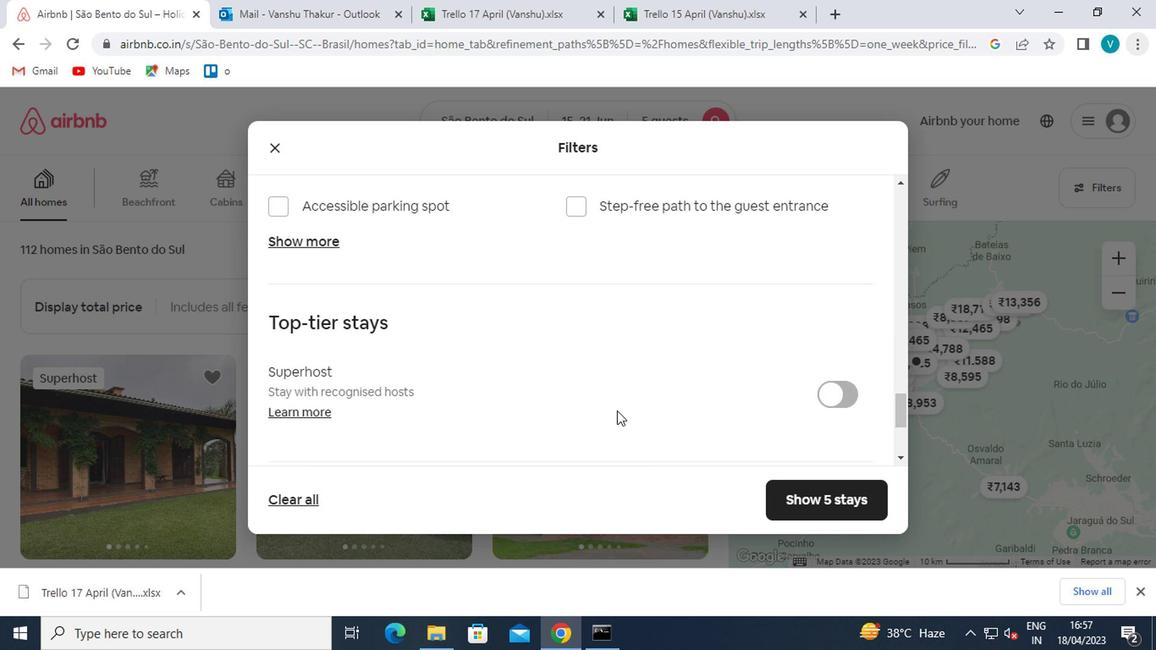 
Action: Mouse scrolled (562, 409) with delta (0, 0)
Screenshot: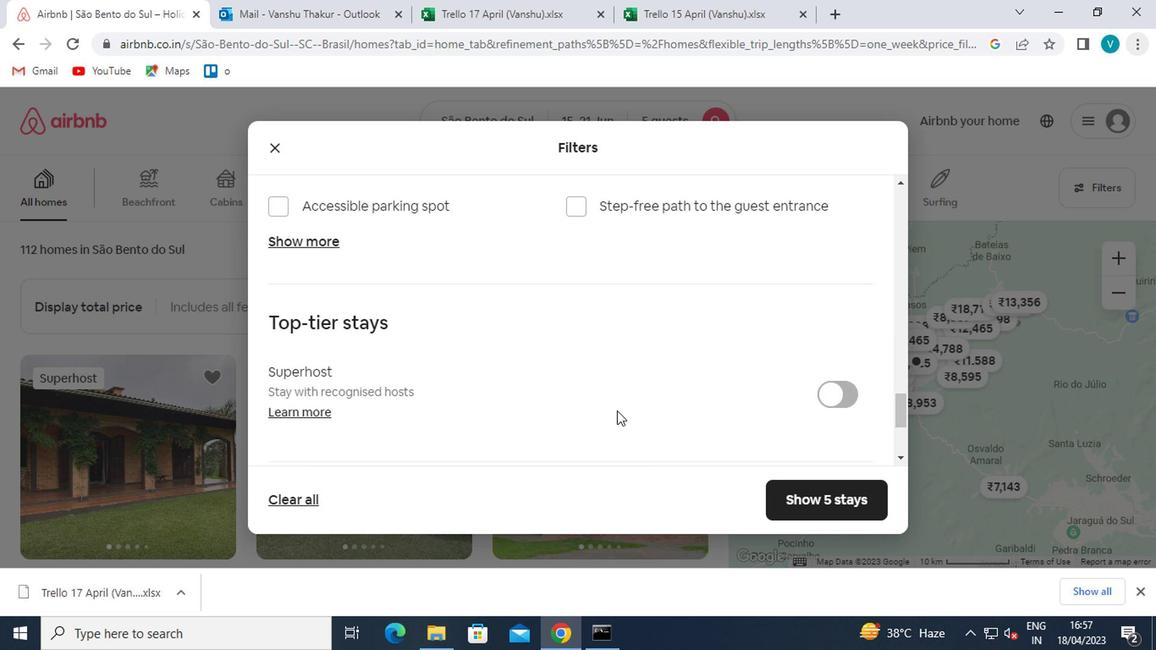 
Action: Mouse moved to (561, 411)
Screenshot: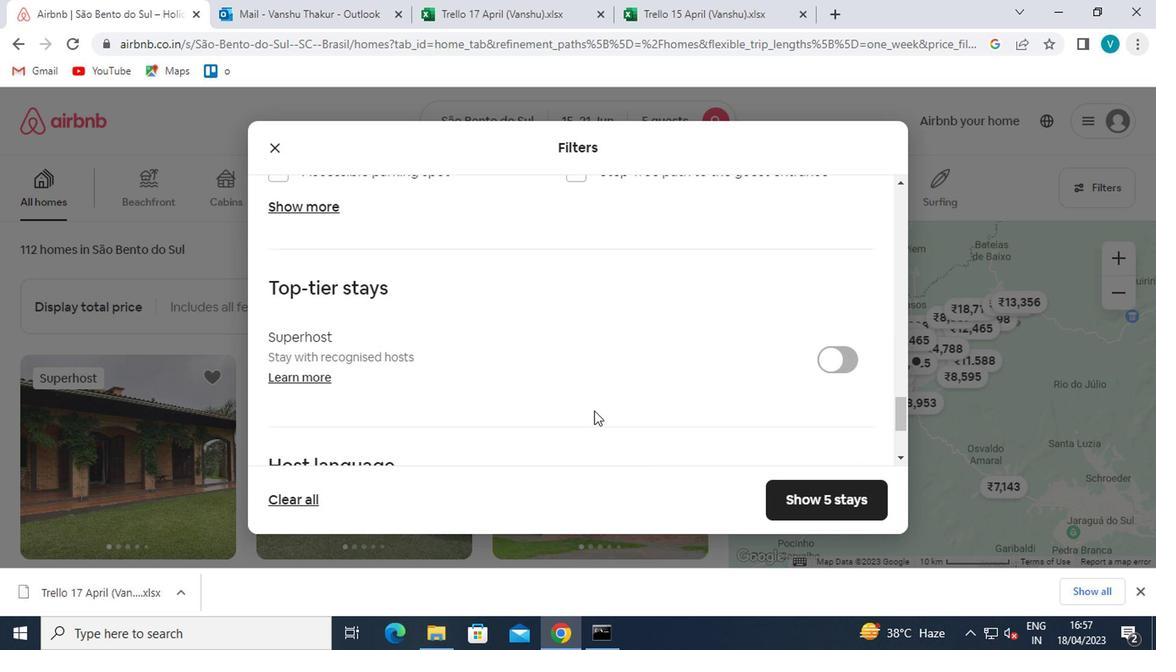 
Action: Mouse scrolled (561, 410) with delta (0, -1)
Screenshot: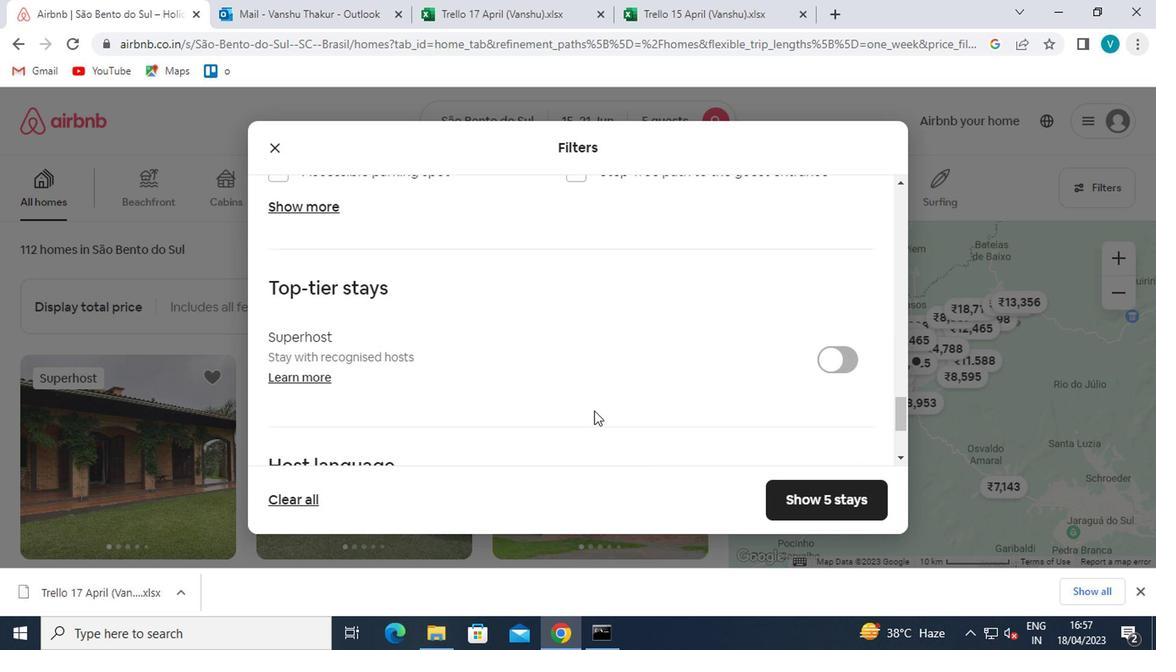 
Action: Mouse moved to (561, 412)
Screenshot: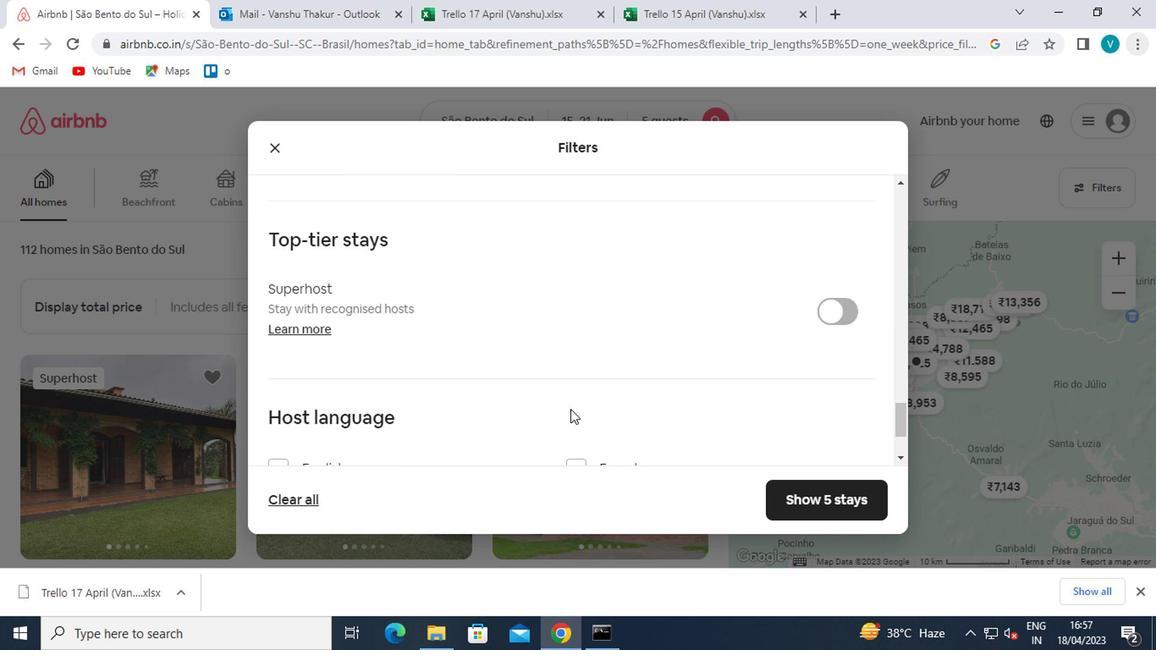 
Action: Mouse scrolled (561, 411) with delta (0, 0)
Screenshot: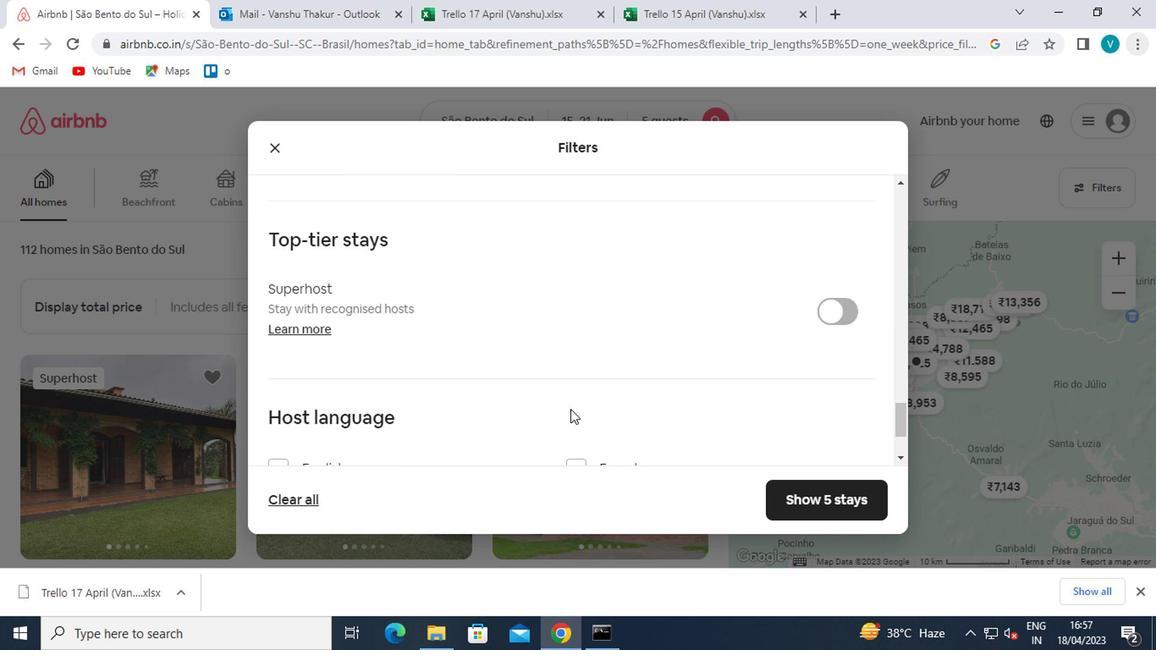 
Action: Mouse moved to (316, 418)
Screenshot: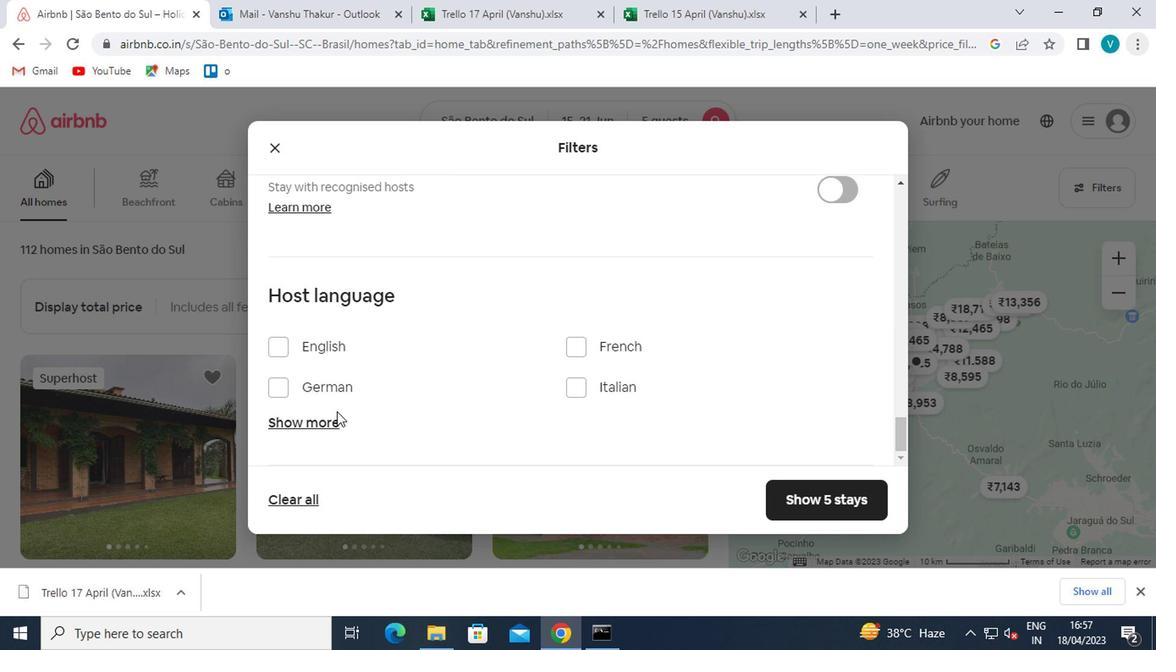 
Action: Mouse pressed left at (316, 418)
Screenshot: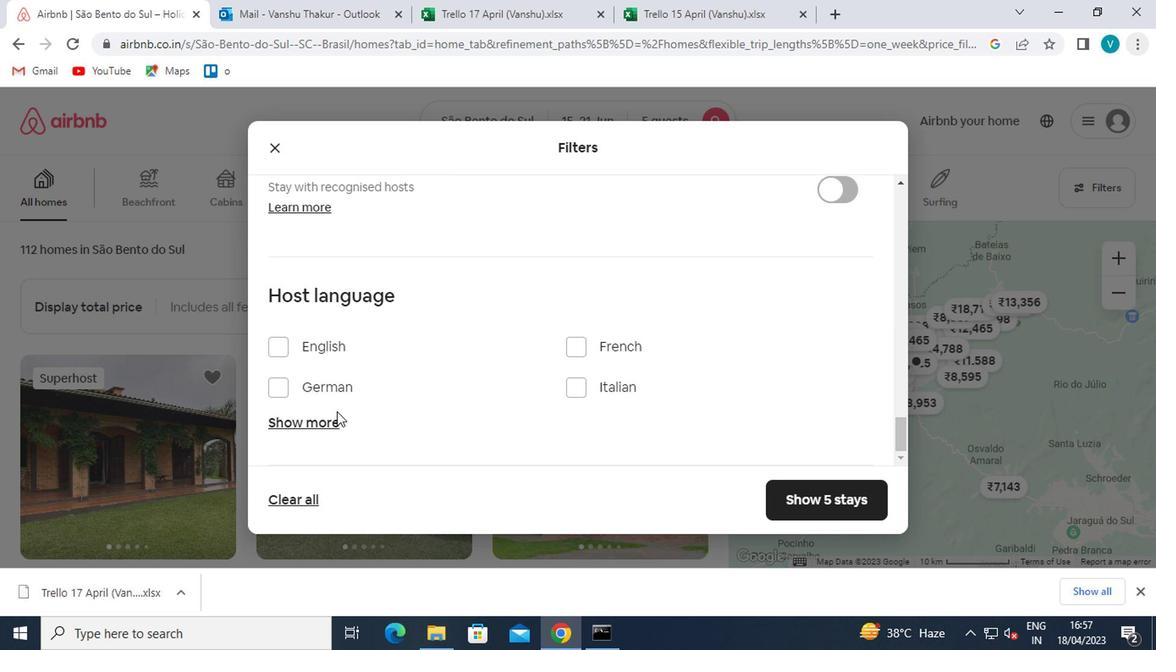 
Action: Mouse moved to (321, 418)
Screenshot: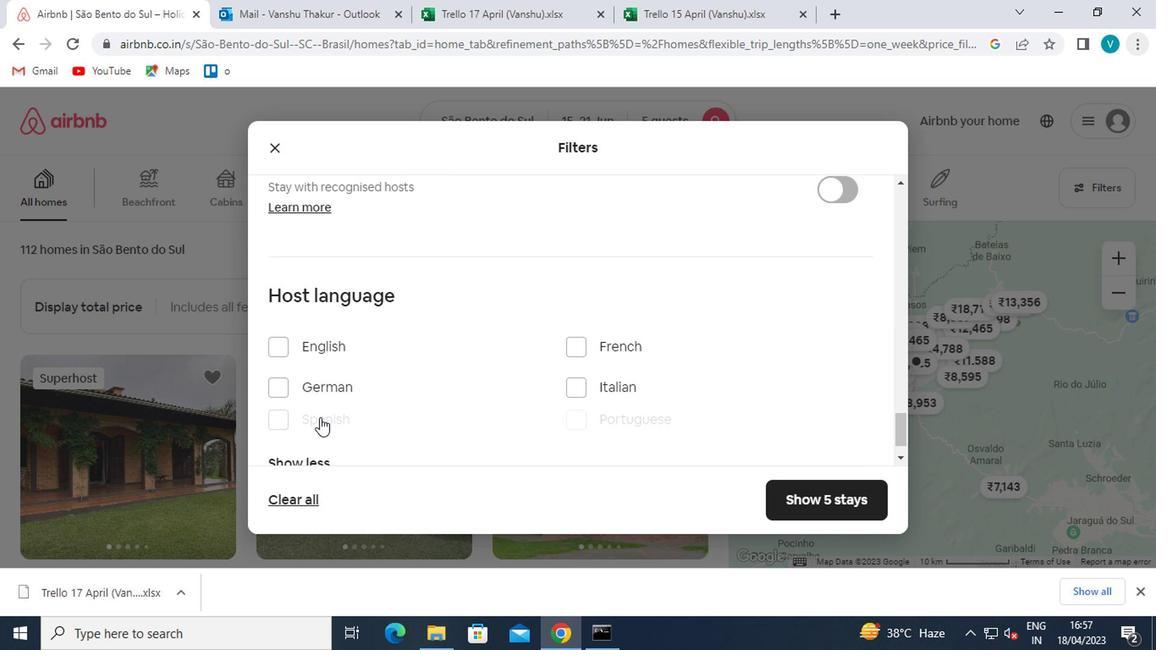 
Action: Mouse scrolled (321, 418) with delta (0, 0)
Screenshot: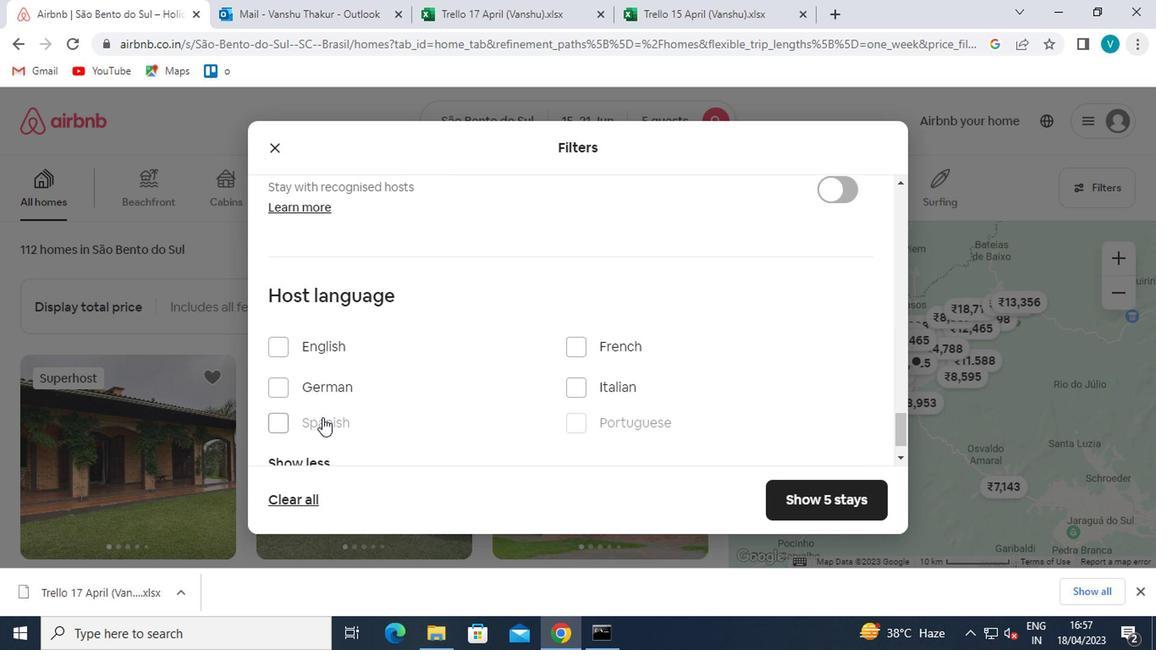 
Action: Mouse scrolled (321, 418) with delta (0, 0)
Screenshot: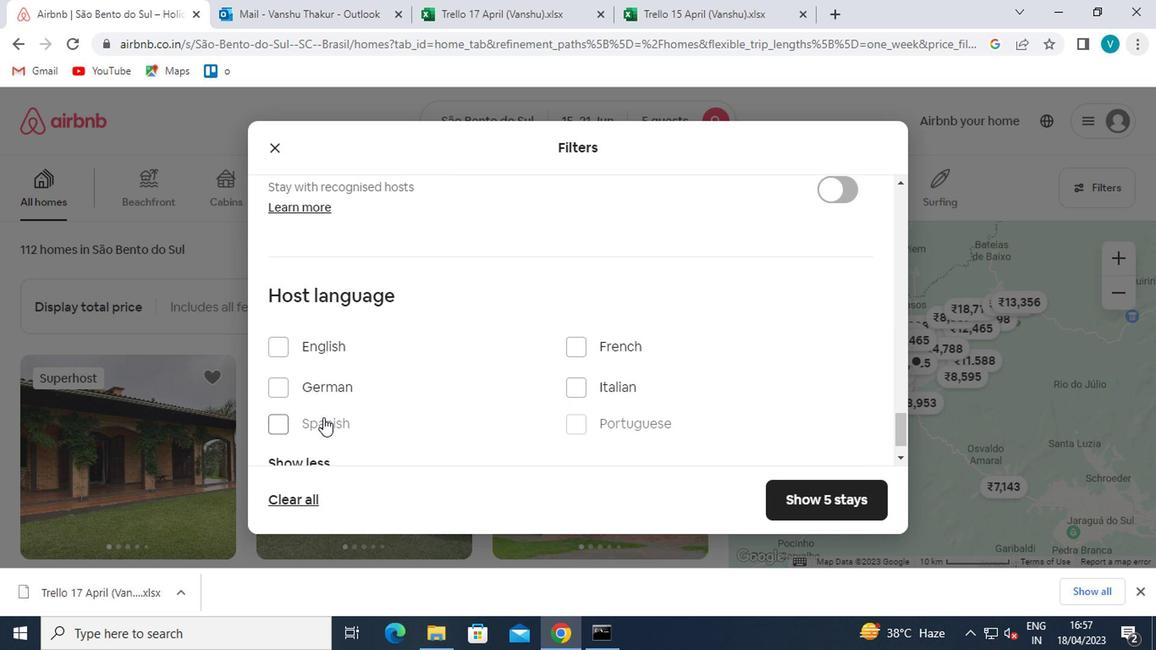 
Action: Mouse moved to (279, 391)
Screenshot: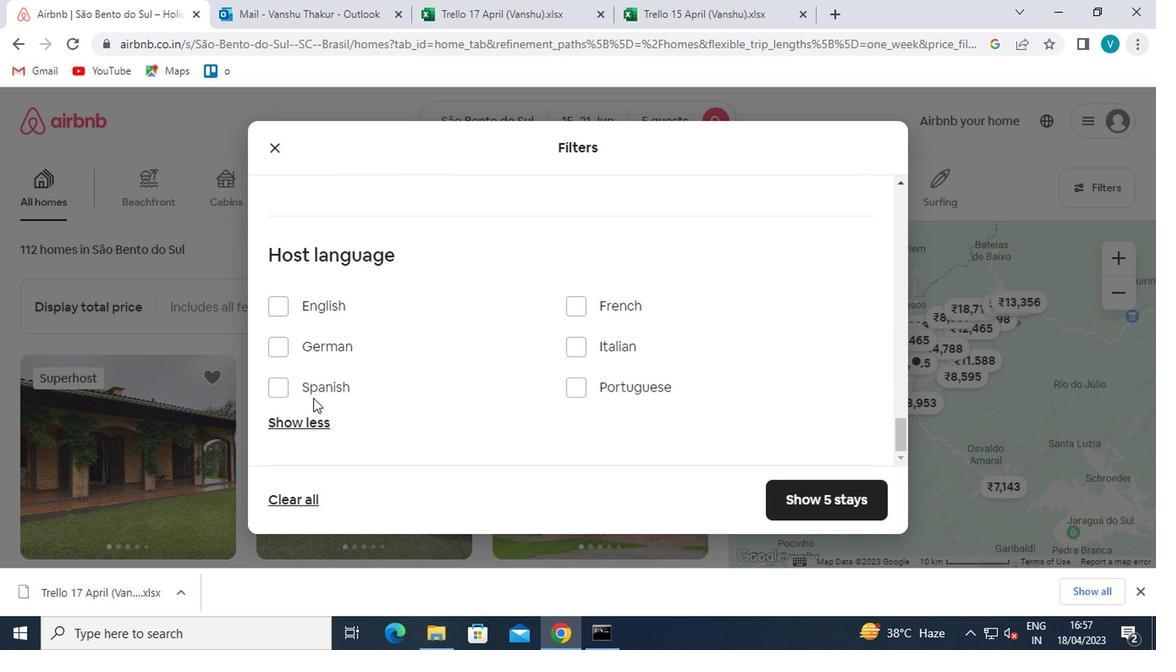
Action: Mouse pressed left at (279, 391)
Screenshot: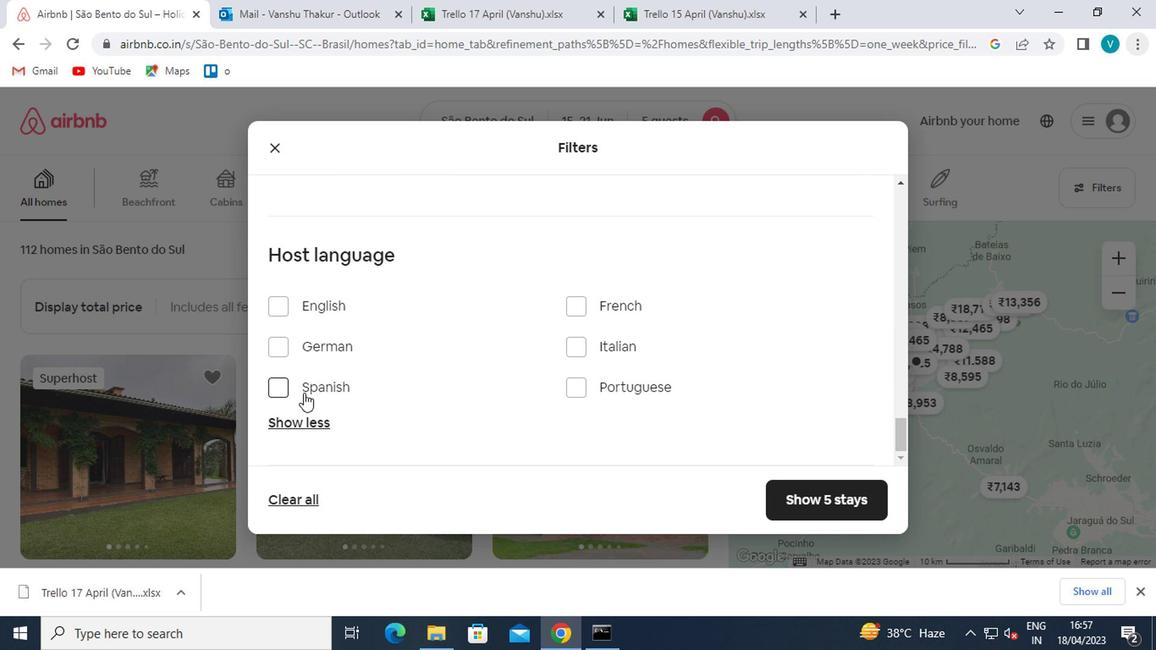 
Action: Mouse moved to (861, 497)
Screenshot: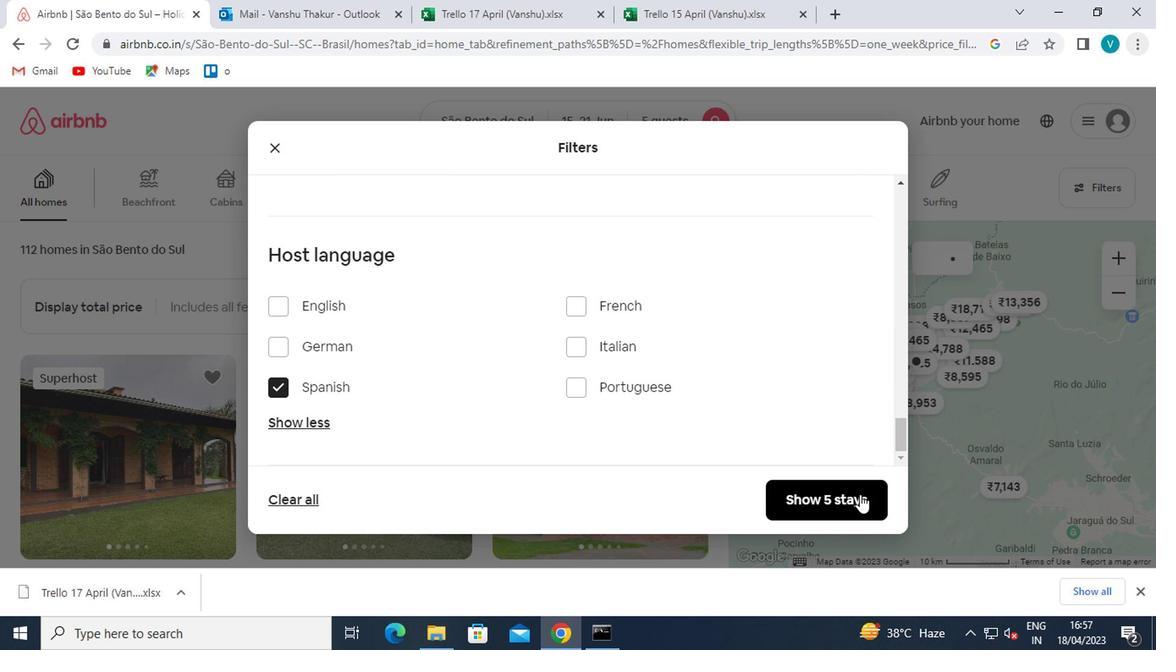 
Action: Mouse pressed left at (861, 497)
Screenshot: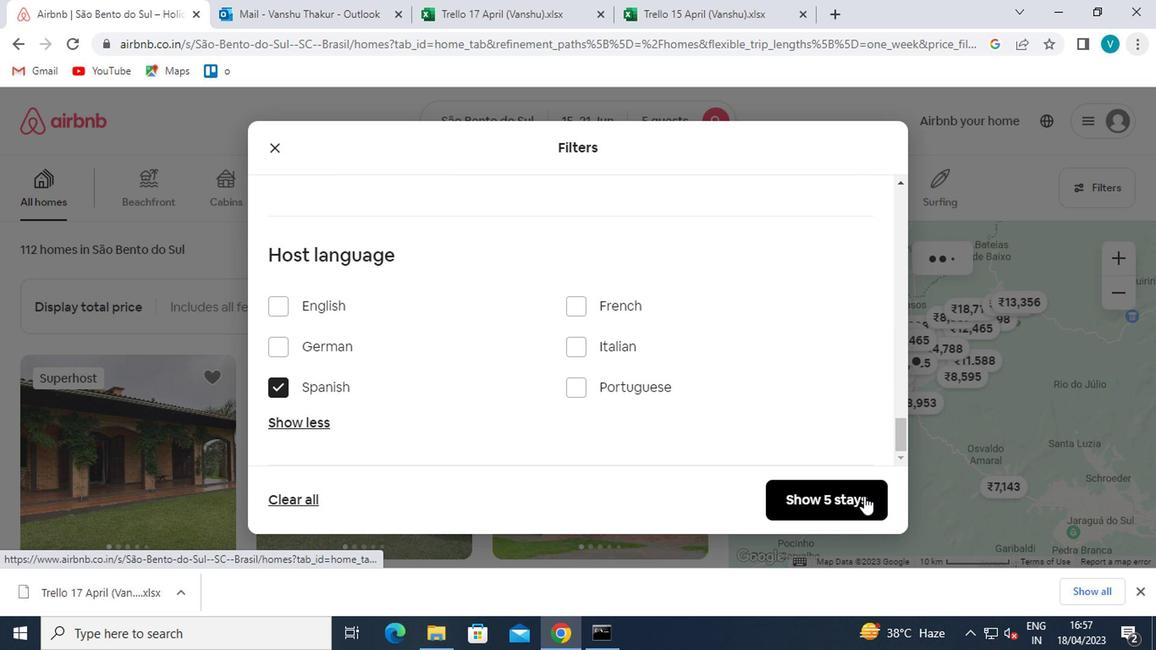 
Action: Mouse moved to (773, 447)
Screenshot: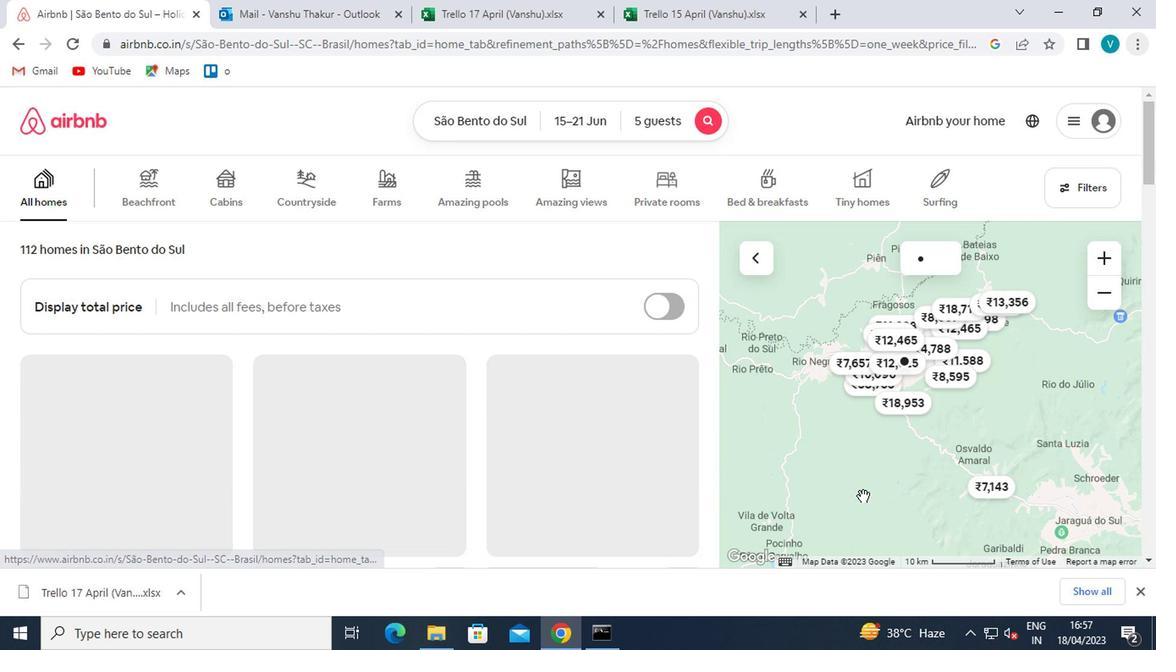 
